 Task: Look for space in Kānke, India from 13th August, 2023 to 17th August, 2023 for 2 adults in price range Rs.10000 to Rs.16000. Place can be entire place with 2 bedrooms having 2 beds and 1 bathroom. Property type can be house, flat, guest house. Amenities needed are: wifi. Booking option can be shelf check-in. Required host language is English.
Action: Mouse moved to (534, 144)
Screenshot: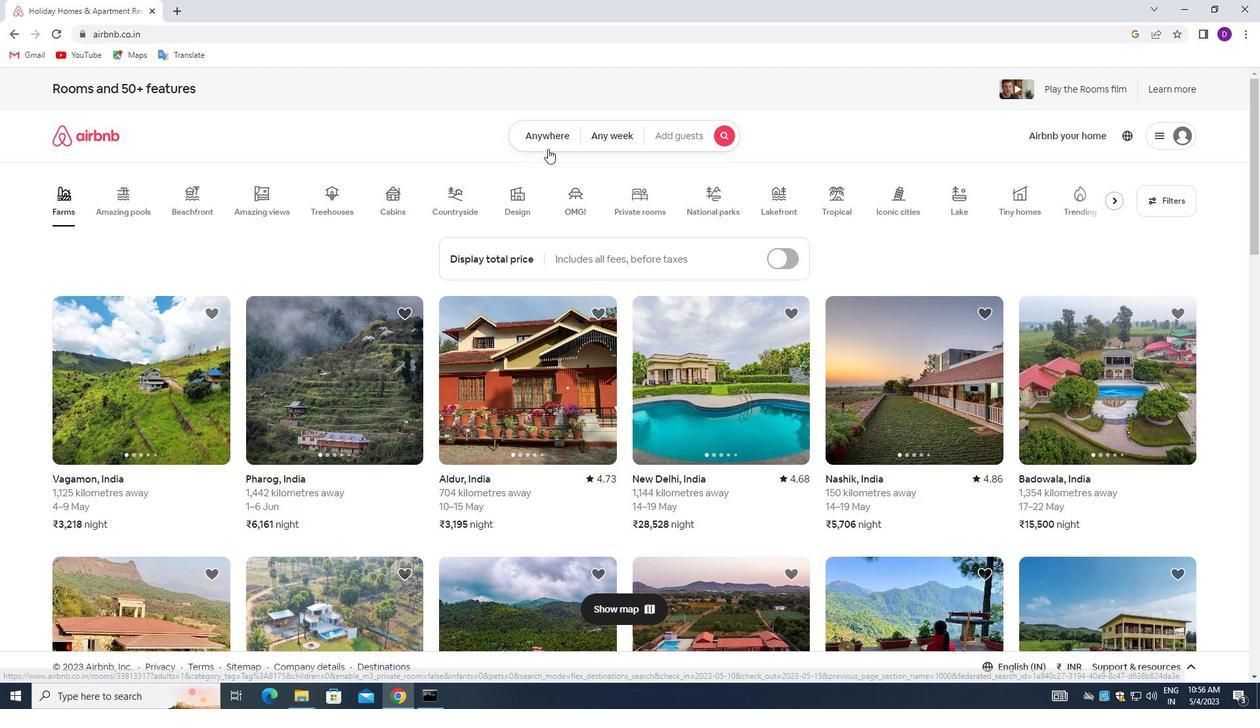 
Action: Mouse pressed left at (534, 144)
Screenshot: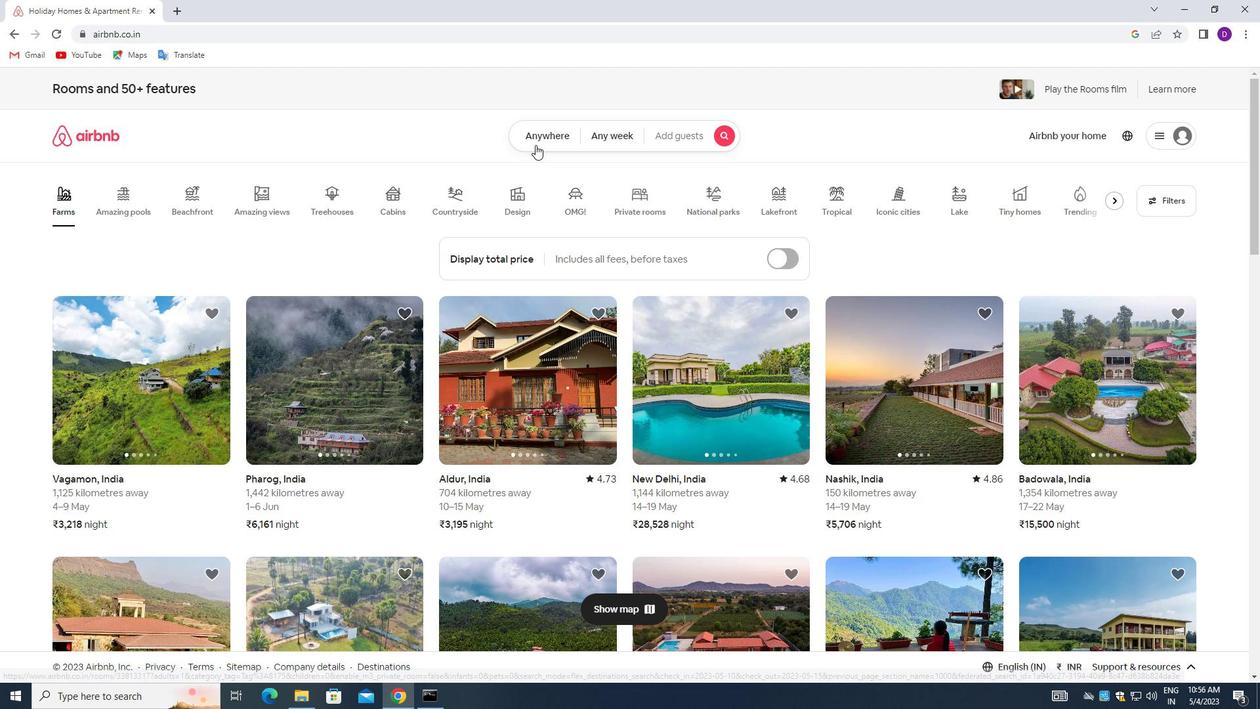 
Action: Mouse moved to (443, 185)
Screenshot: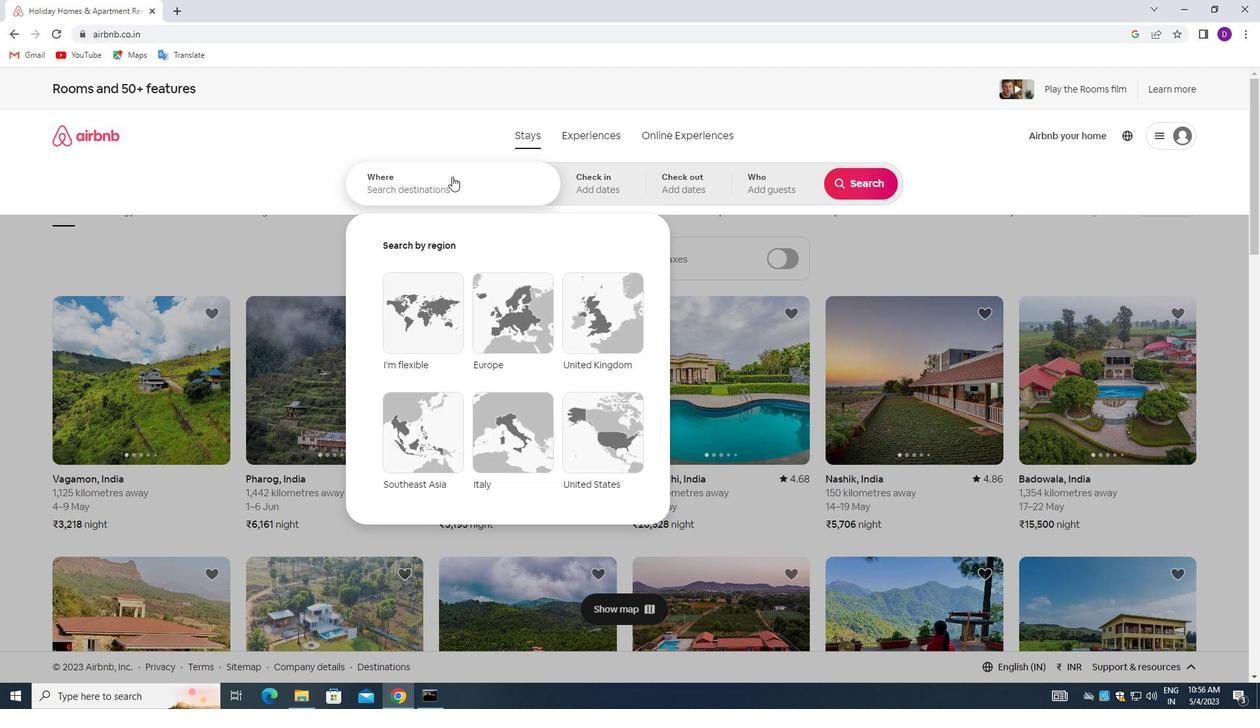
Action: Mouse pressed left at (443, 185)
Screenshot: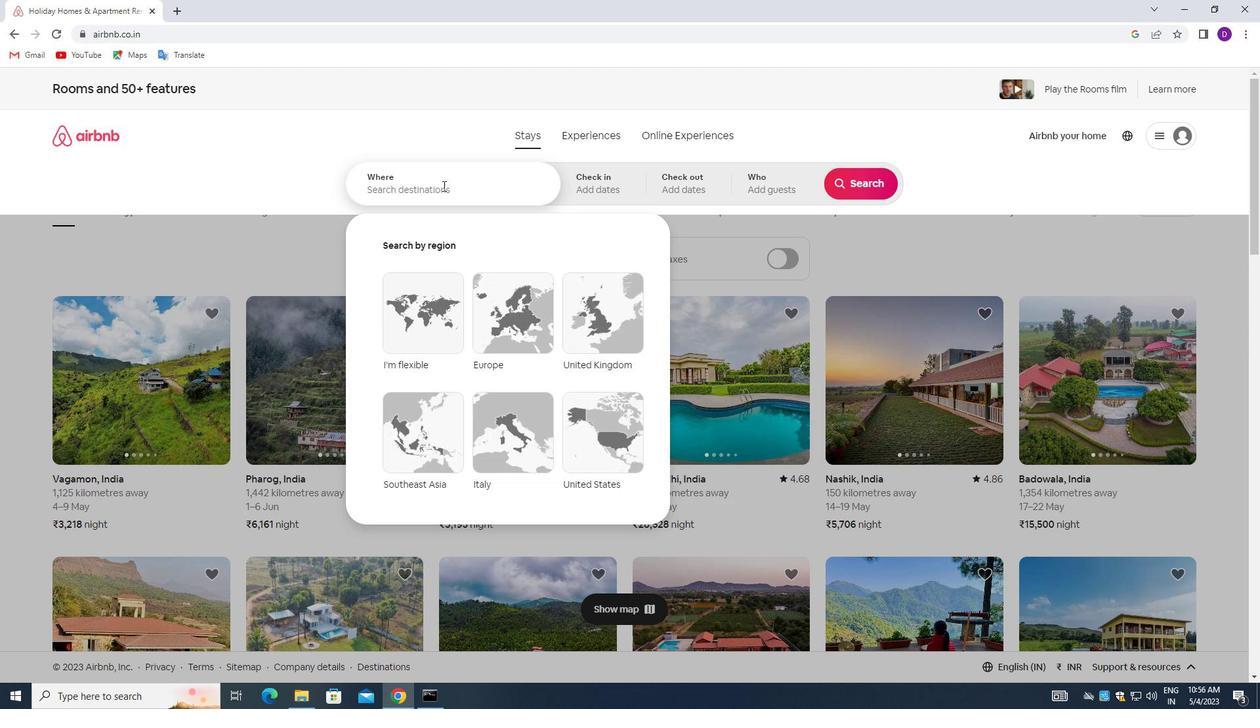 
Action: Mouse moved to (241, 150)
Screenshot: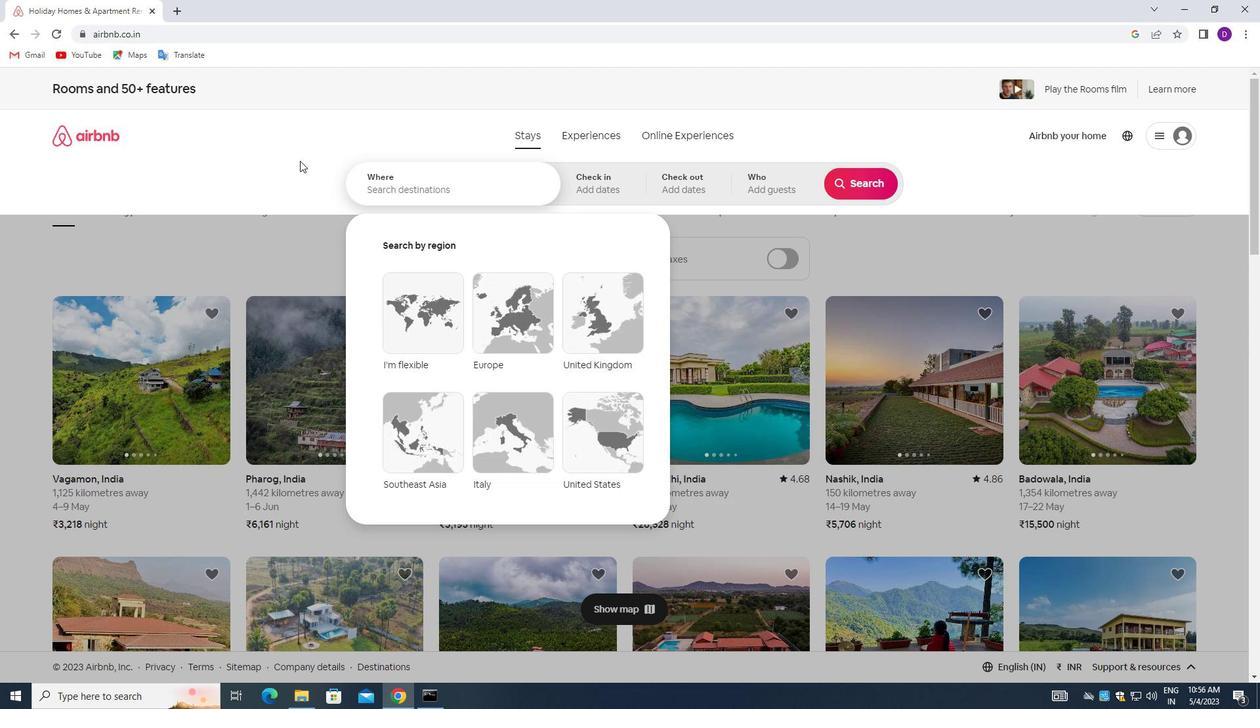 
Action: Key pressed <Key.shift>KANKE,<Key.space><Key.shift>INDIA<Key.enter>
Screenshot: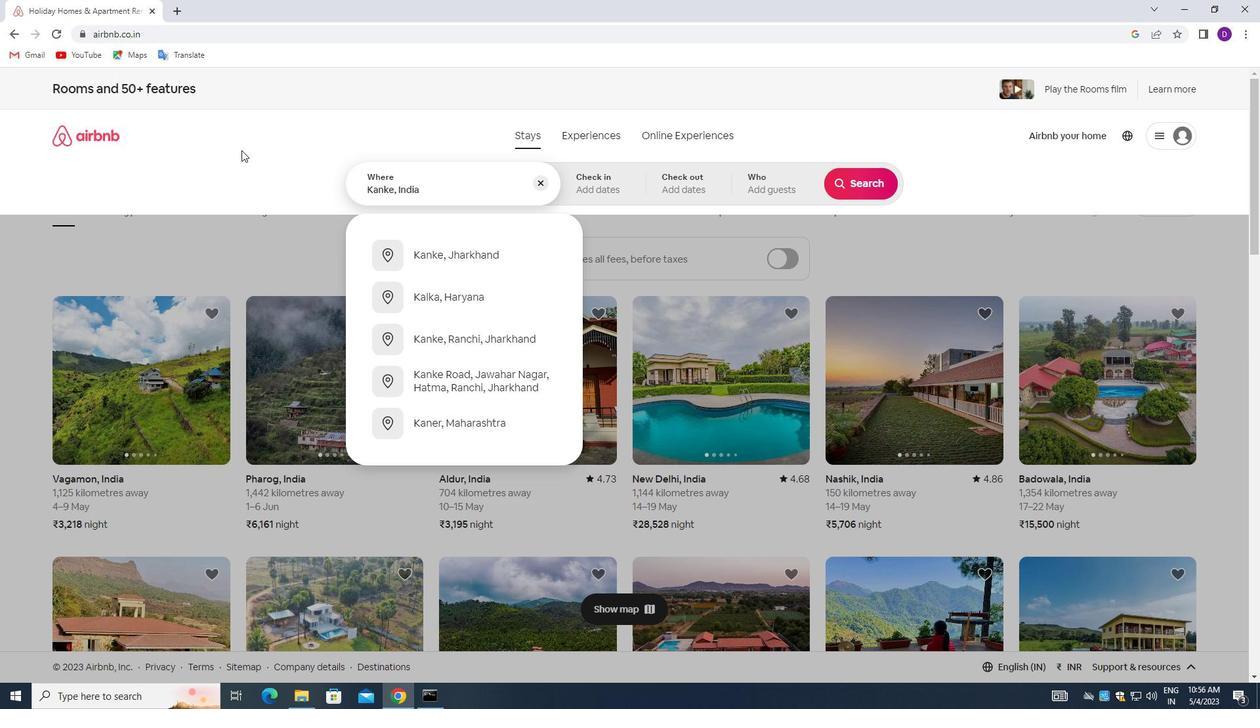 
Action: Mouse moved to (858, 292)
Screenshot: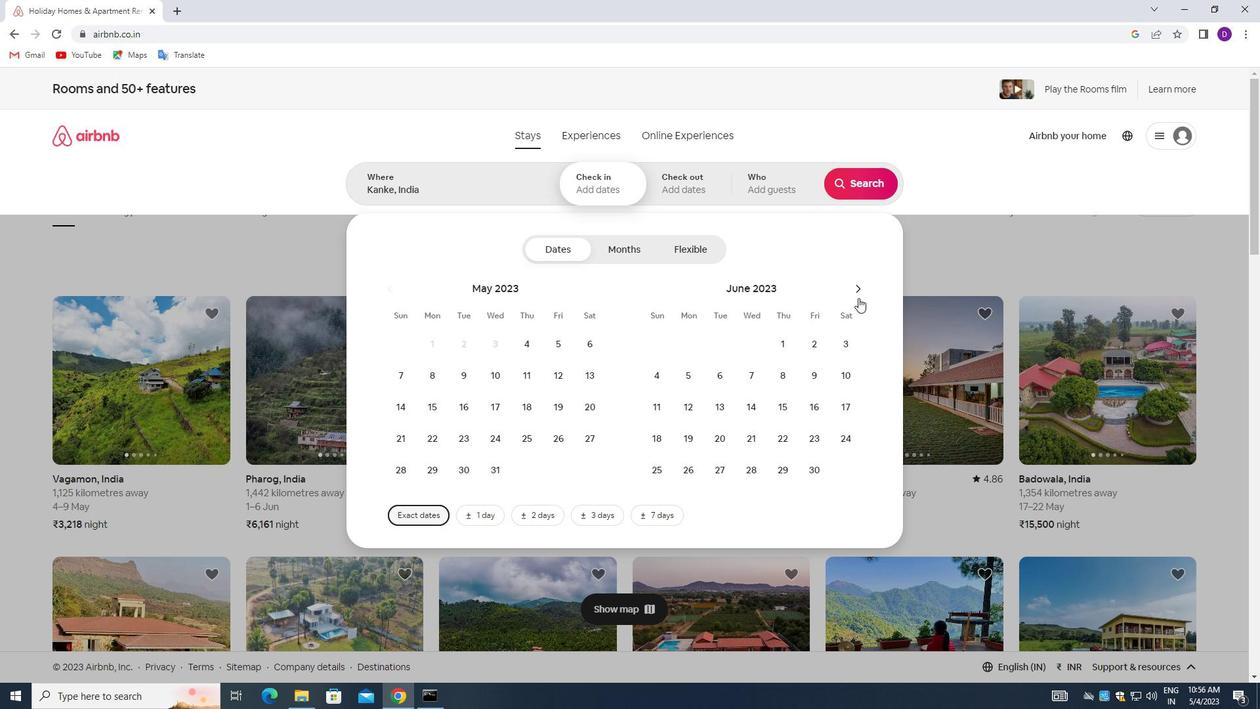 
Action: Mouse pressed left at (858, 292)
Screenshot: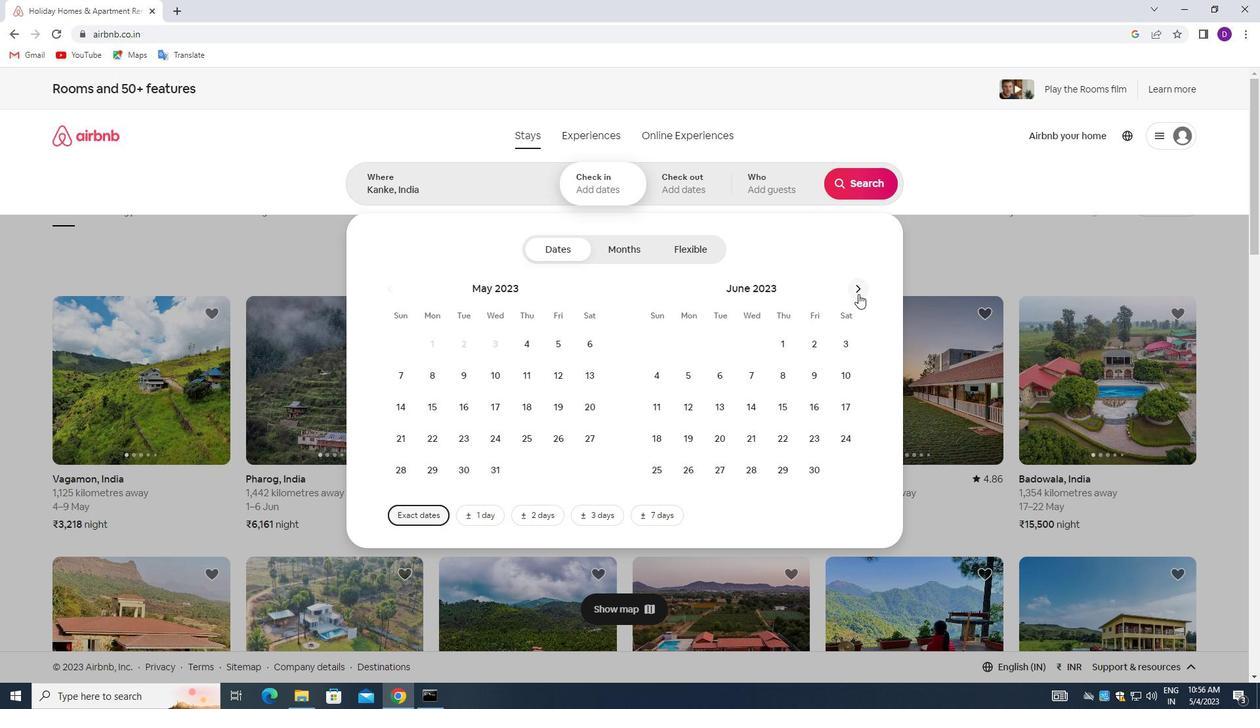 
Action: Mouse pressed left at (858, 292)
Screenshot: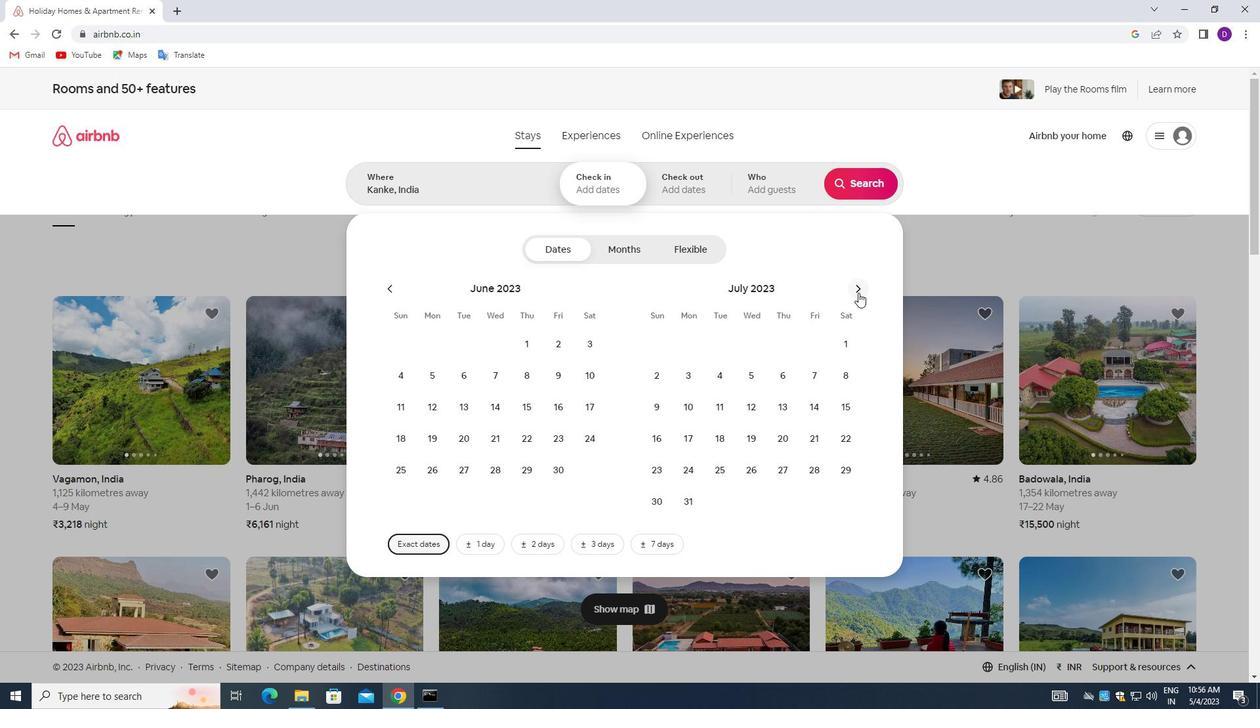 
Action: Mouse moved to (661, 411)
Screenshot: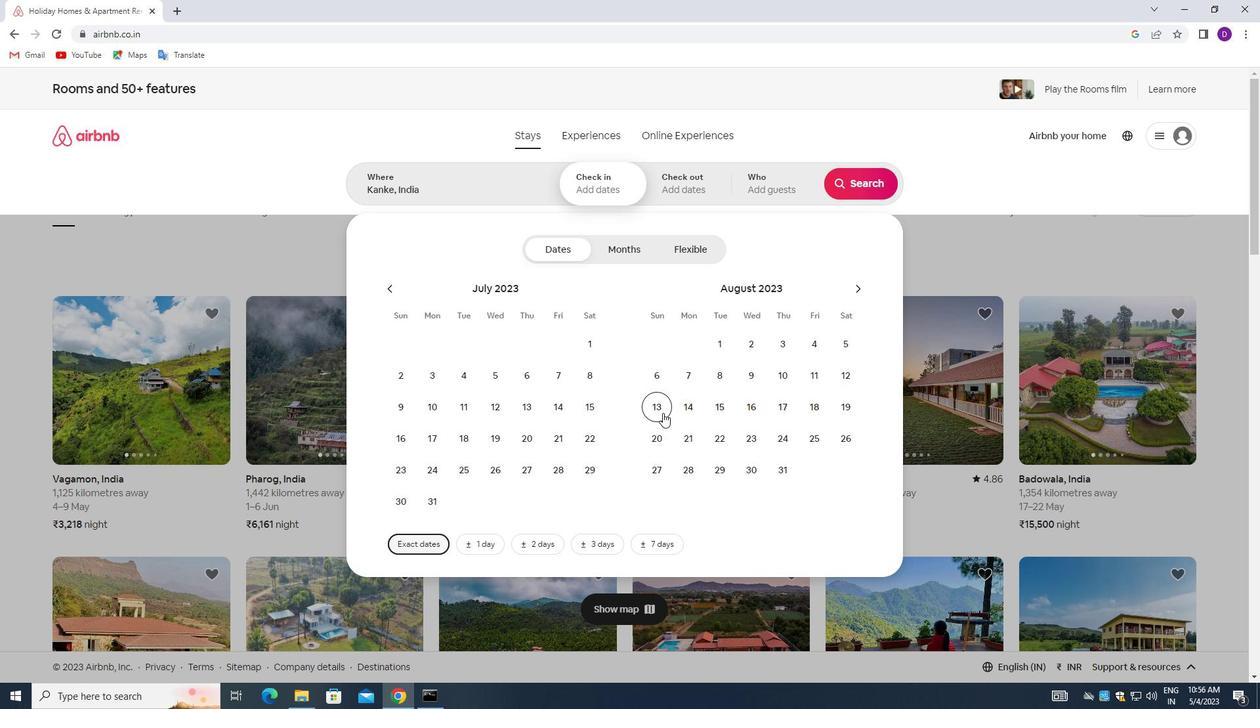 
Action: Mouse pressed left at (661, 411)
Screenshot: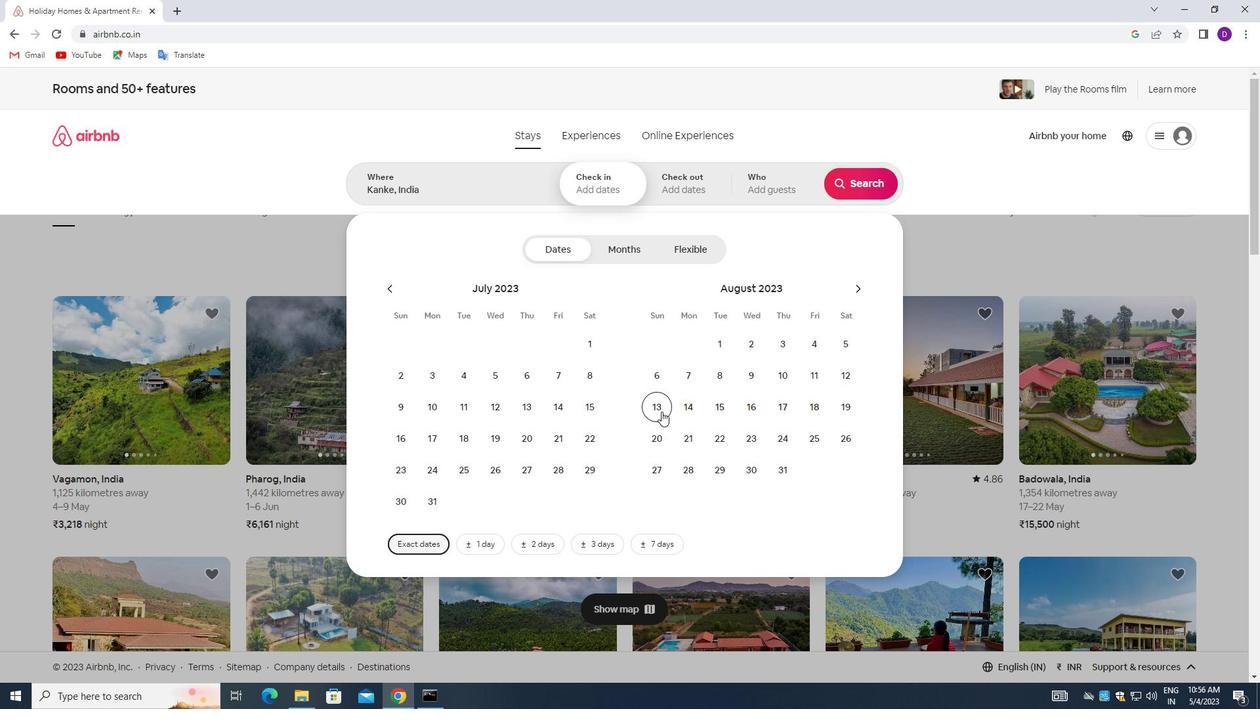 
Action: Mouse moved to (775, 403)
Screenshot: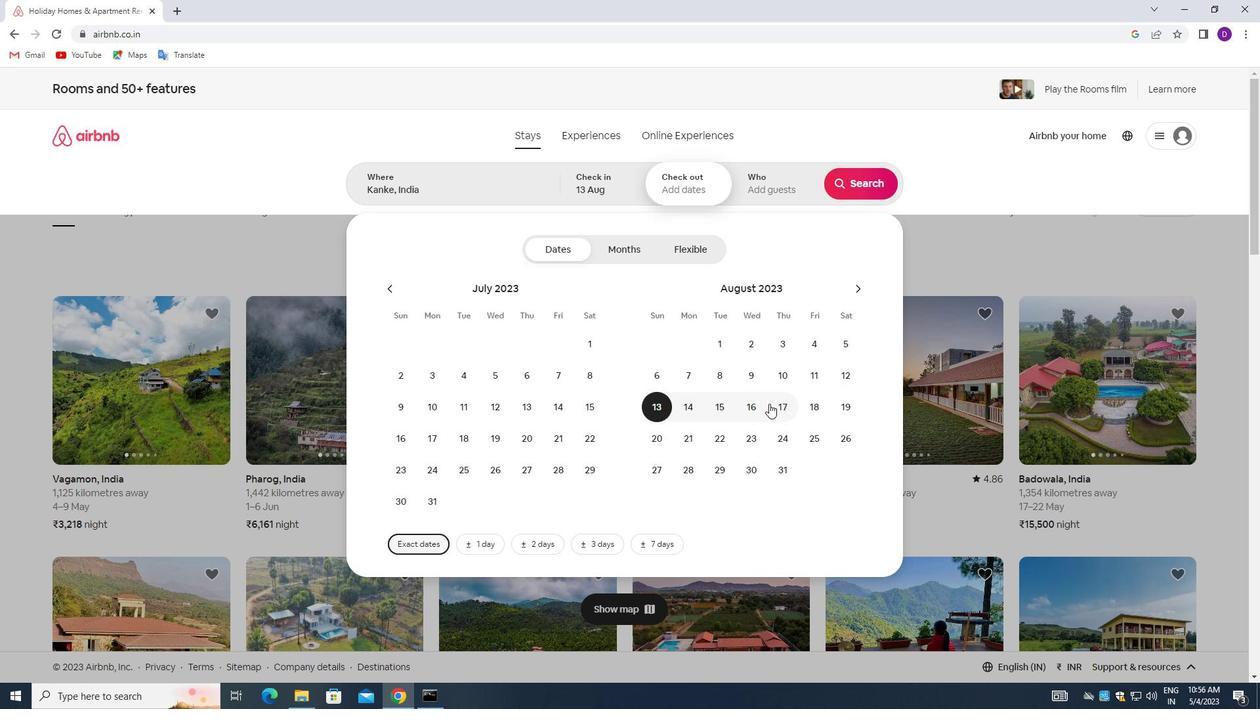 
Action: Mouse pressed left at (775, 403)
Screenshot: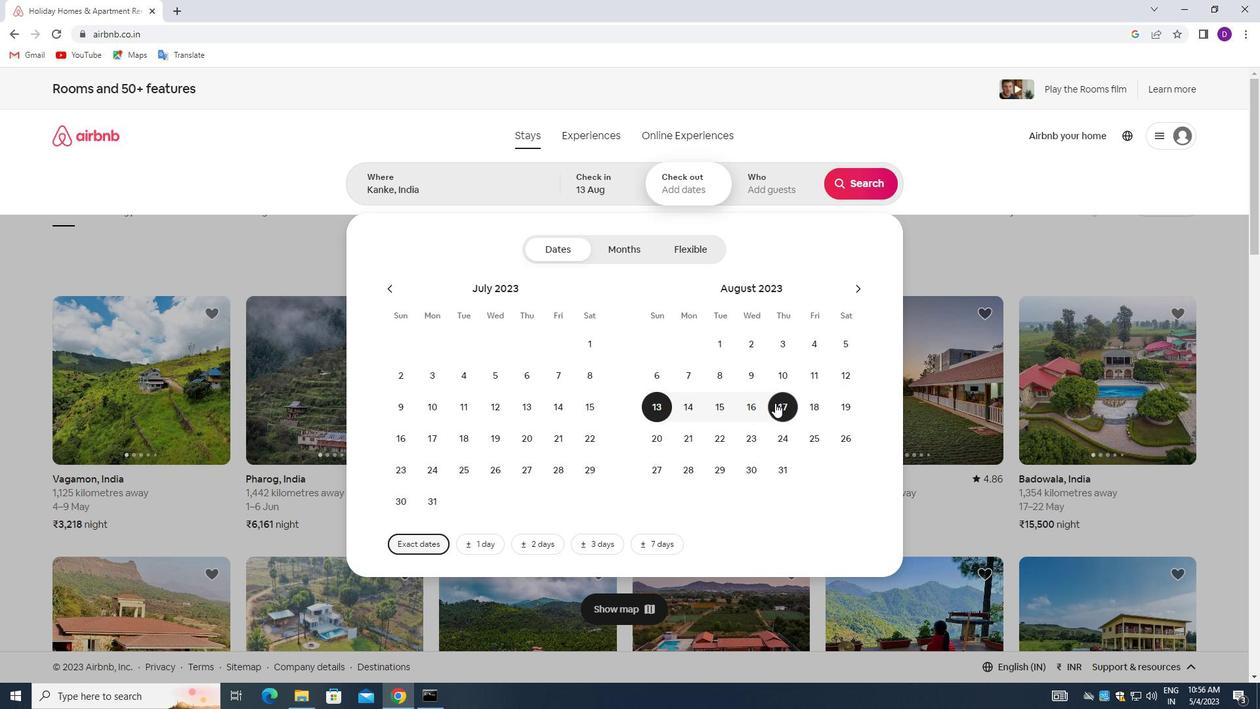 
Action: Mouse moved to (762, 182)
Screenshot: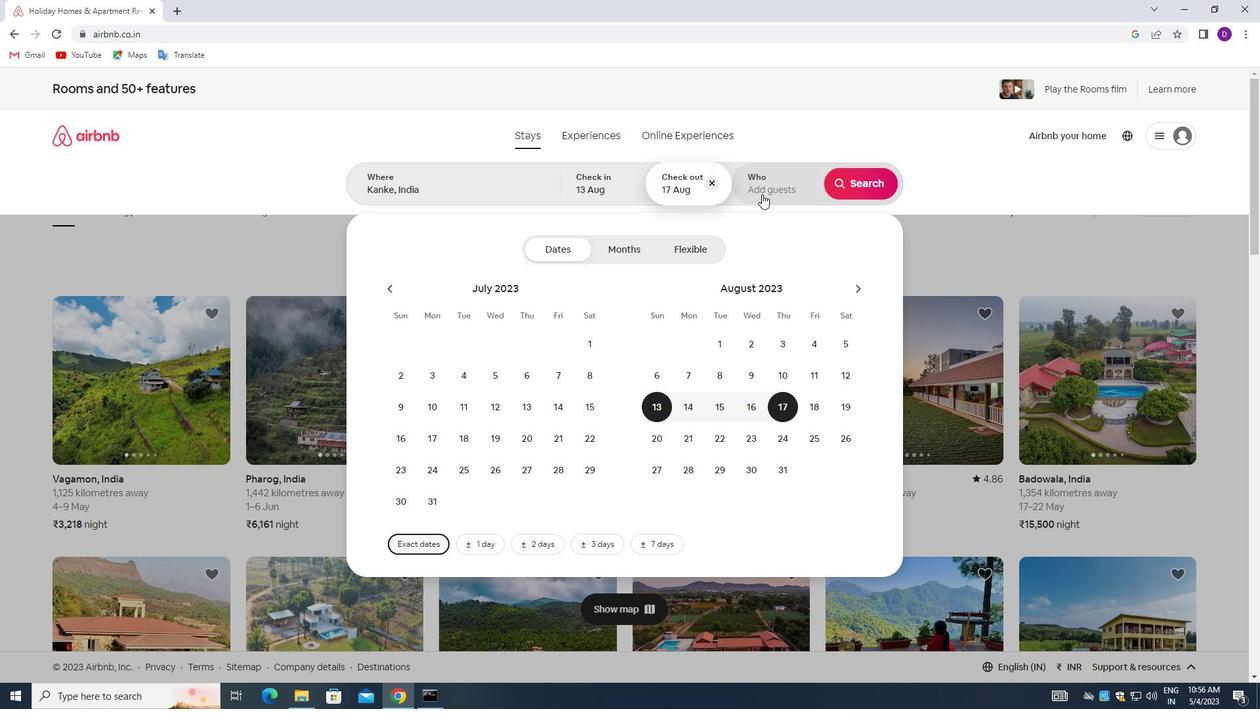 
Action: Mouse pressed left at (762, 182)
Screenshot: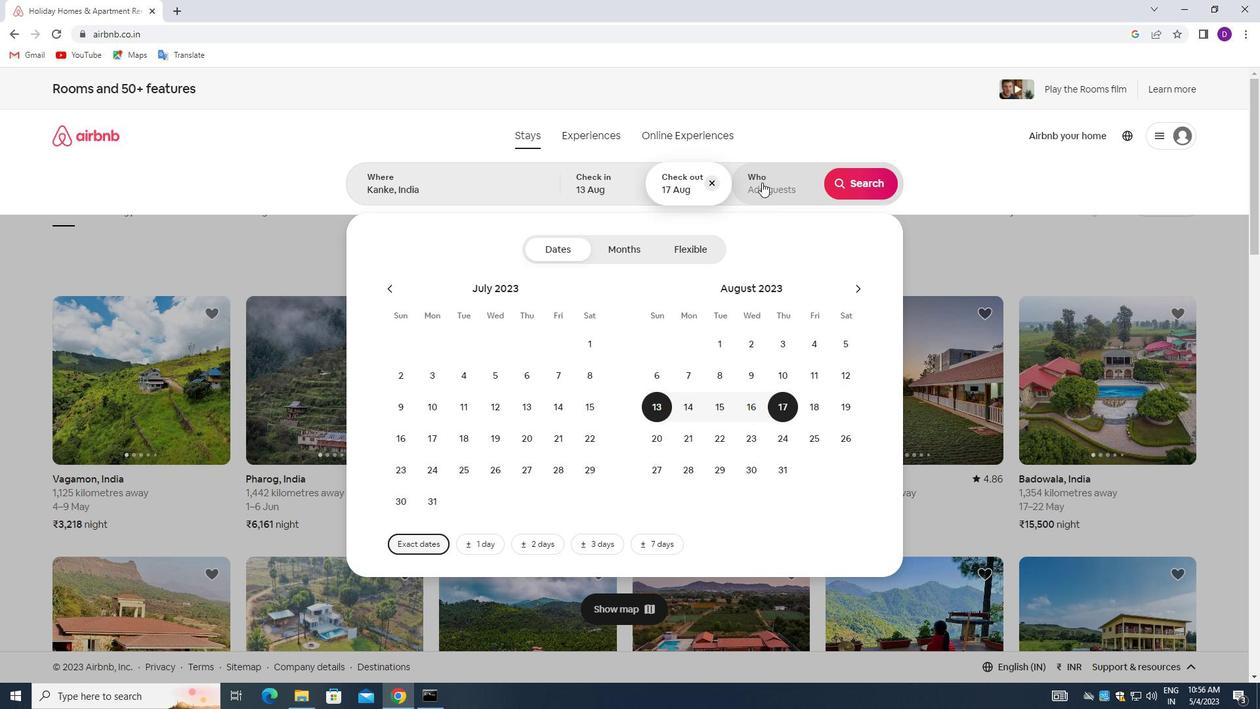 
Action: Mouse moved to (863, 254)
Screenshot: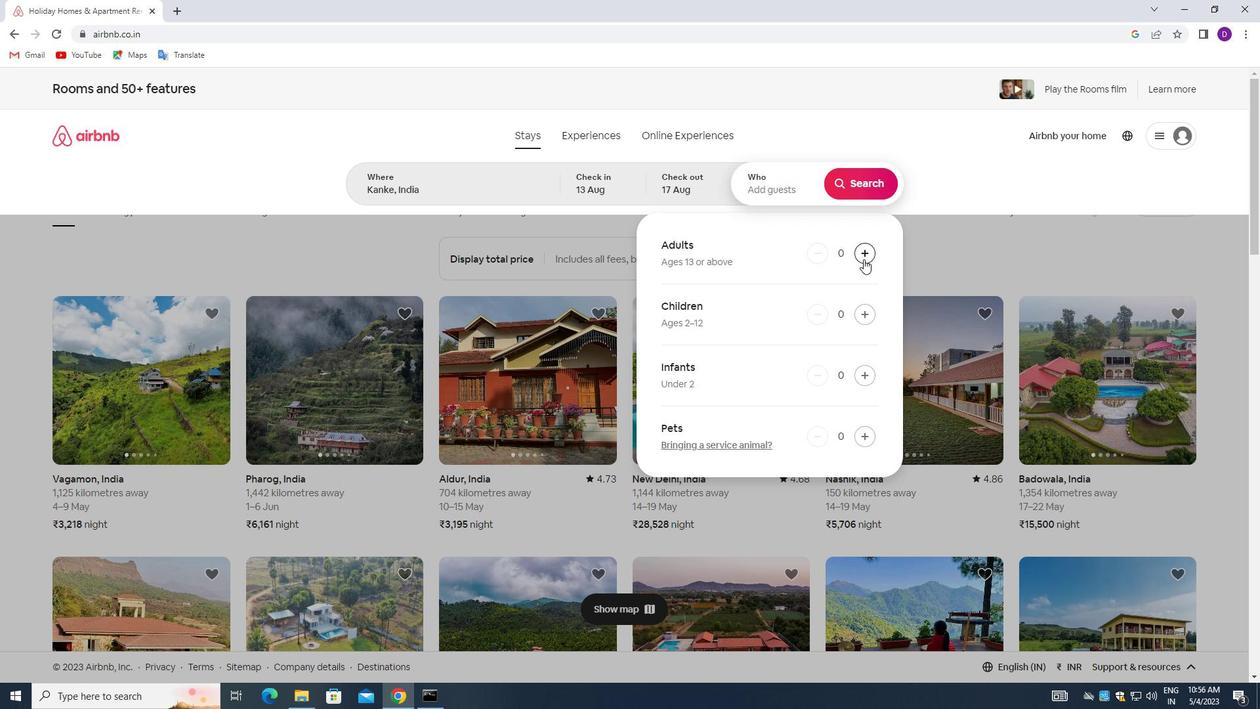 
Action: Mouse pressed left at (863, 254)
Screenshot: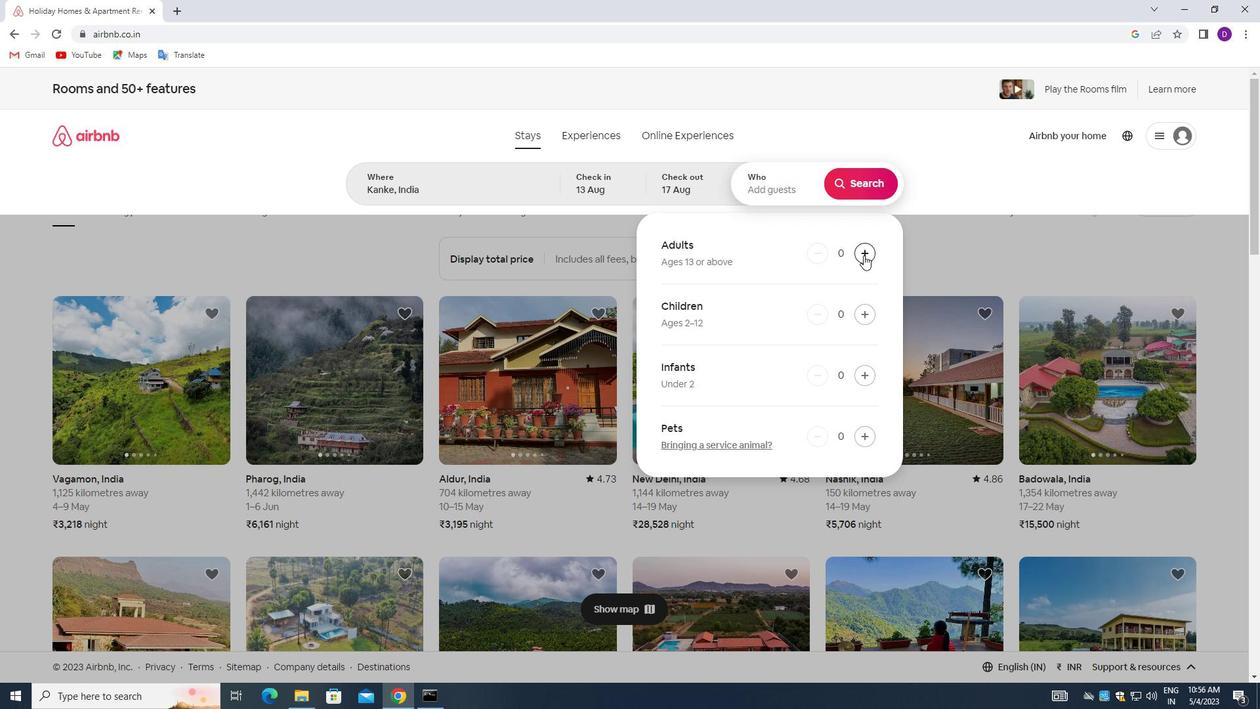 
Action: Mouse pressed left at (863, 254)
Screenshot: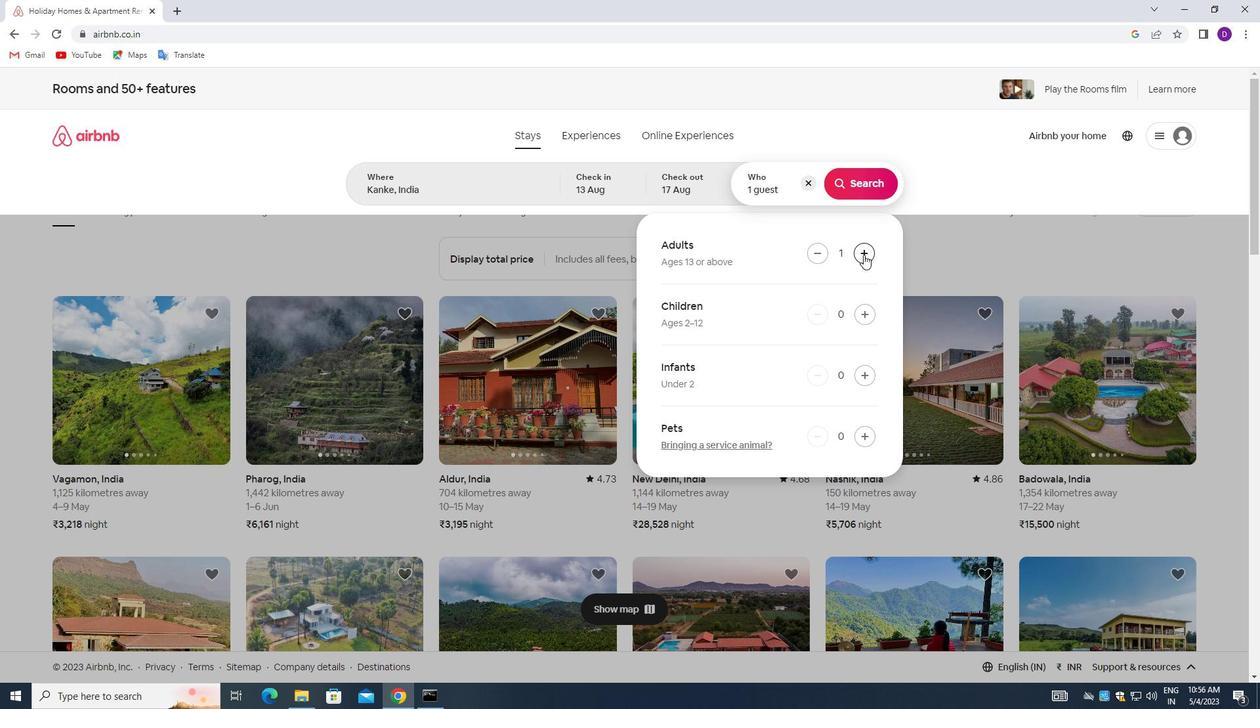 
Action: Mouse moved to (860, 181)
Screenshot: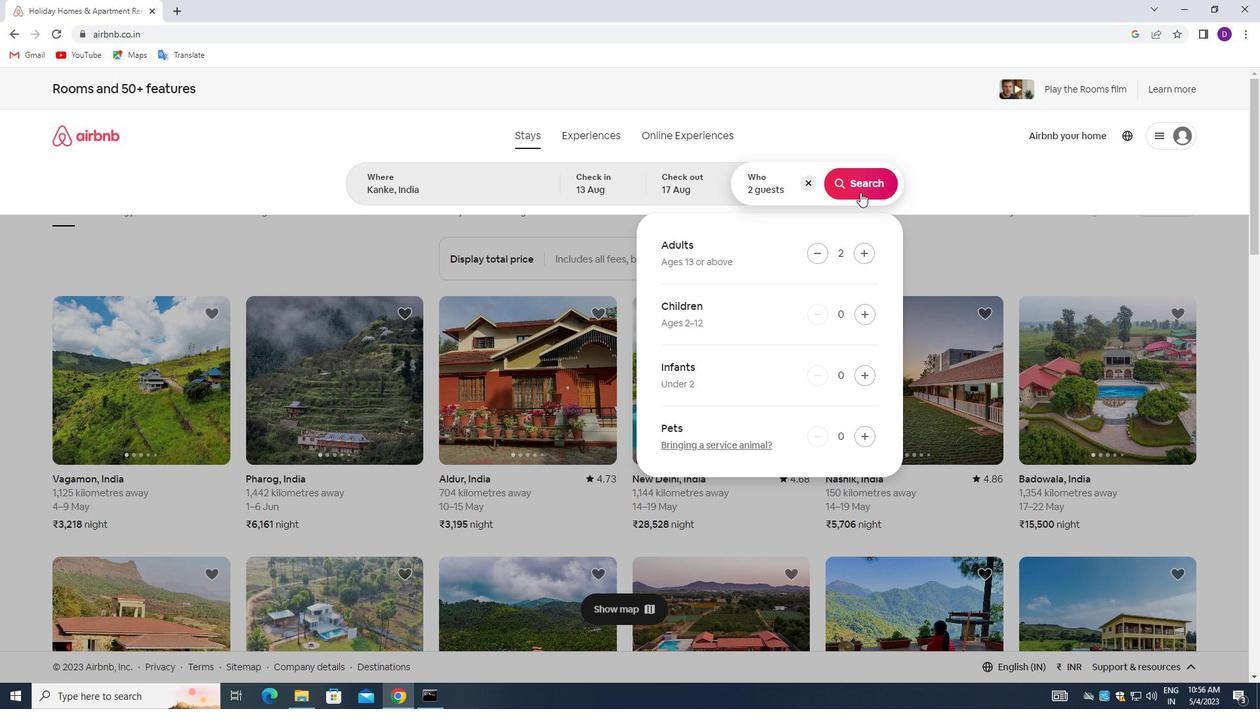 
Action: Mouse pressed left at (860, 181)
Screenshot: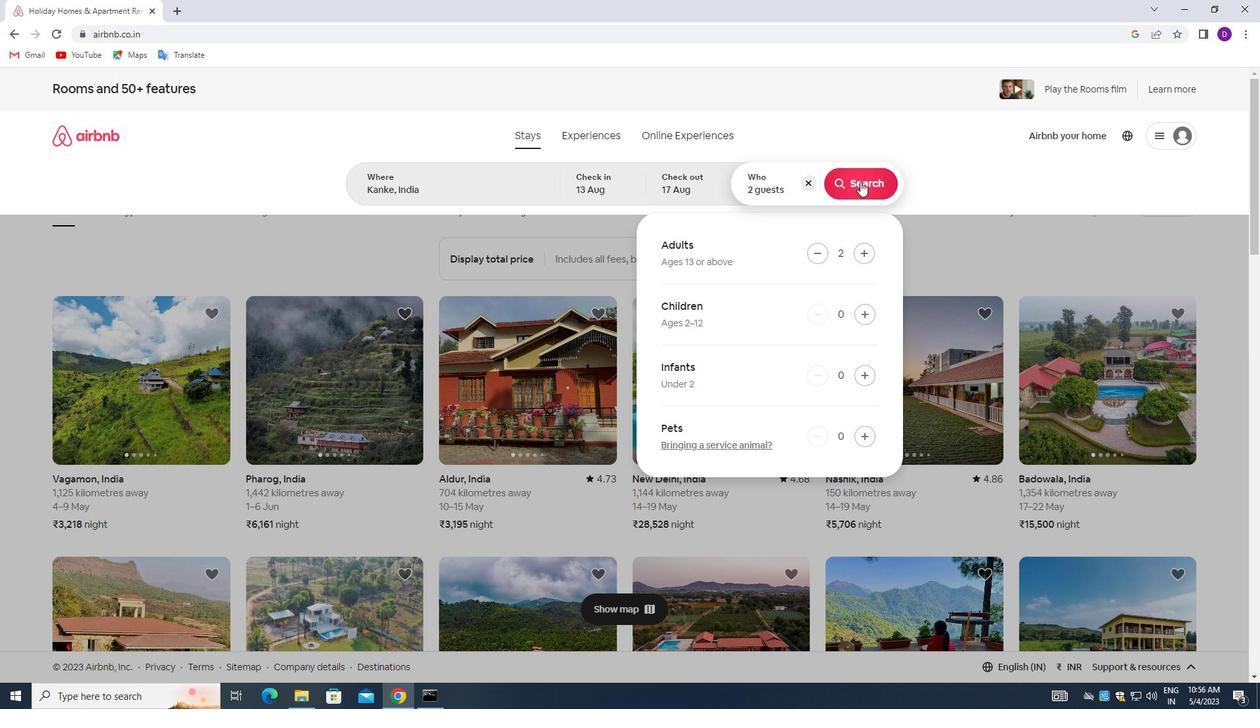 
Action: Mouse moved to (1194, 148)
Screenshot: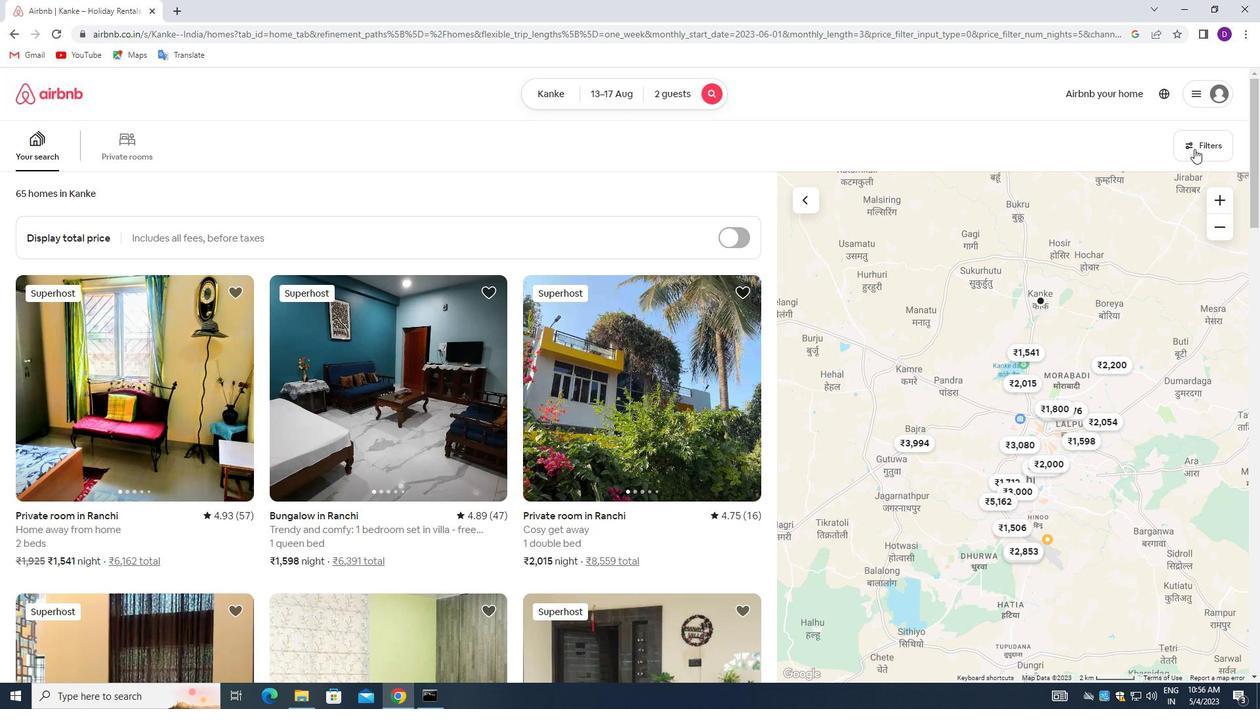 
Action: Mouse pressed left at (1194, 148)
Screenshot: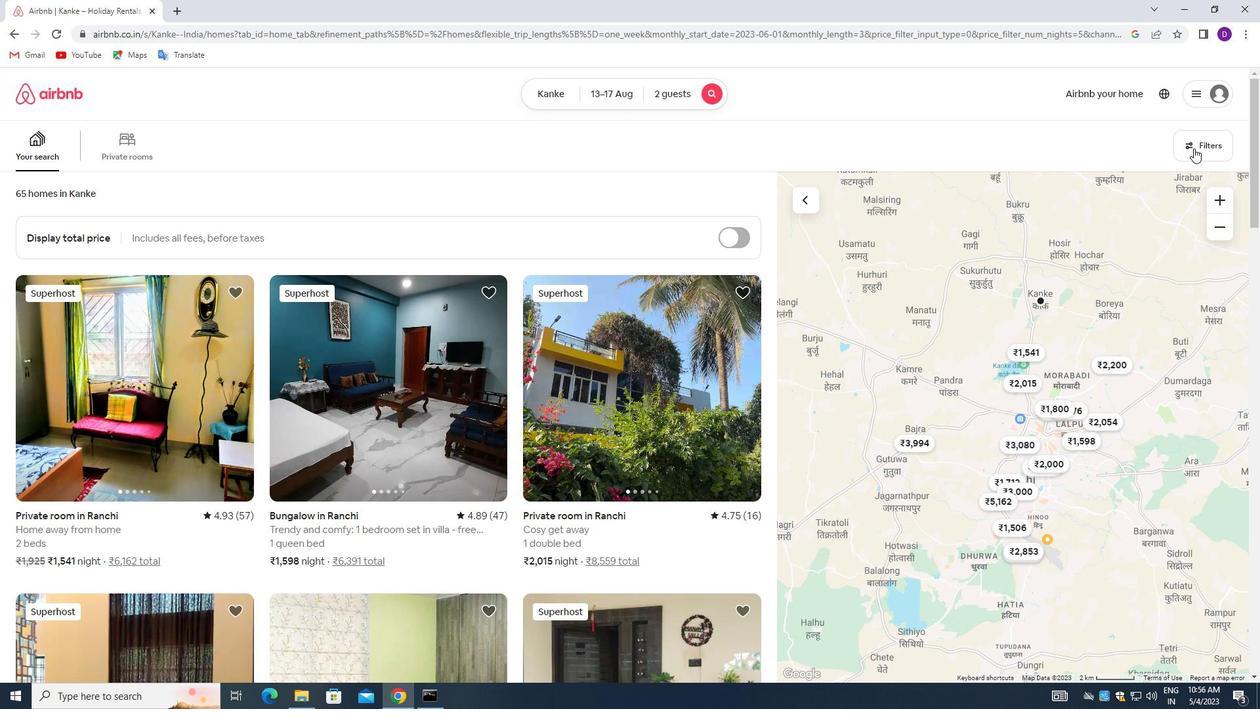 
Action: Mouse moved to (478, 313)
Screenshot: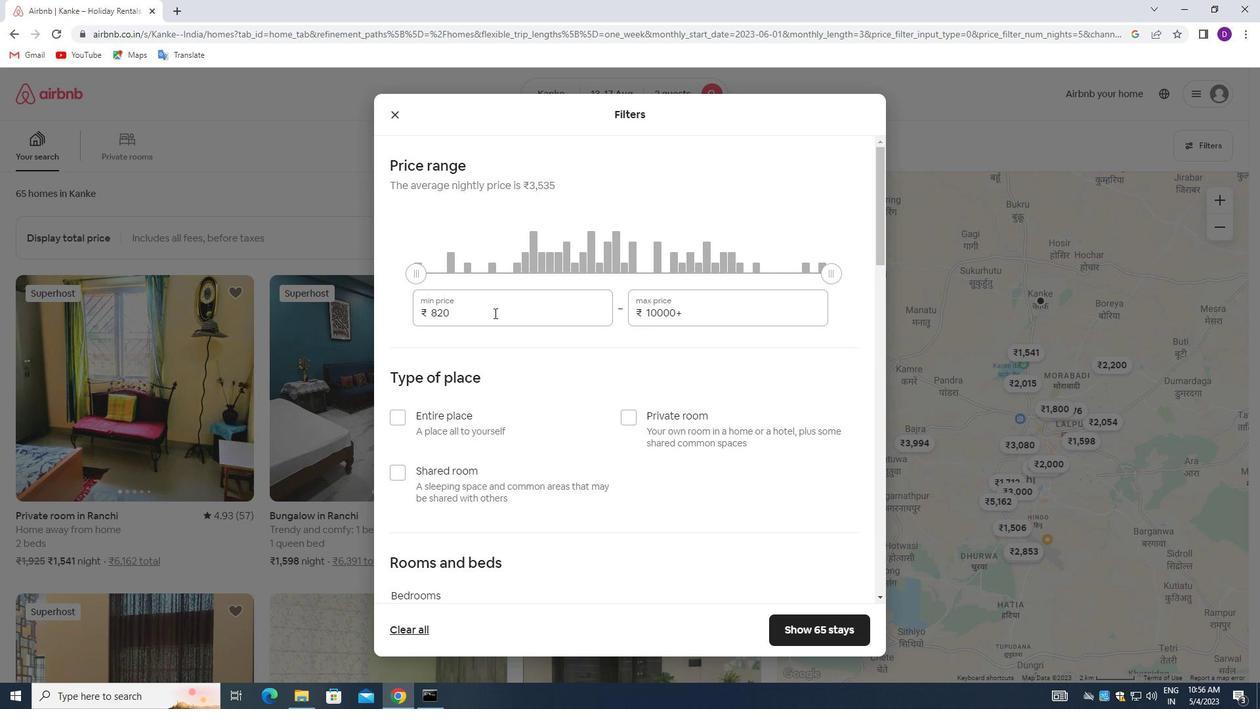 
Action: Mouse pressed left at (478, 313)
Screenshot: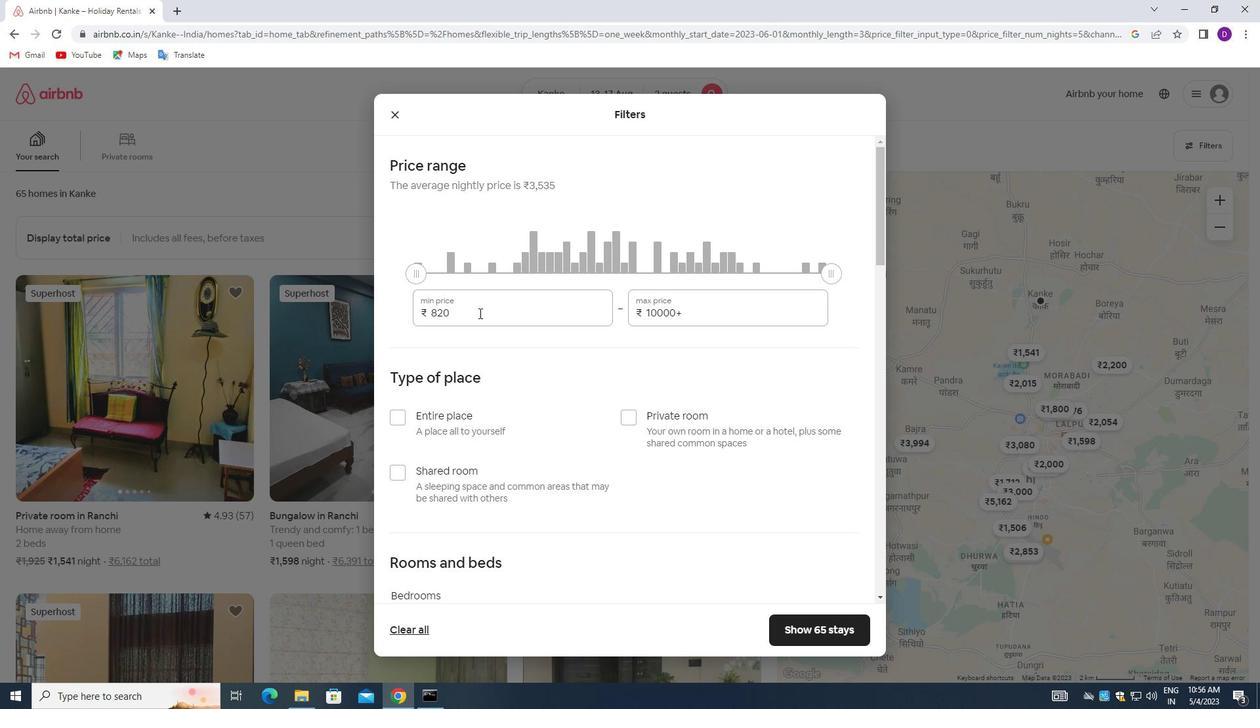 
Action: Mouse pressed left at (478, 313)
Screenshot: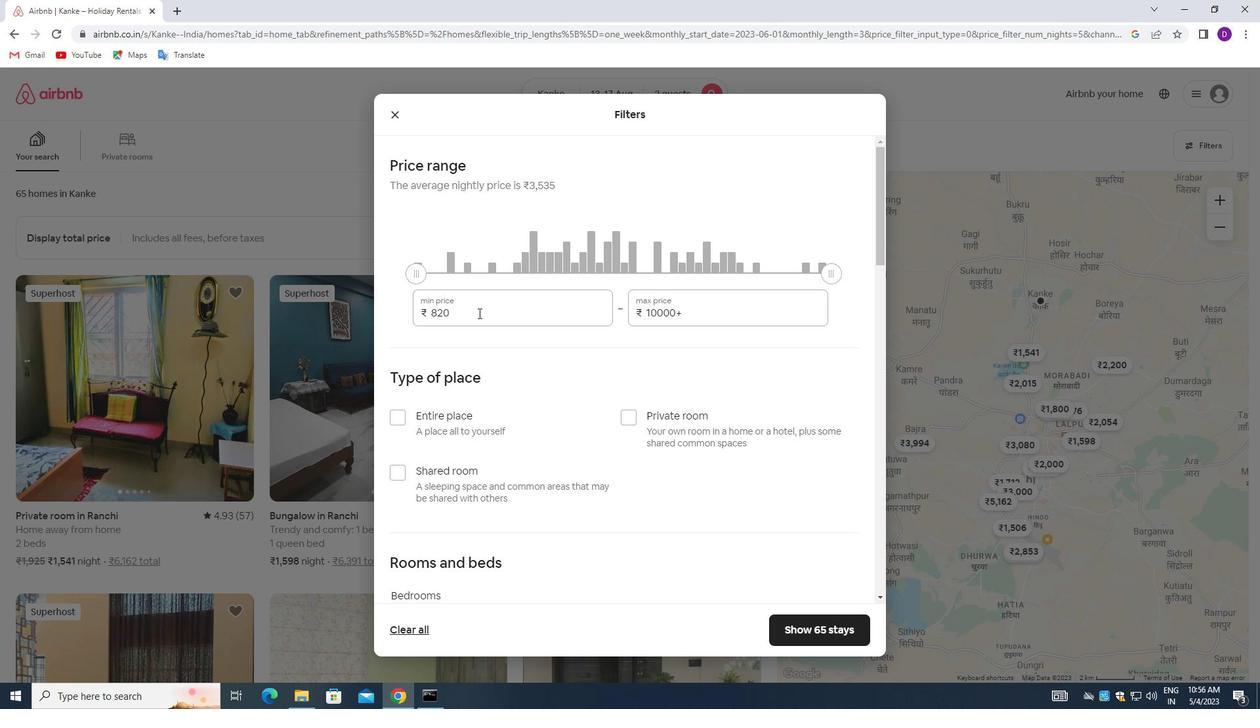 
Action: Key pressed 10000<Key.tab>16000
Screenshot: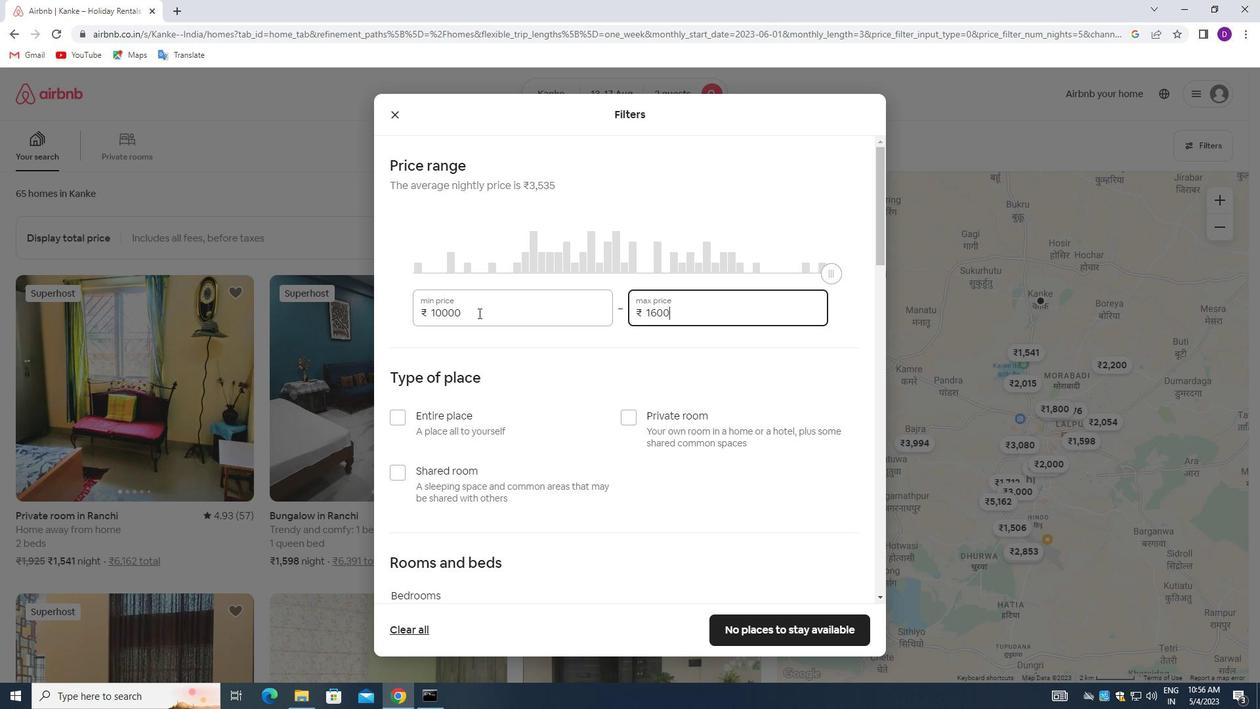 
Action: Mouse moved to (577, 332)
Screenshot: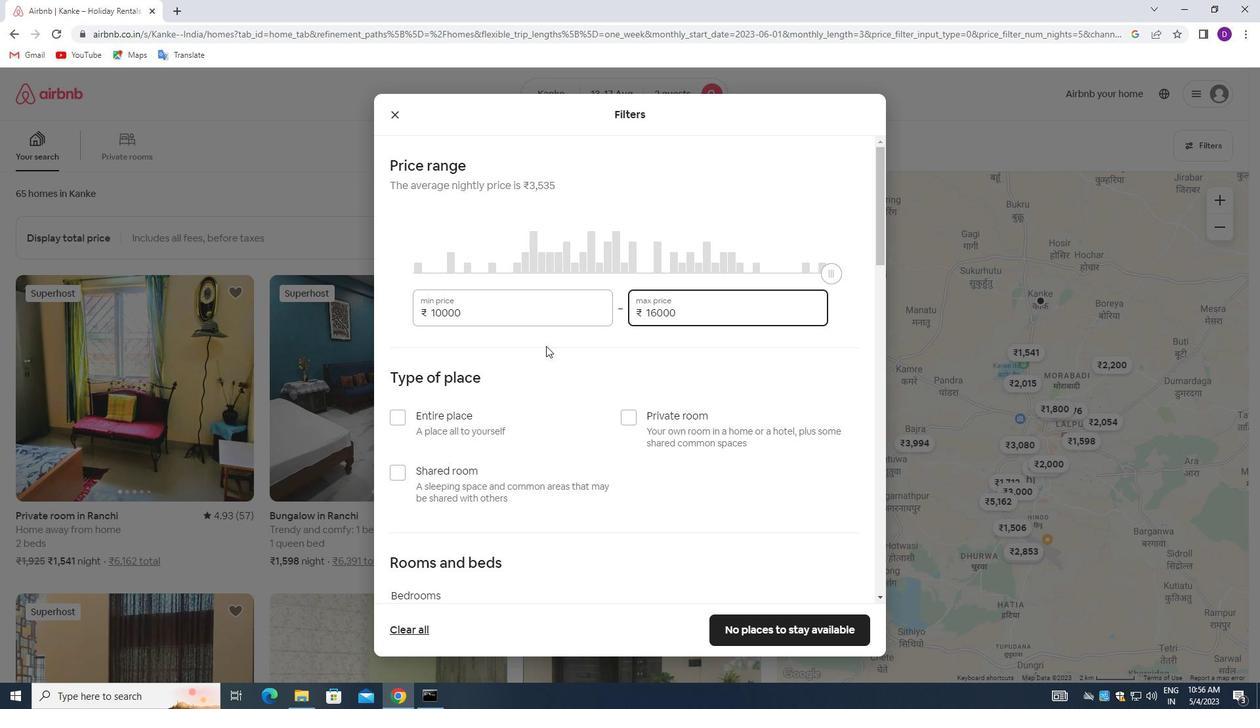 
Action: Mouse scrolled (577, 331) with delta (0, 0)
Screenshot: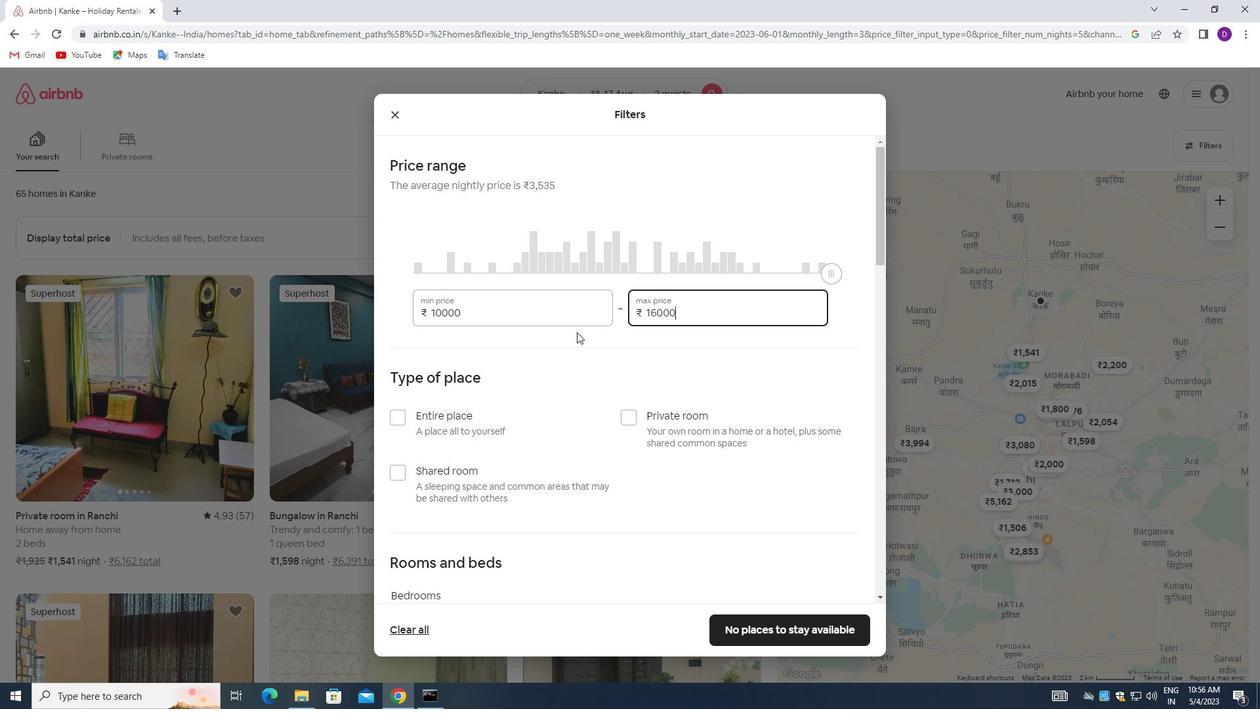 
Action: Mouse moved to (577, 332)
Screenshot: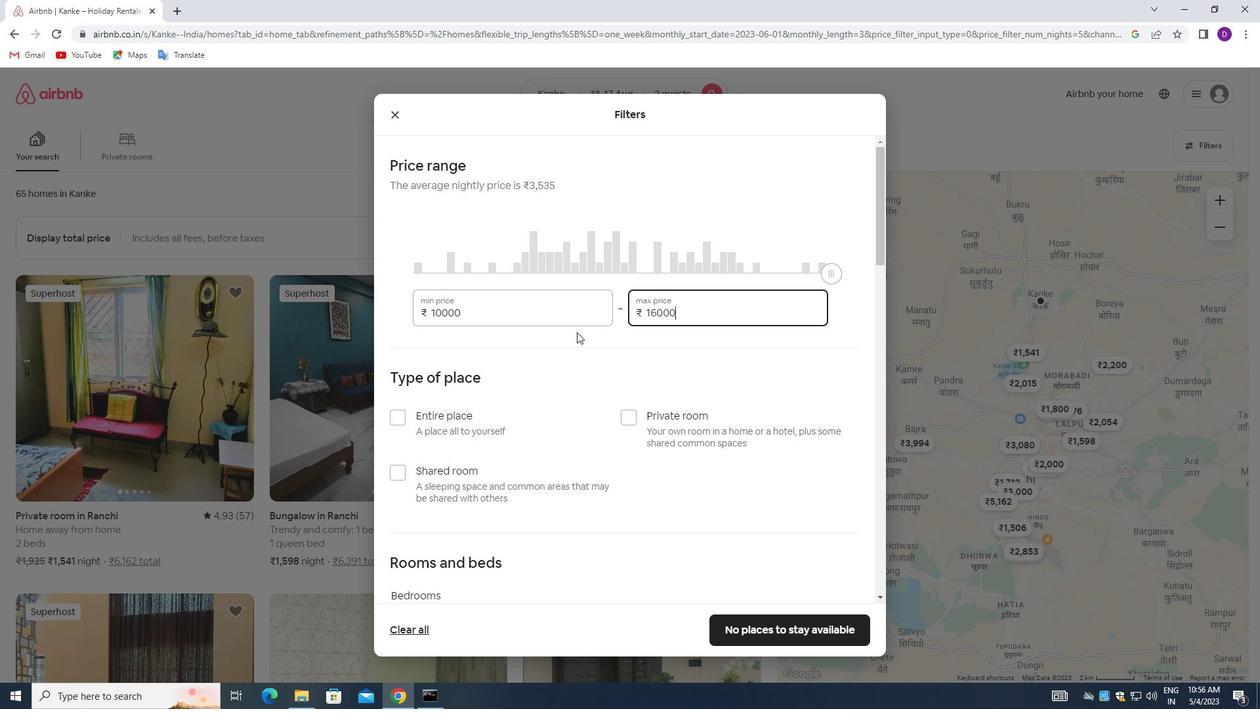
Action: Mouse scrolled (577, 331) with delta (0, 0)
Screenshot: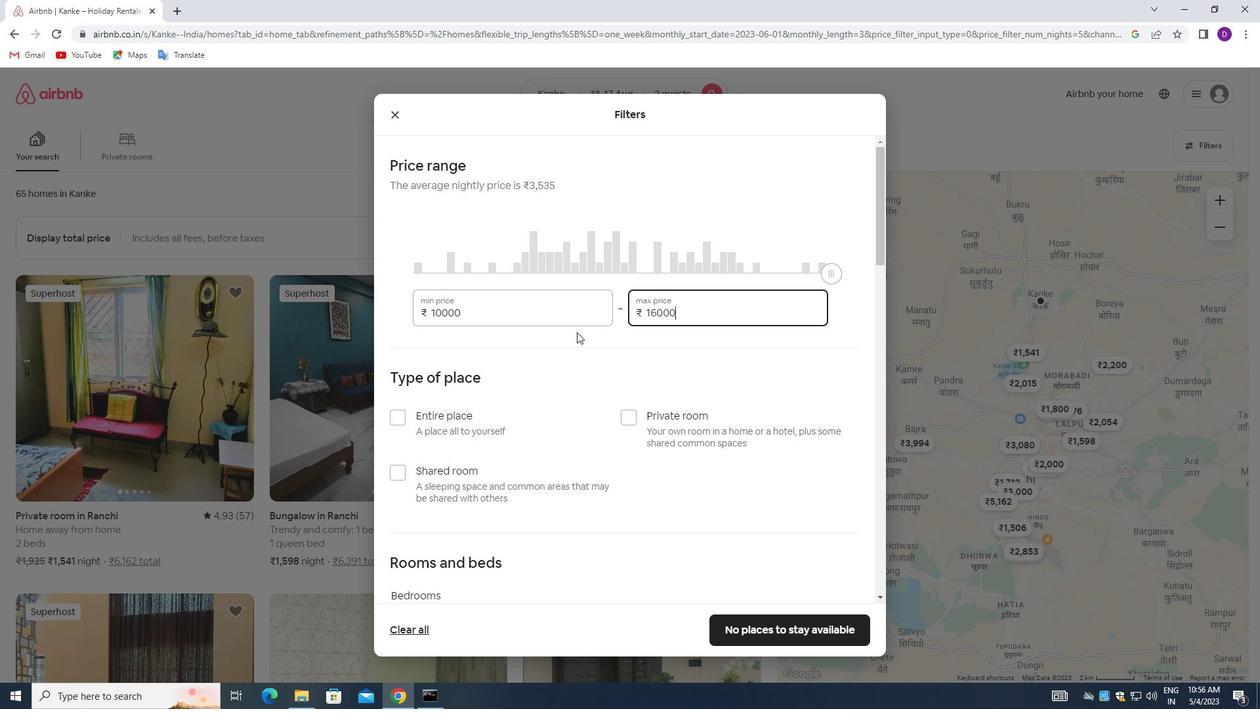 
Action: Mouse moved to (578, 332)
Screenshot: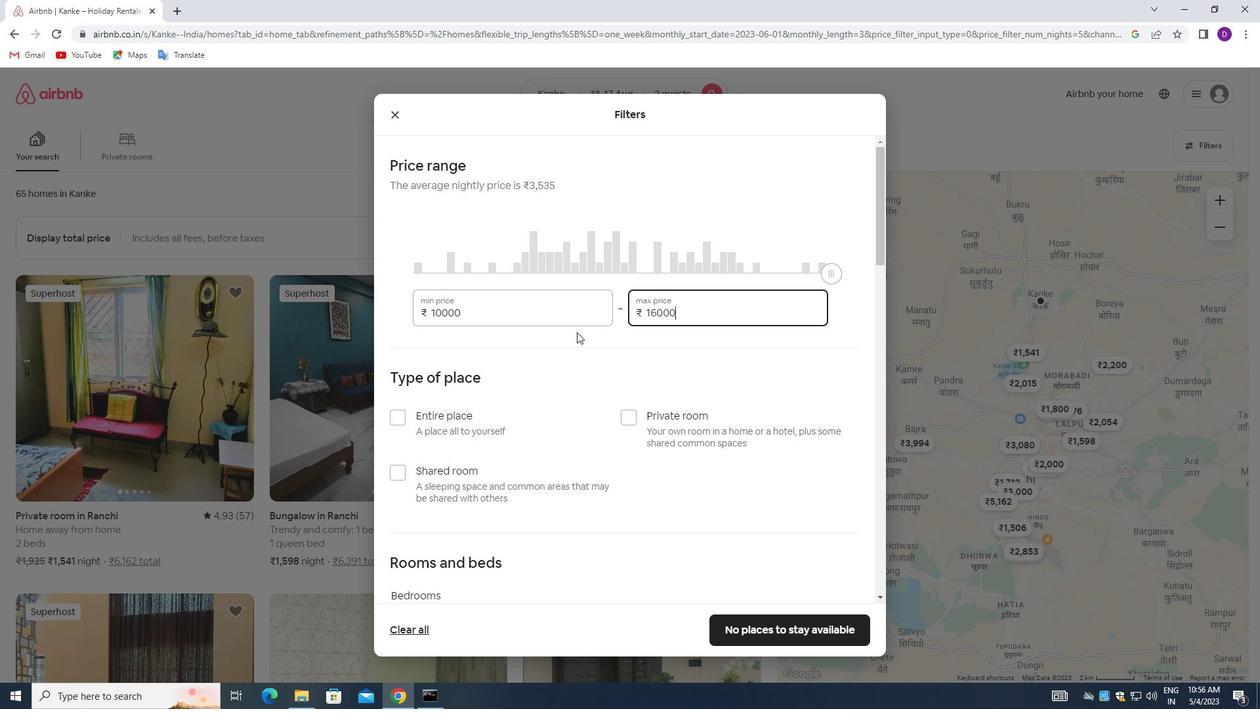 
Action: Mouse scrolled (578, 331) with delta (0, 0)
Screenshot: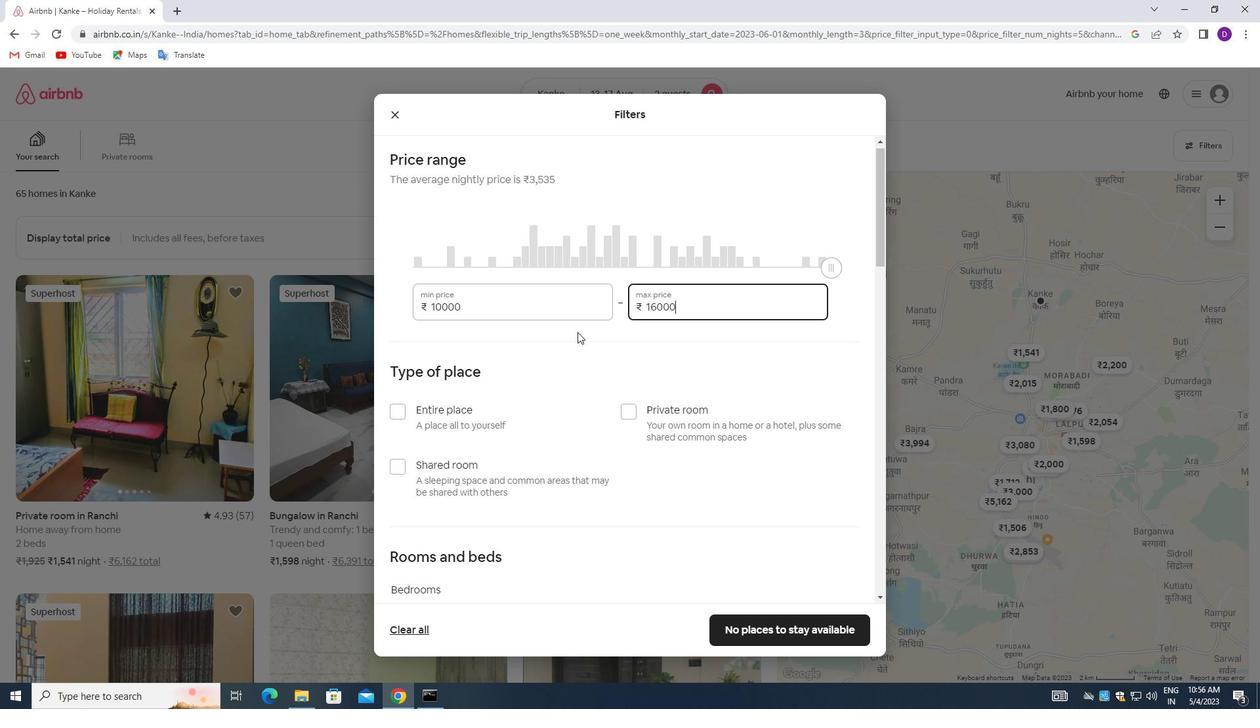 
Action: Mouse moved to (395, 219)
Screenshot: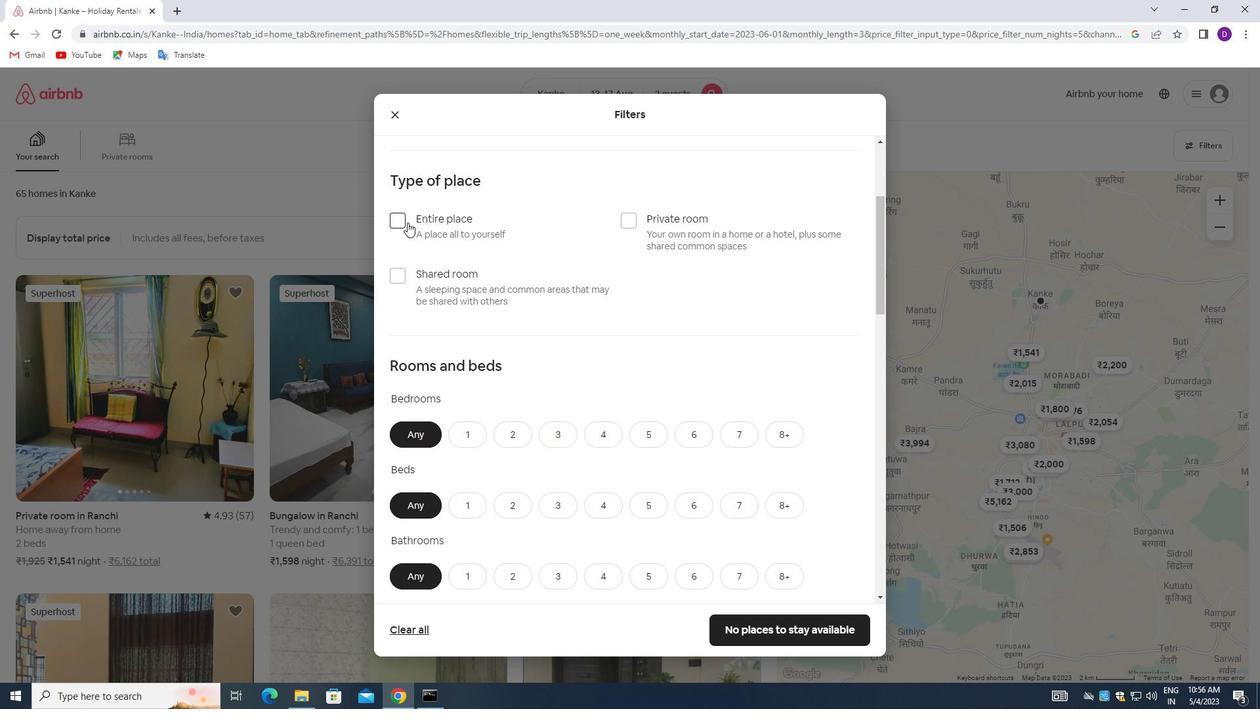 
Action: Mouse pressed left at (395, 219)
Screenshot: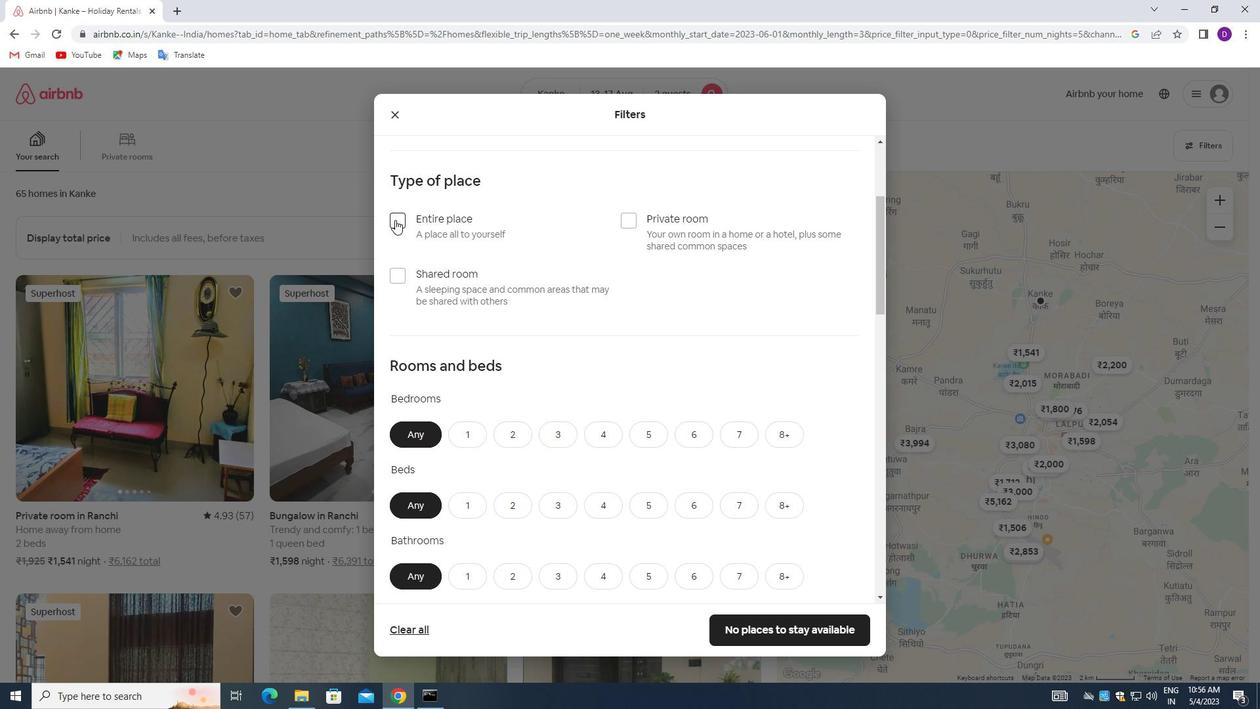 
Action: Mouse moved to (522, 306)
Screenshot: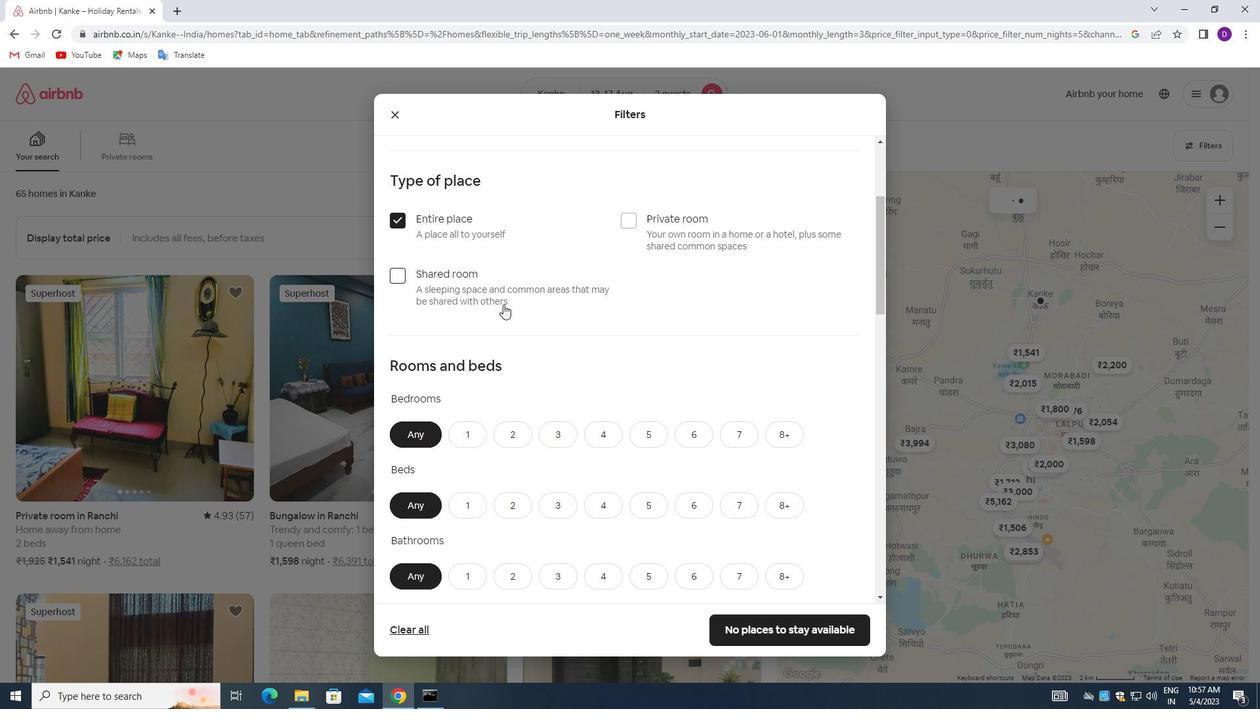 
Action: Mouse scrolled (522, 305) with delta (0, 0)
Screenshot: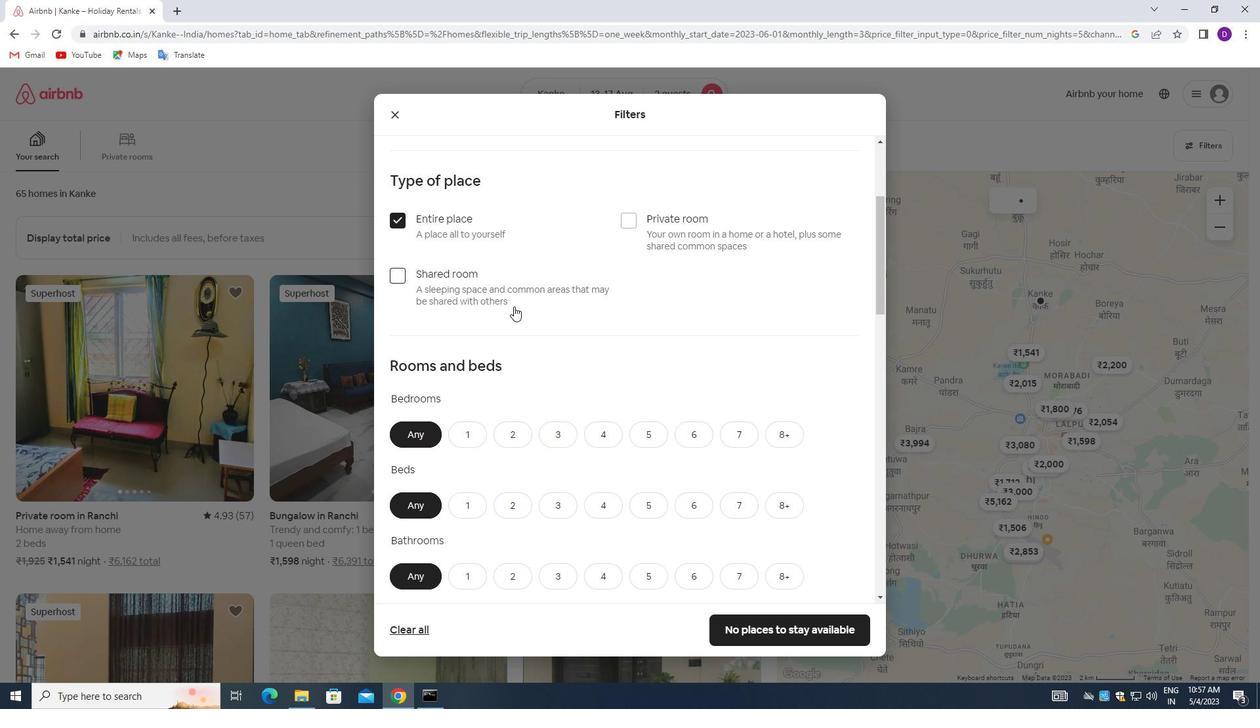 
Action: Mouse moved to (525, 309)
Screenshot: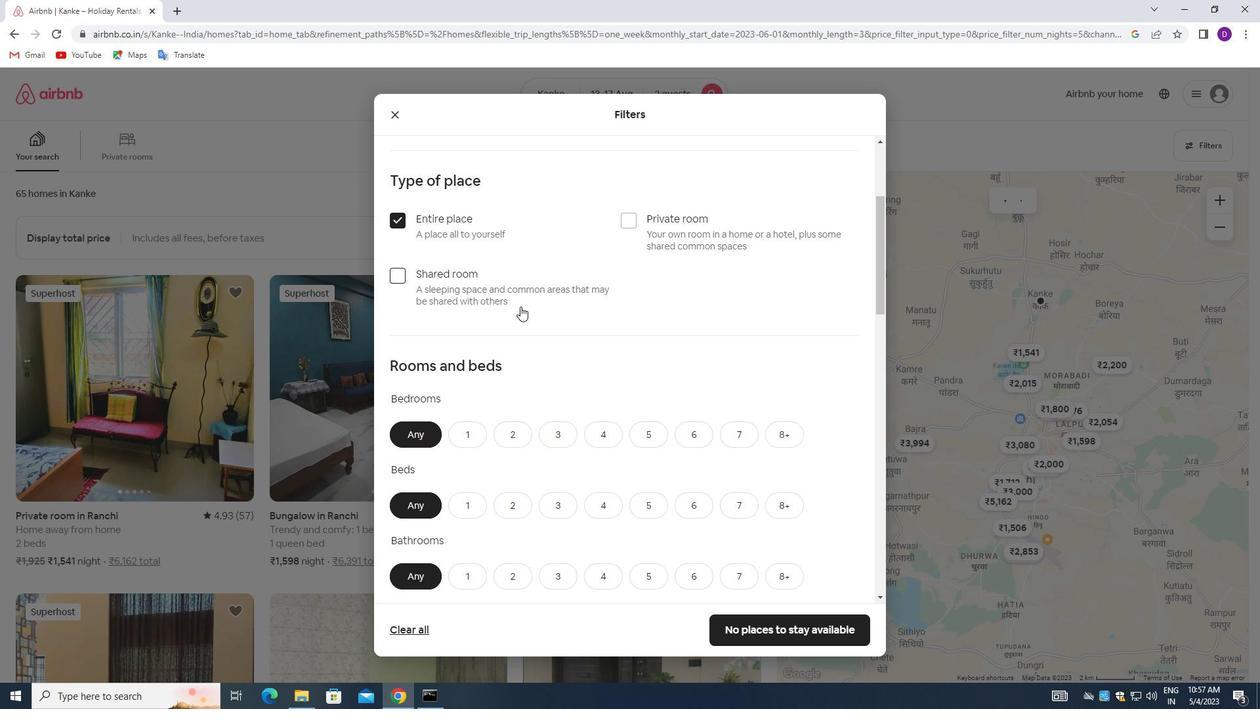 
Action: Mouse scrolled (525, 308) with delta (0, 0)
Screenshot: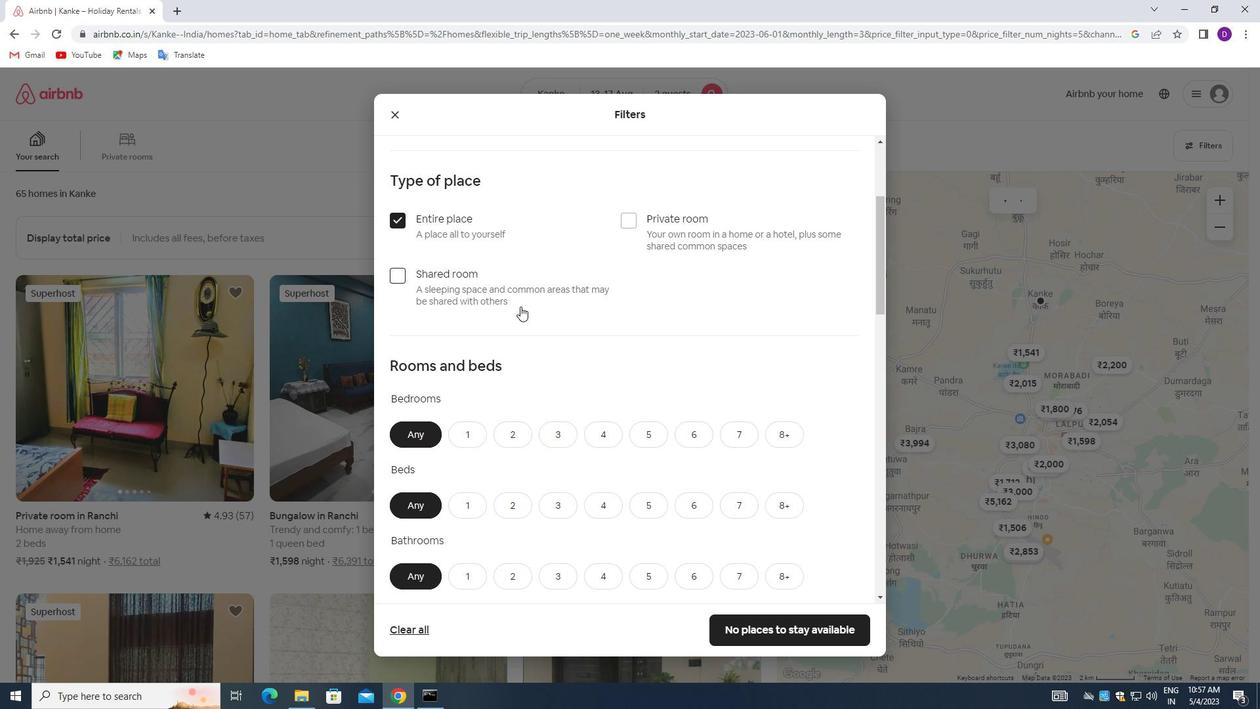 
Action: Mouse scrolled (525, 308) with delta (0, 0)
Screenshot: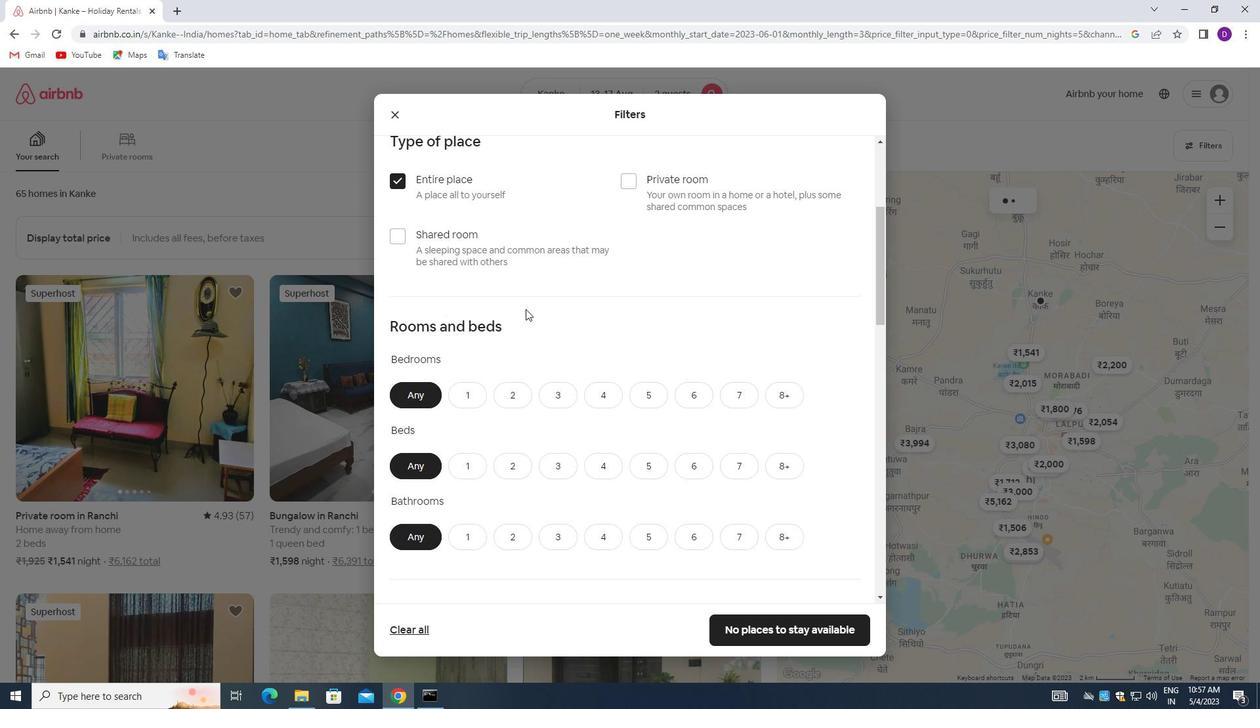 
Action: Mouse moved to (516, 238)
Screenshot: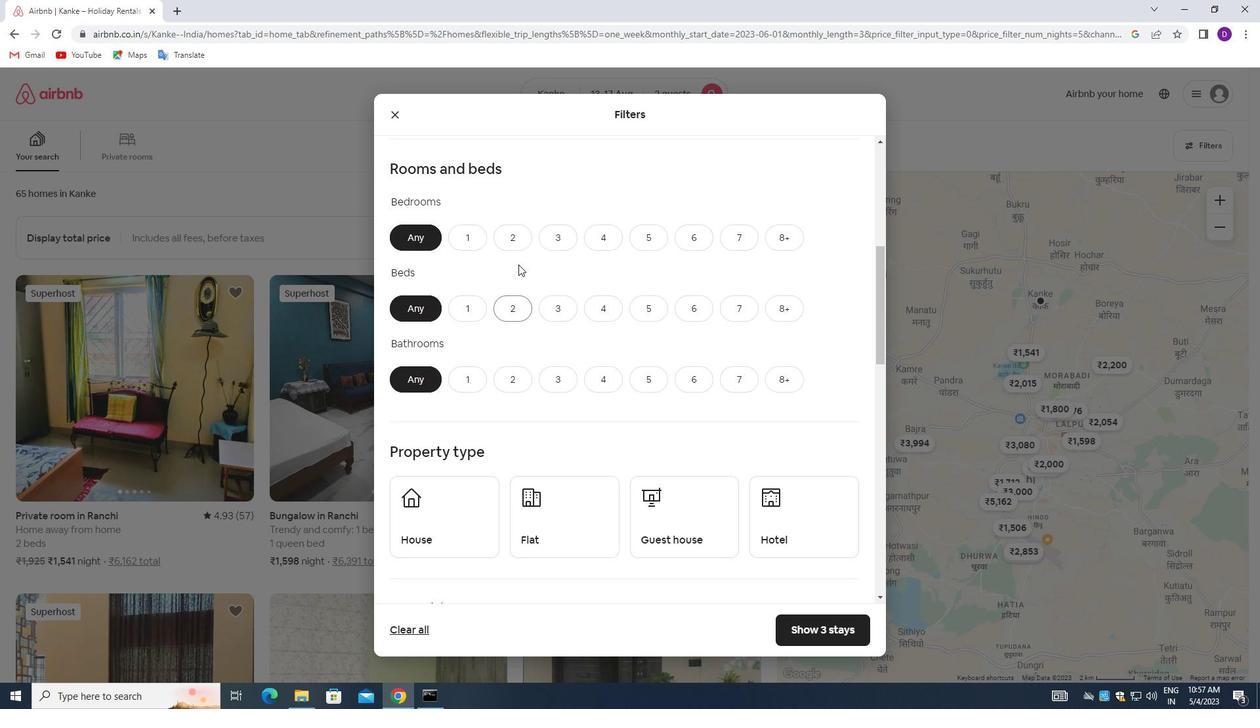 
Action: Mouse pressed left at (516, 238)
Screenshot: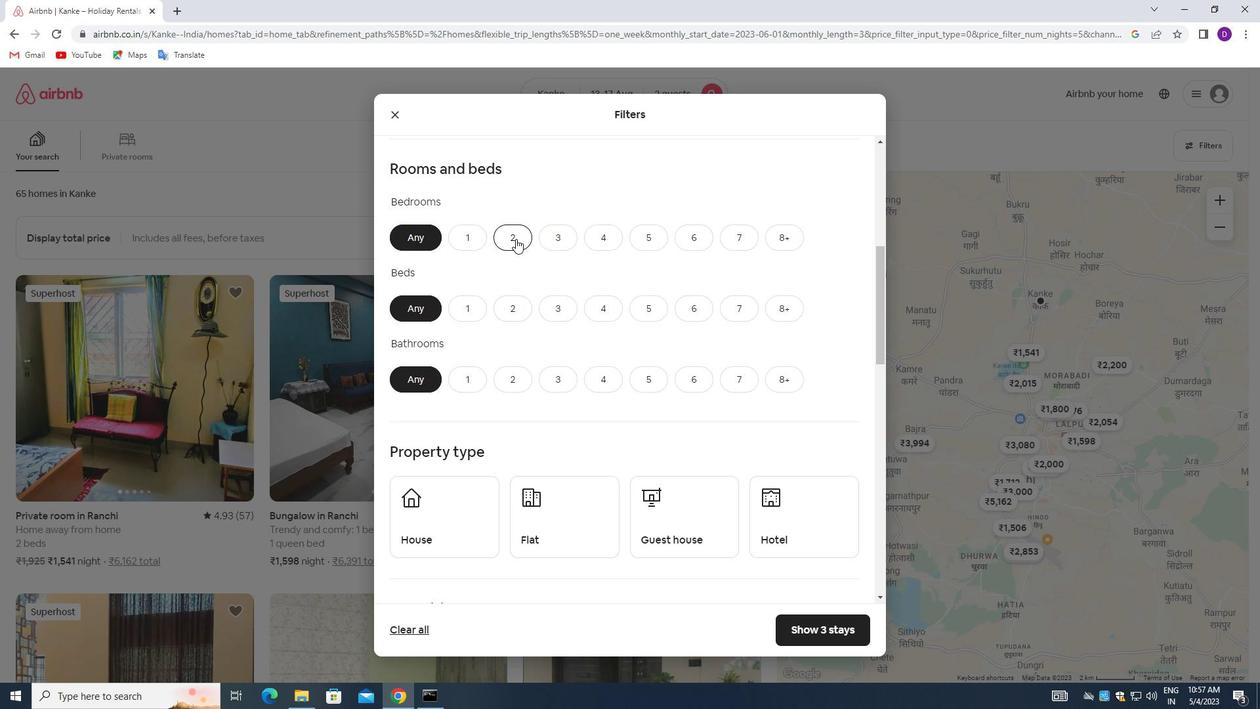 
Action: Mouse moved to (517, 303)
Screenshot: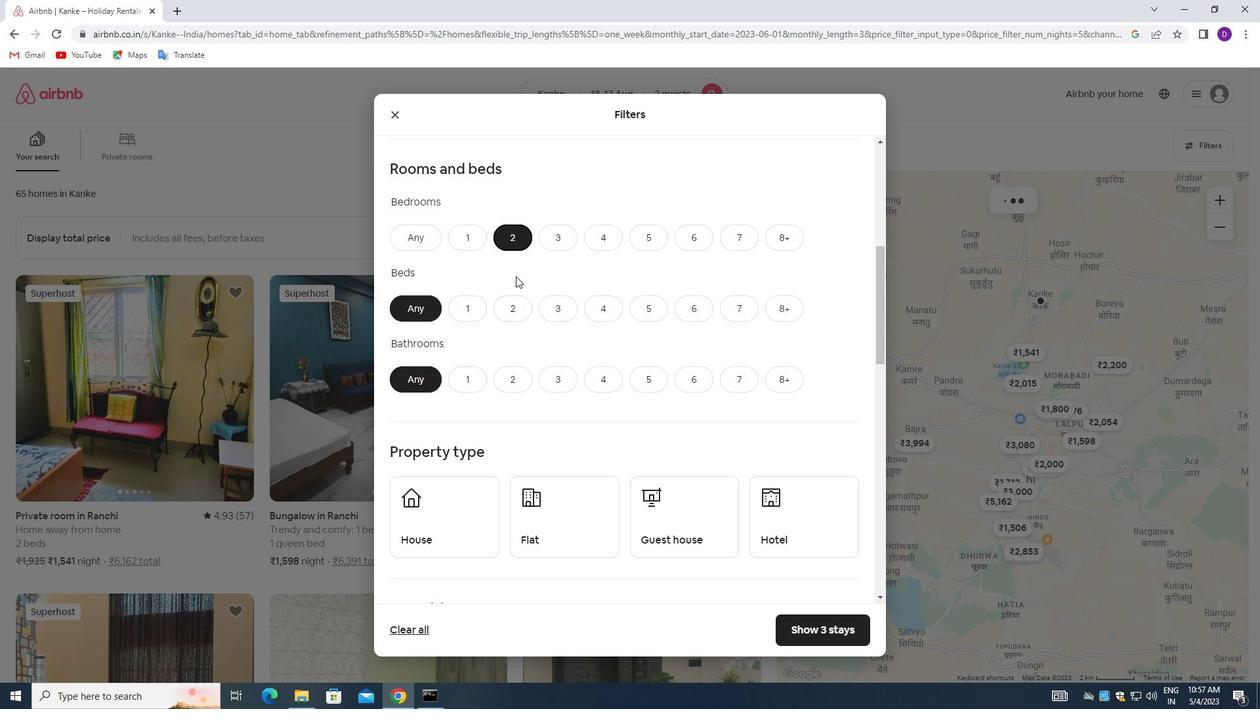 
Action: Mouse pressed left at (517, 303)
Screenshot: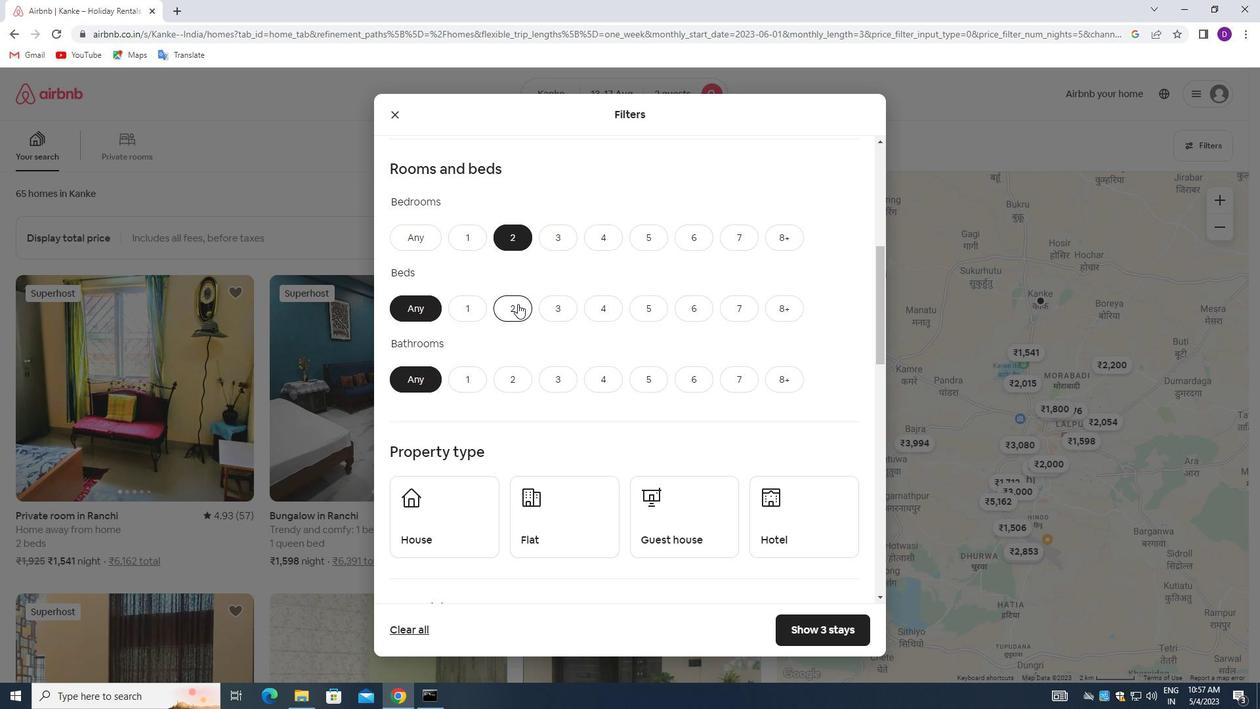 
Action: Mouse moved to (468, 381)
Screenshot: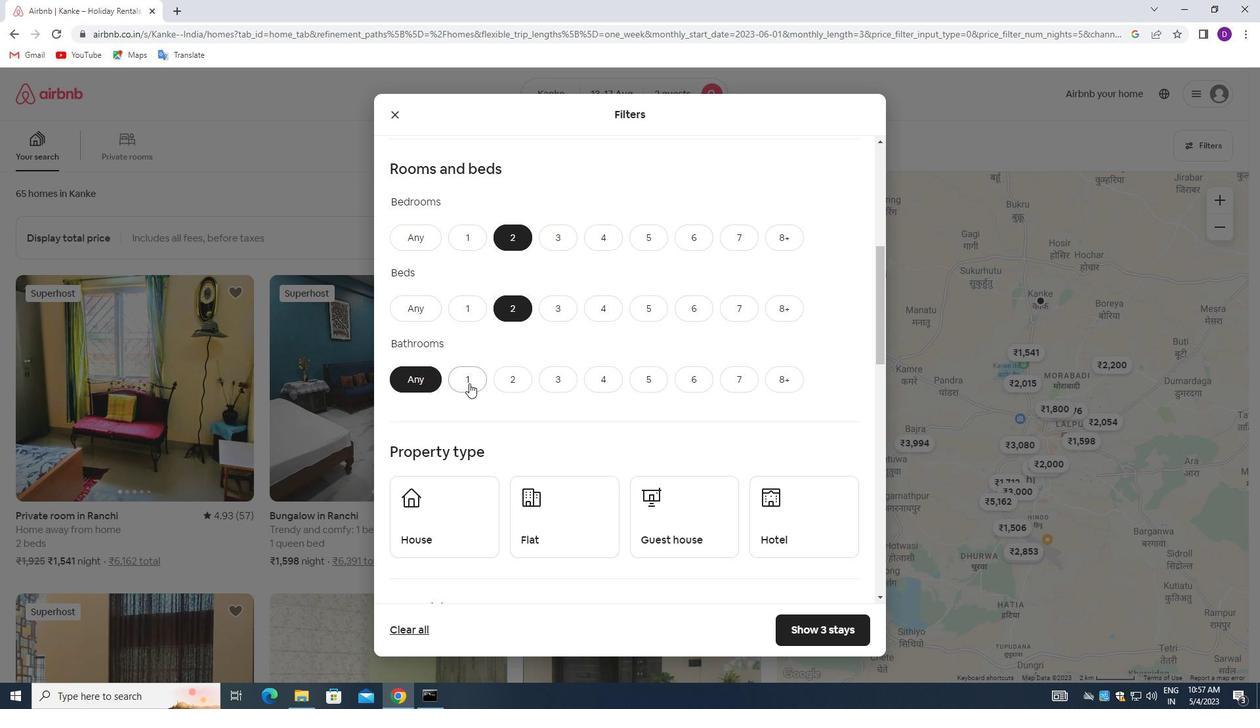 
Action: Mouse pressed left at (468, 381)
Screenshot: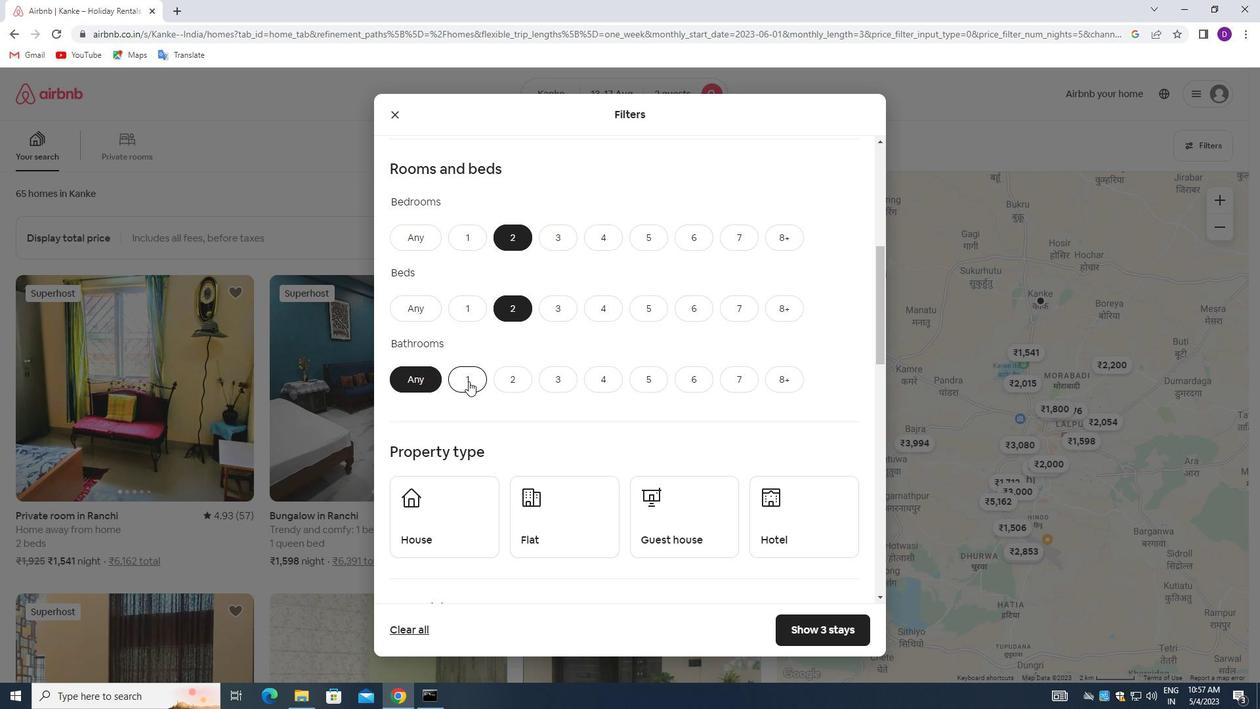 
Action: Mouse moved to (573, 318)
Screenshot: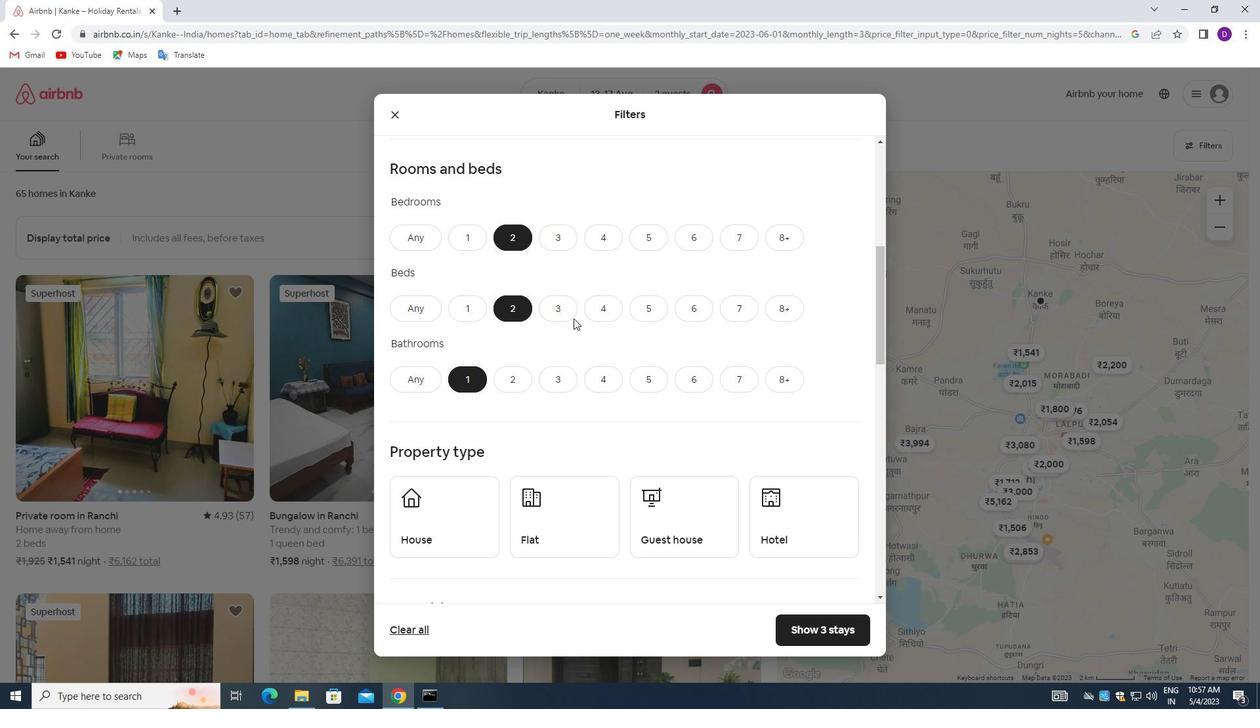 
Action: Mouse scrolled (573, 317) with delta (0, 0)
Screenshot: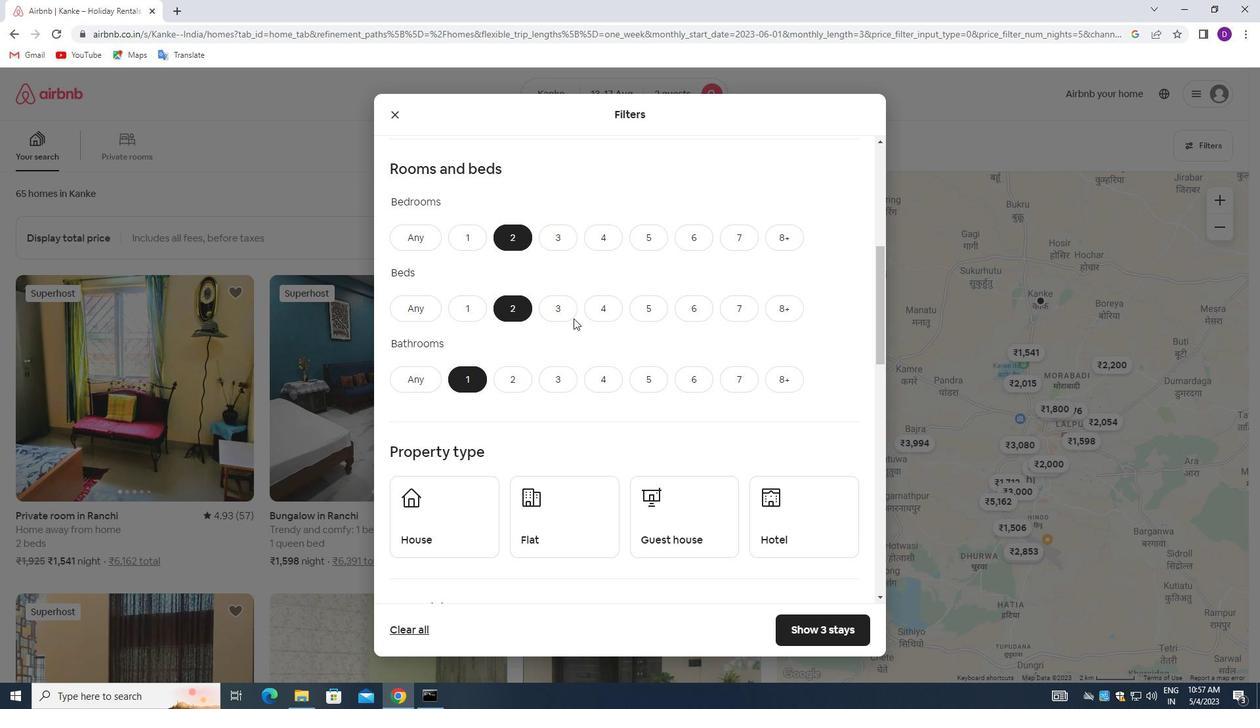 
Action: Mouse scrolled (573, 317) with delta (0, 0)
Screenshot: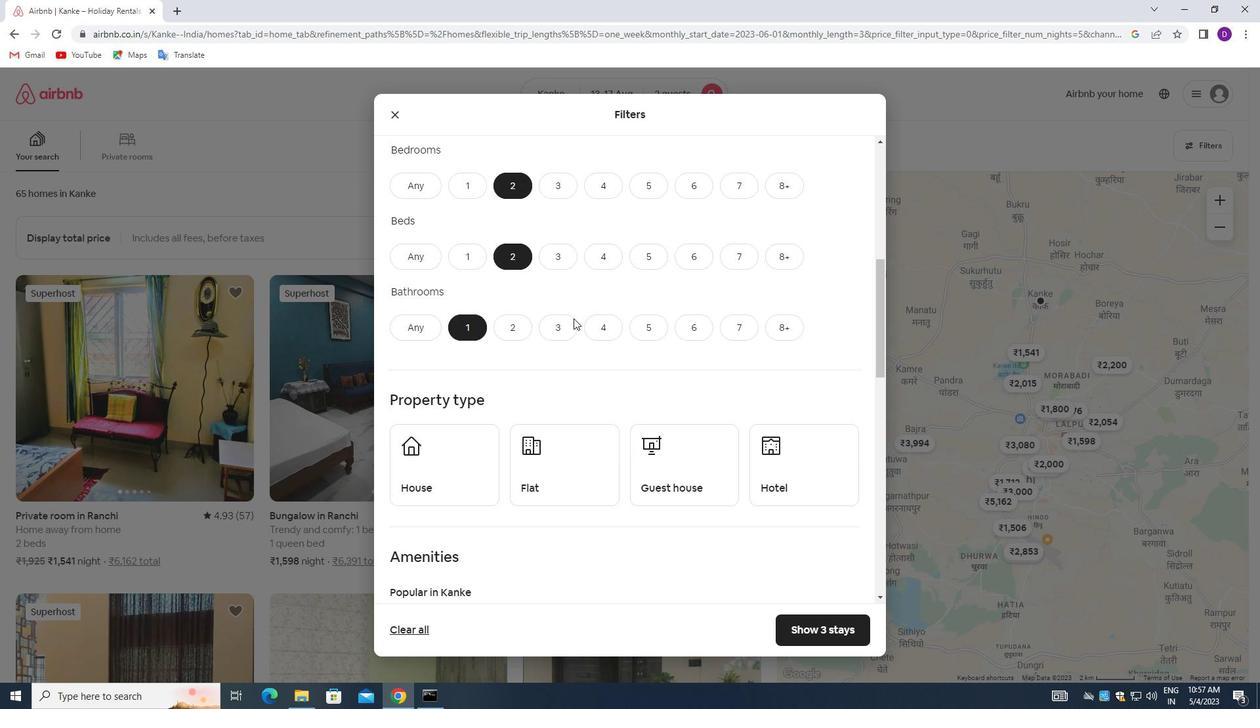 
Action: Mouse scrolled (573, 317) with delta (0, 0)
Screenshot: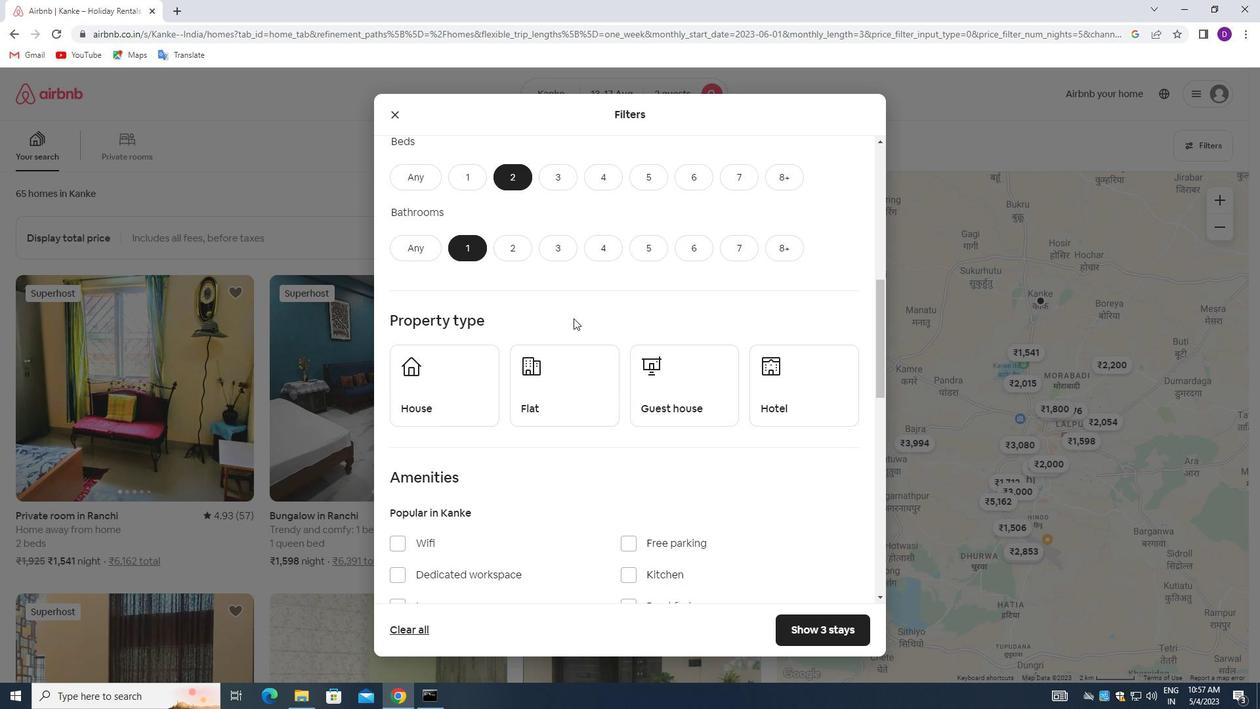 
Action: Mouse moved to (470, 322)
Screenshot: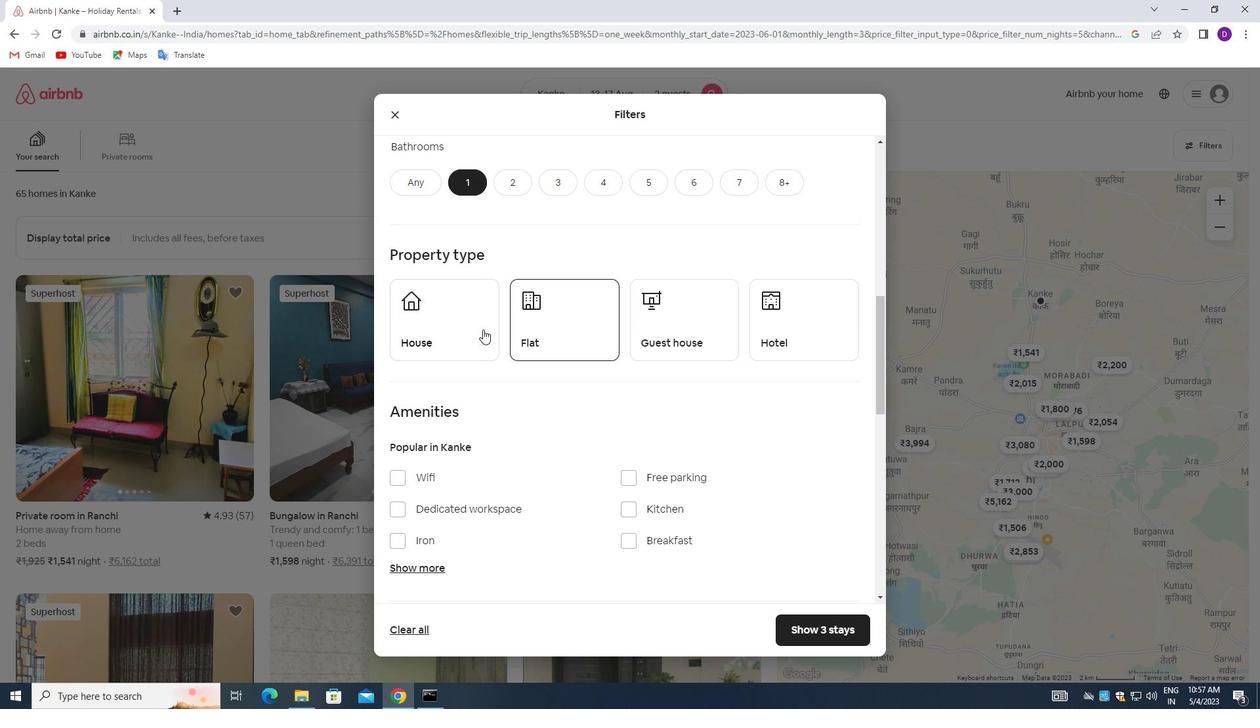 
Action: Mouse pressed left at (470, 322)
Screenshot: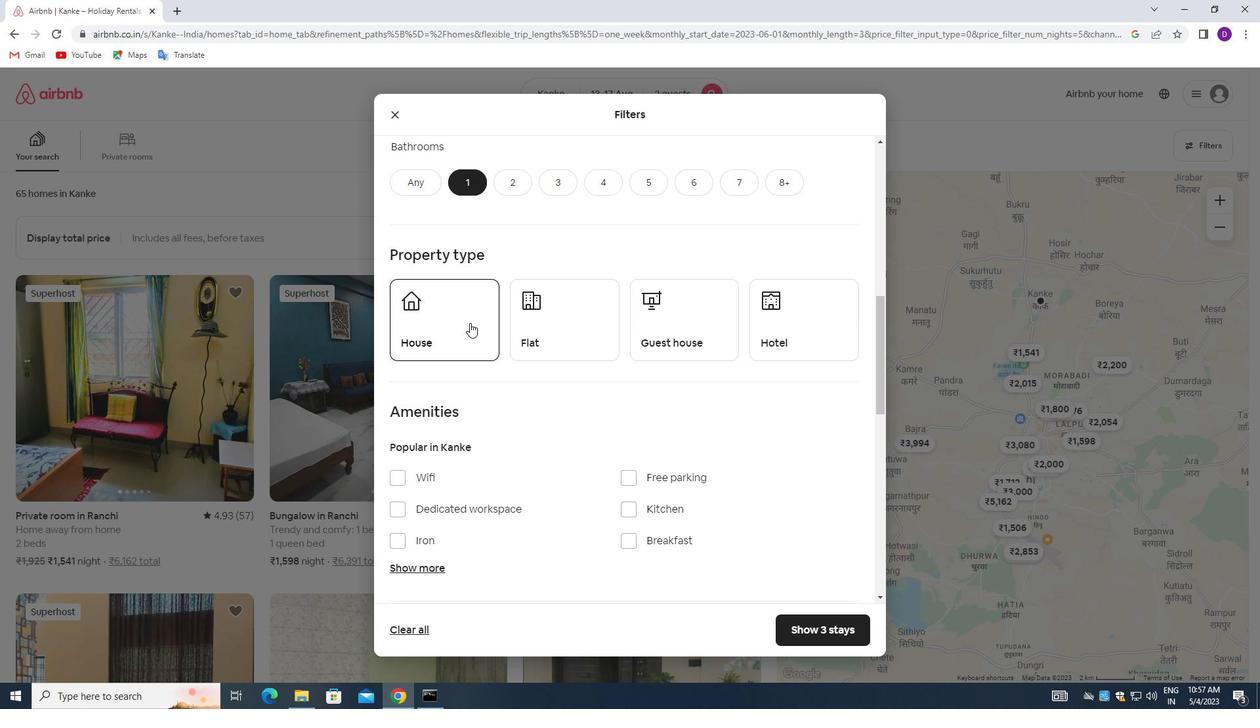 
Action: Mouse moved to (579, 326)
Screenshot: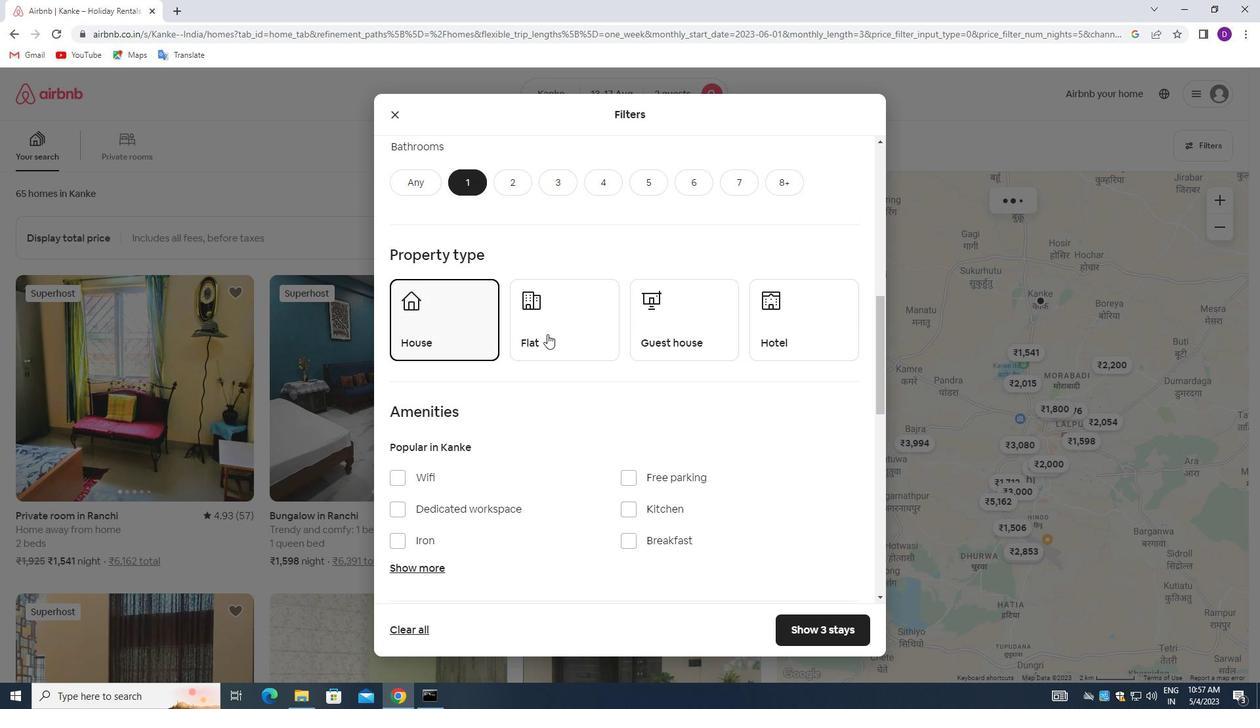 
Action: Mouse pressed left at (579, 326)
Screenshot: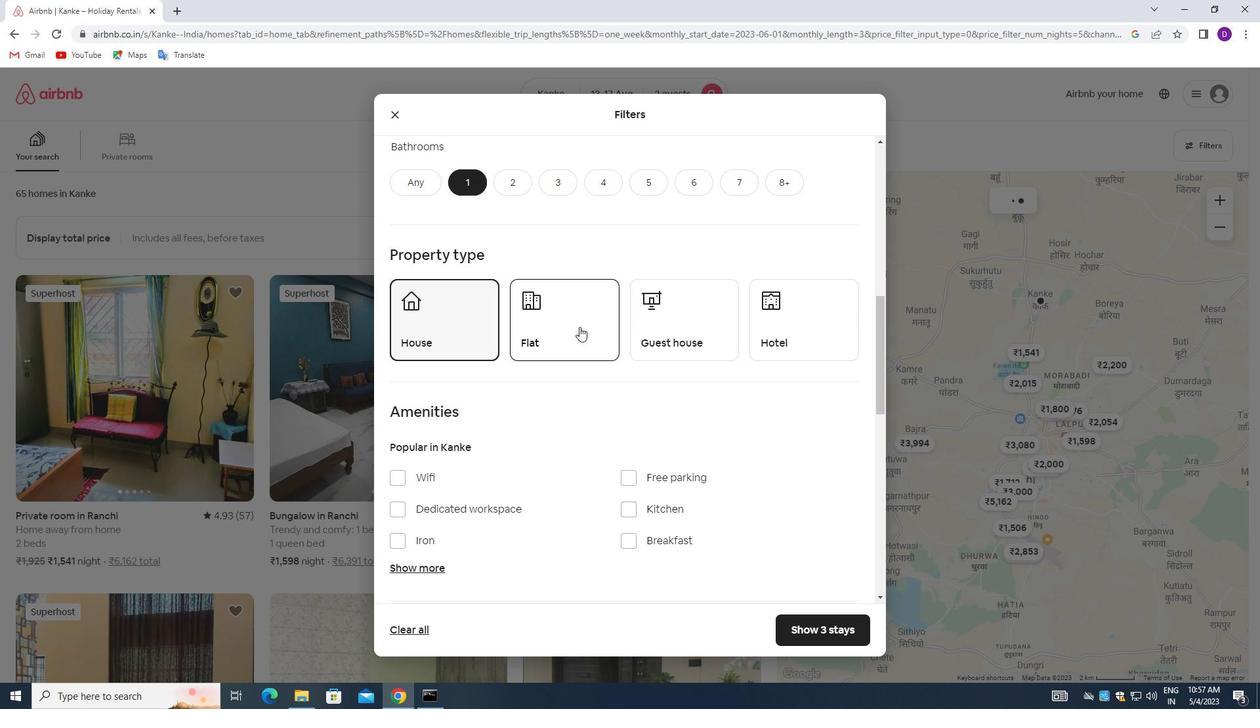 
Action: Mouse moved to (659, 323)
Screenshot: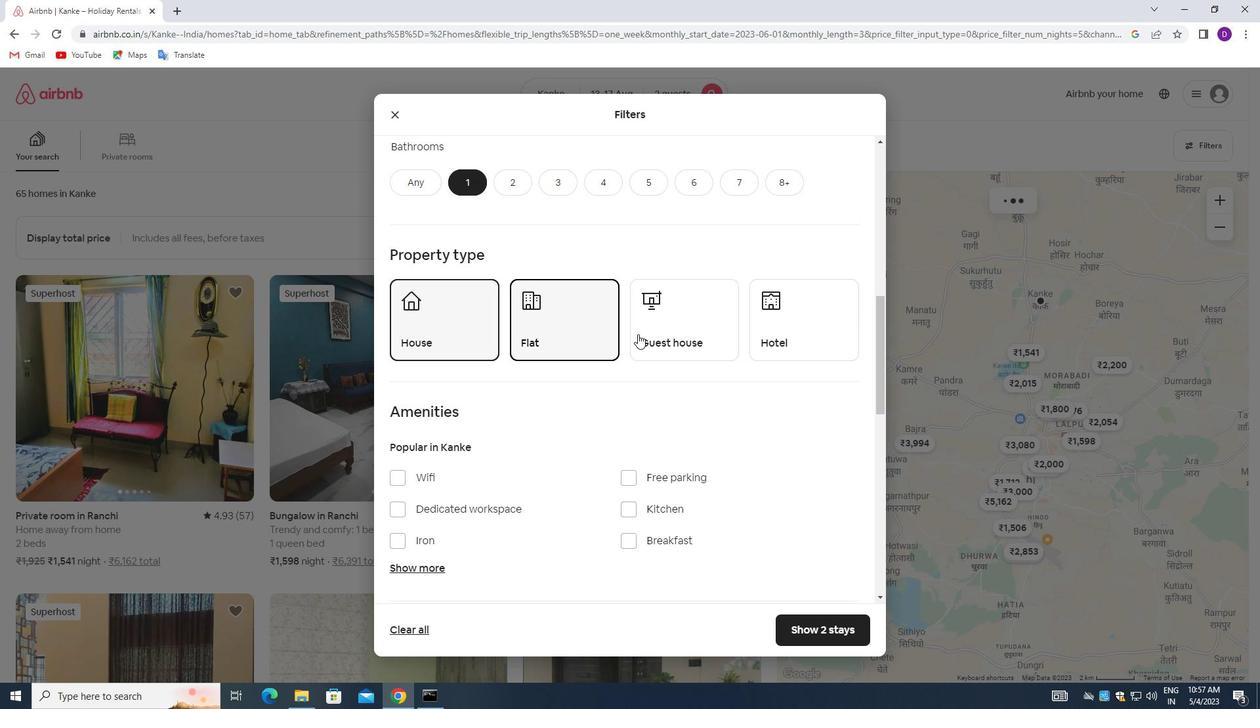 
Action: Mouse pressed left at (659, 323)
Screenshot: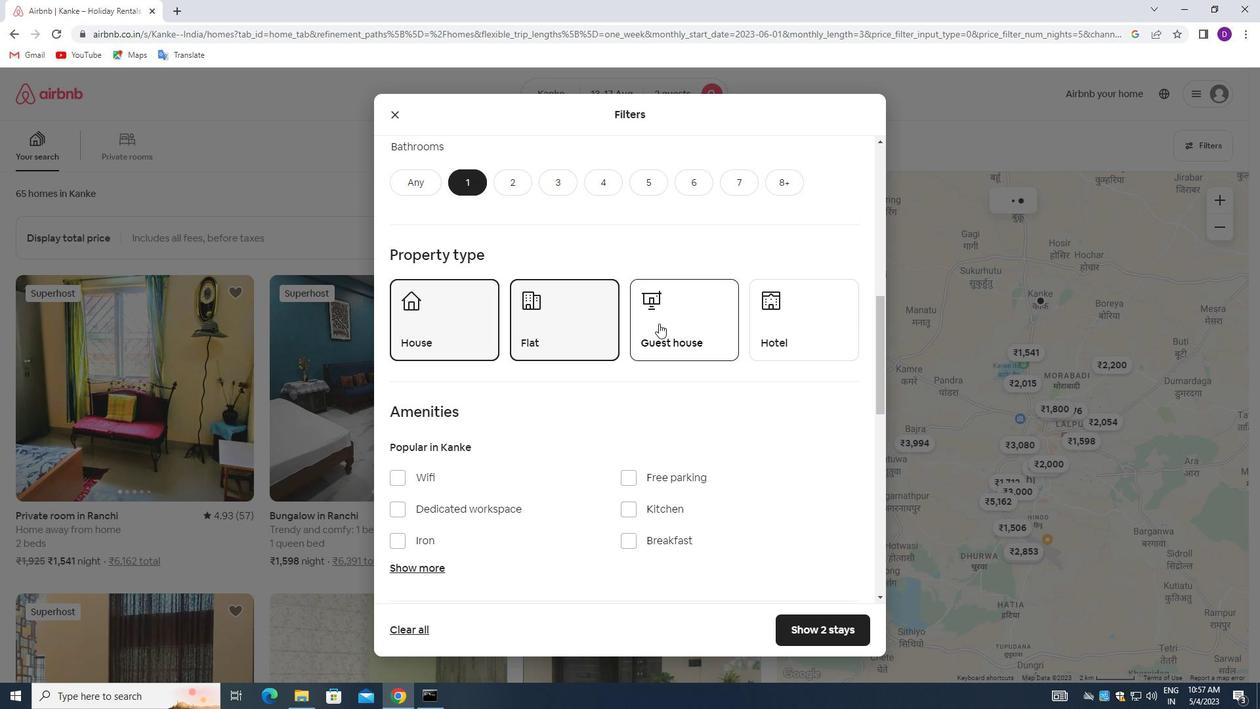 
Action: Mouse moved to (544, 354)
Screenshot: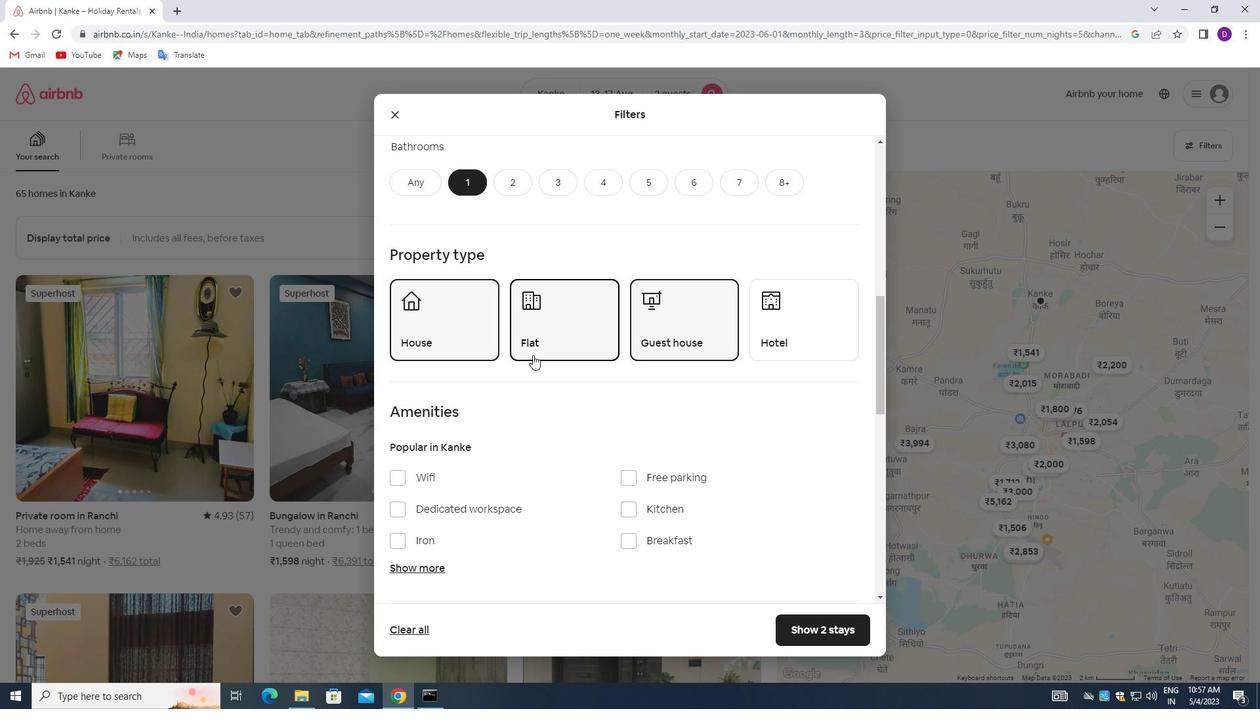 
Action: Mouse scrolled (544, 353) with delta (0, 0)
Screenshot: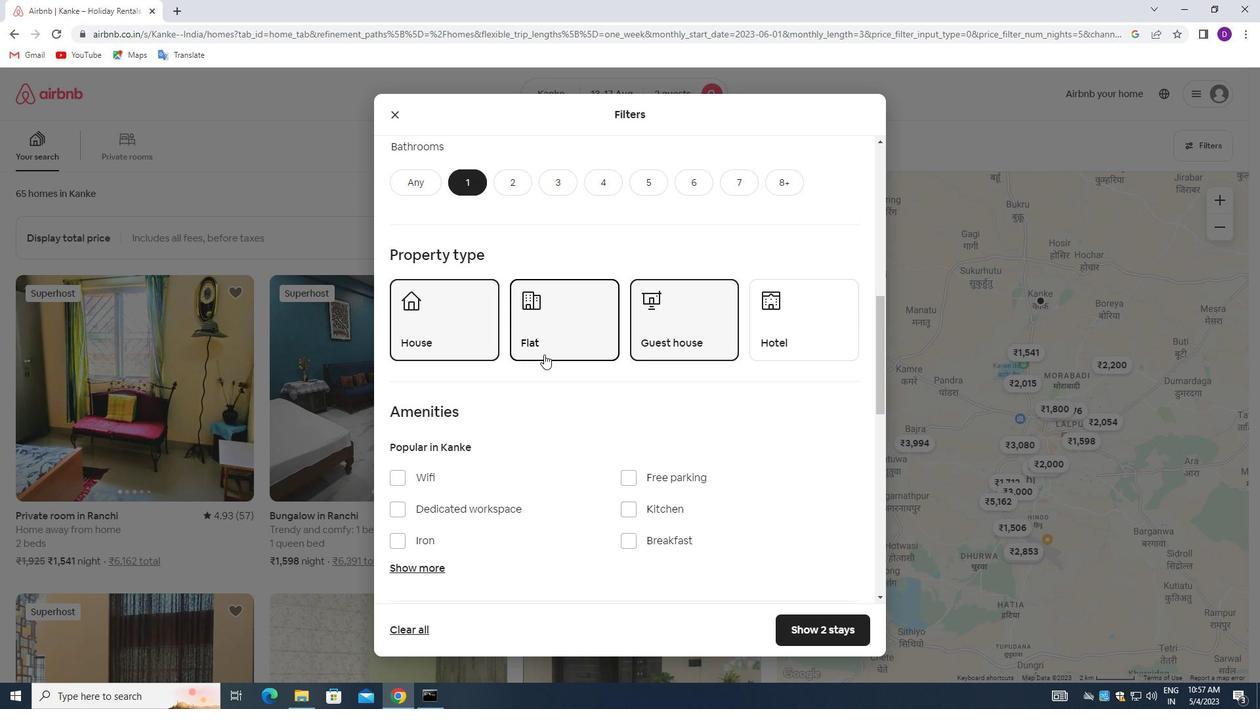 
Action: Mouse scrolled (544, 353) with delta (0, 0)
Screenshot: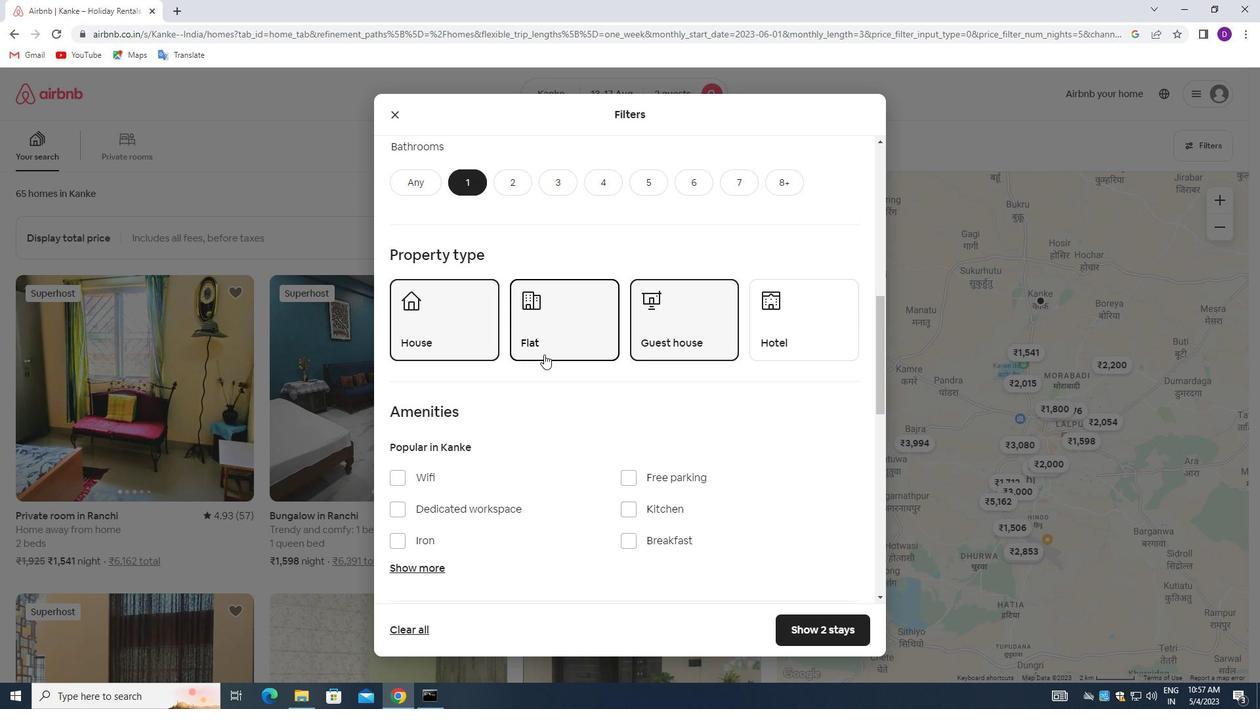 
Action: Mouse moved to (400, 349)
Screenshot: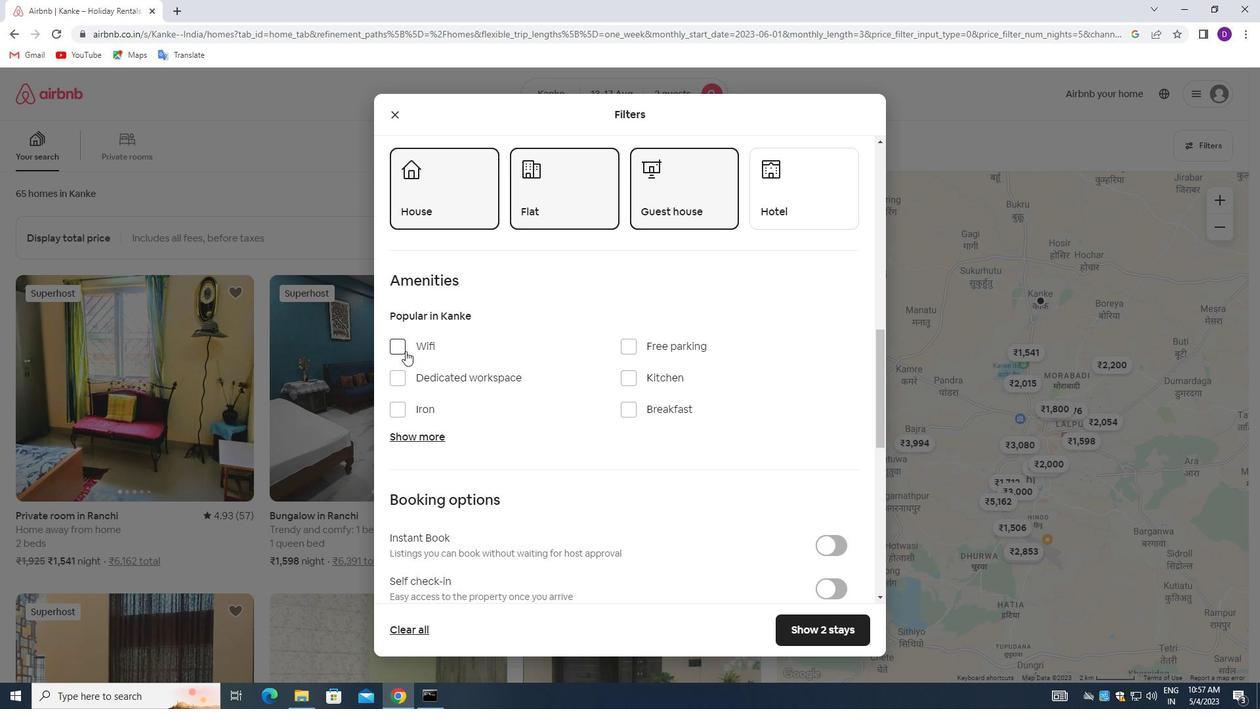 
Action: Mouse pressed left at (400, 349)
Screenshot: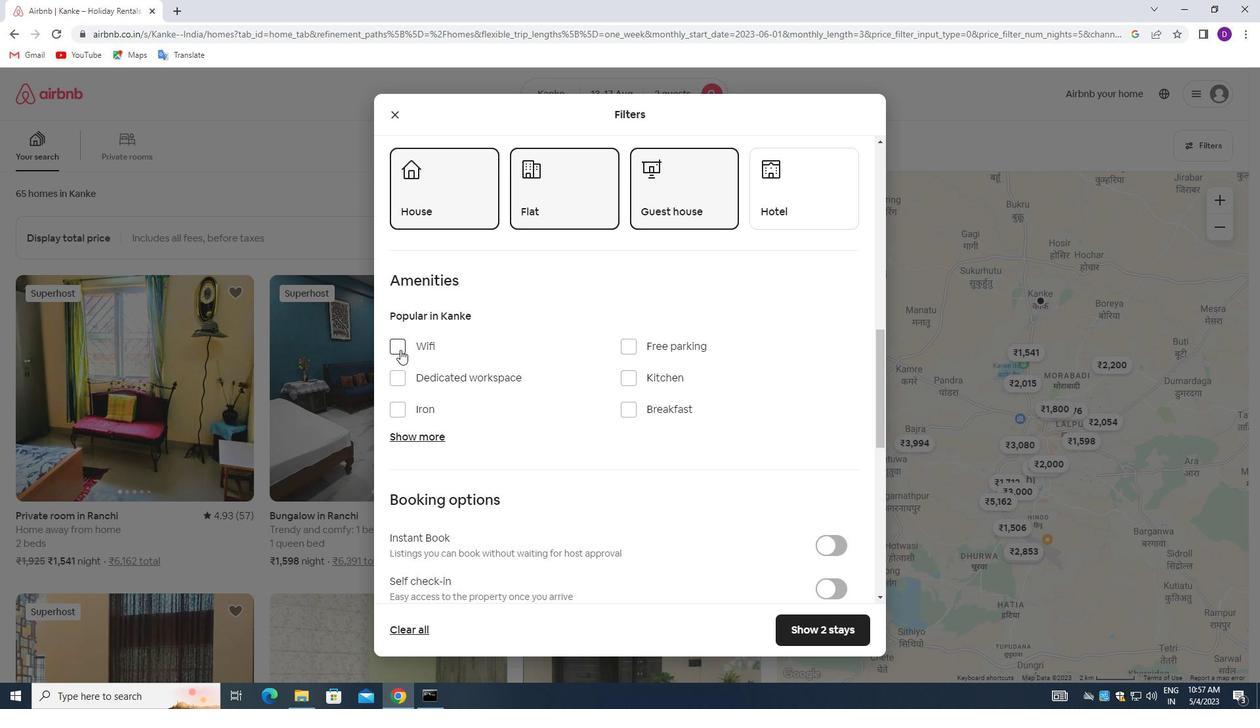 
Action: Mouse moved to (561, 351)
Screenshot: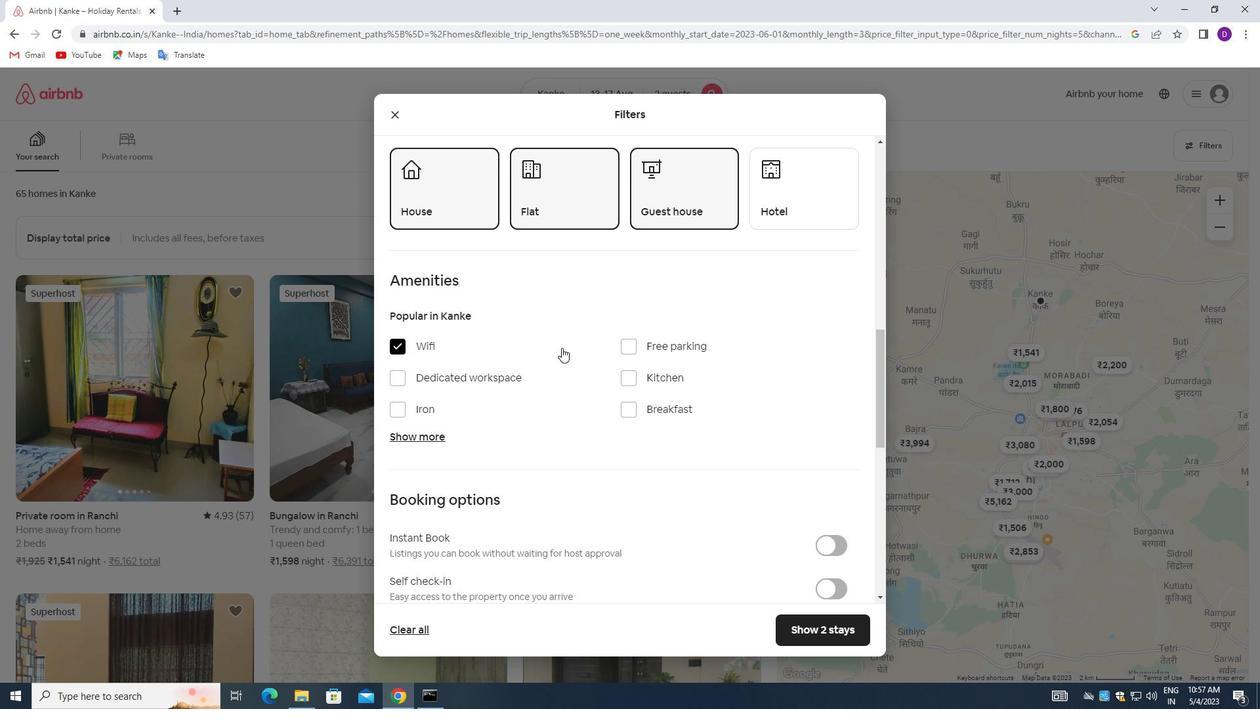 
Action: Mouse scrolled (561, 350) with delta (0, 0)
Screenshot: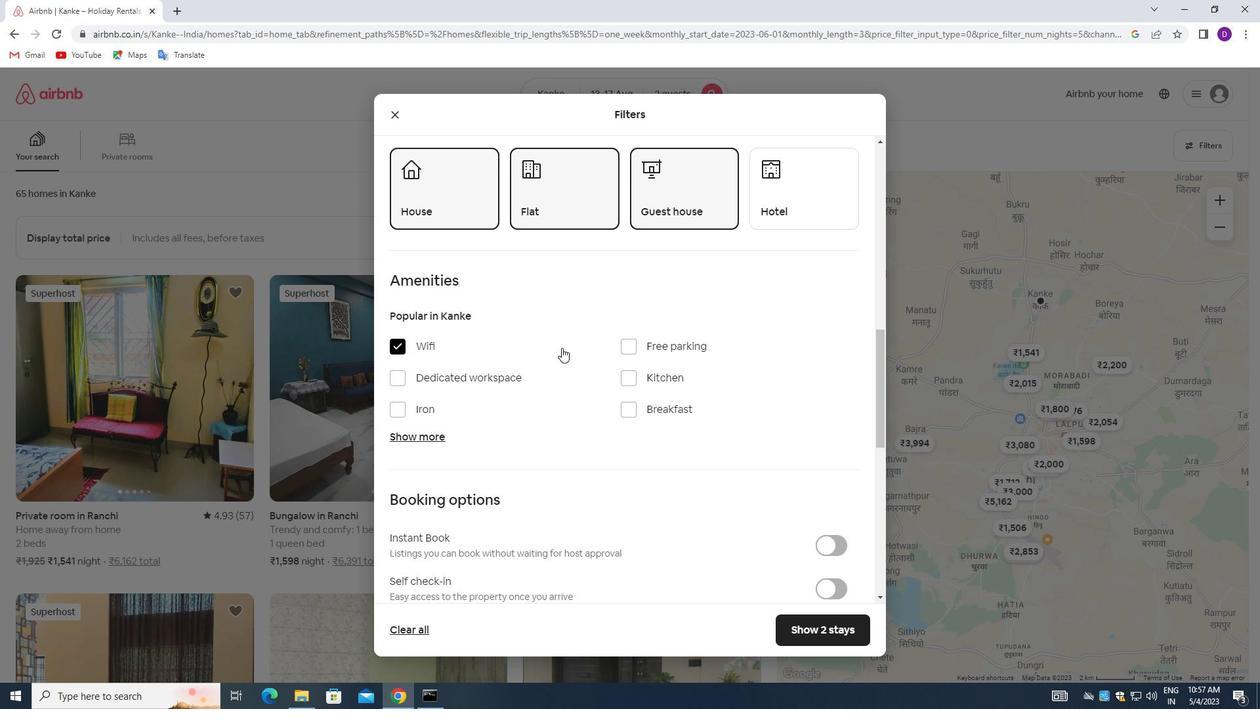 
Action: Mouse moved to (561, 353)
Screenshot: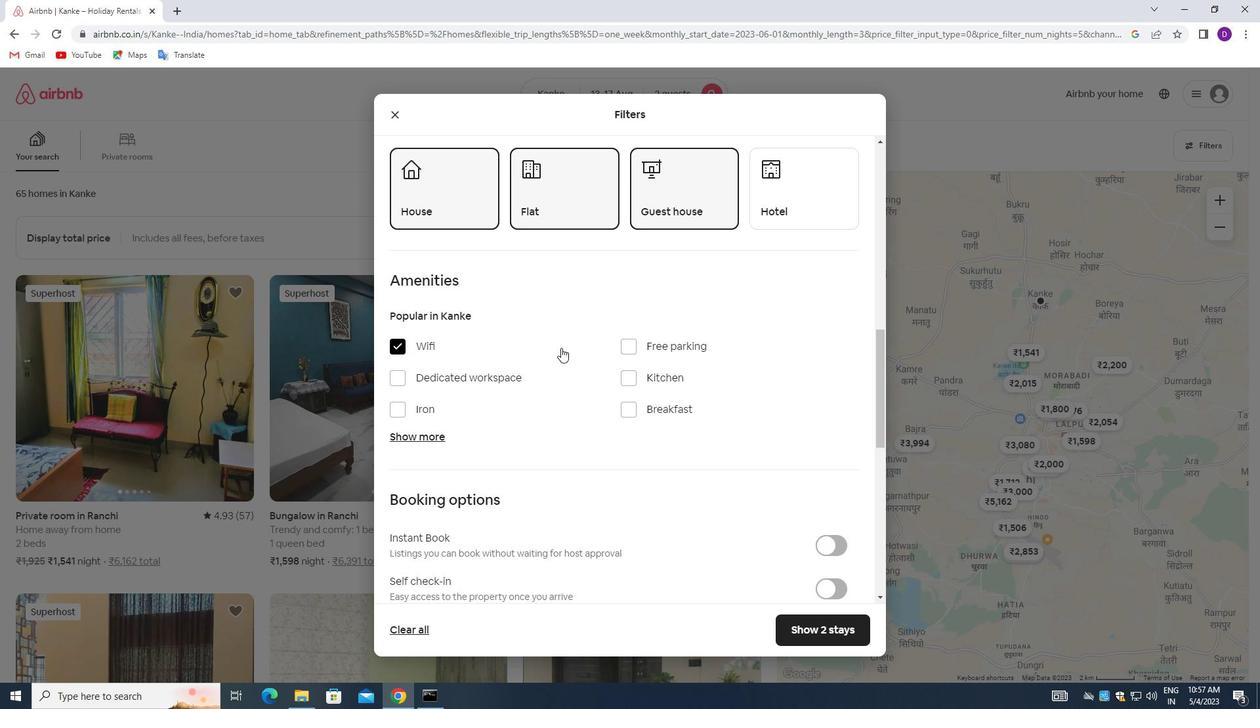 
Action: Mouse scrolled (561, 353) with delta (0, 0)
Screenshot: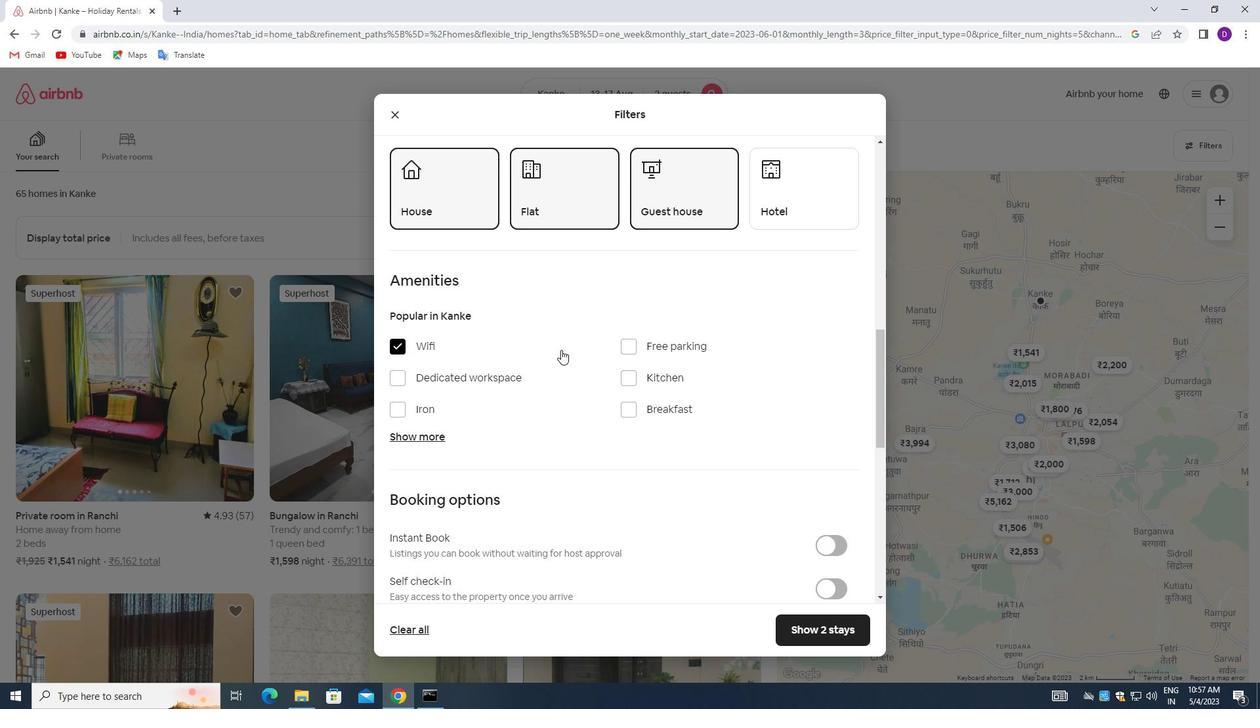 
Action: Mouse scrolled (561, 353) with delta (0, 0)
Screenshot: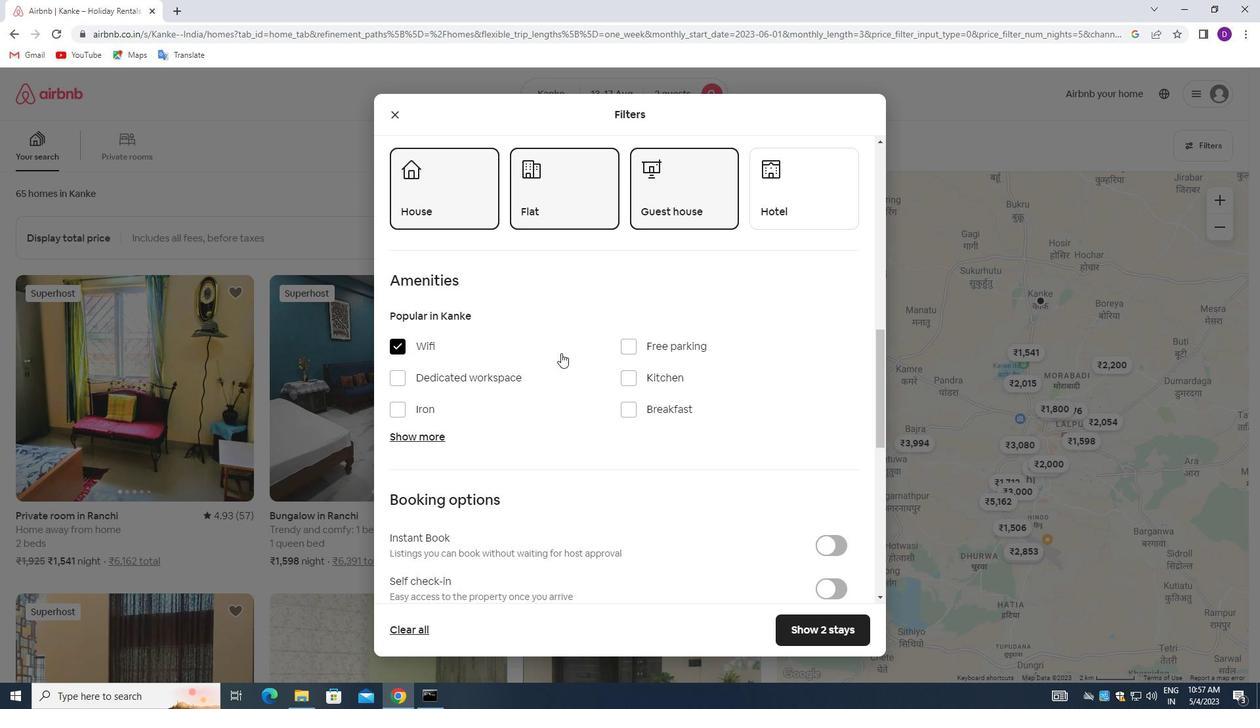 
Action: Mouse moved to (832, 388)
Screenshot: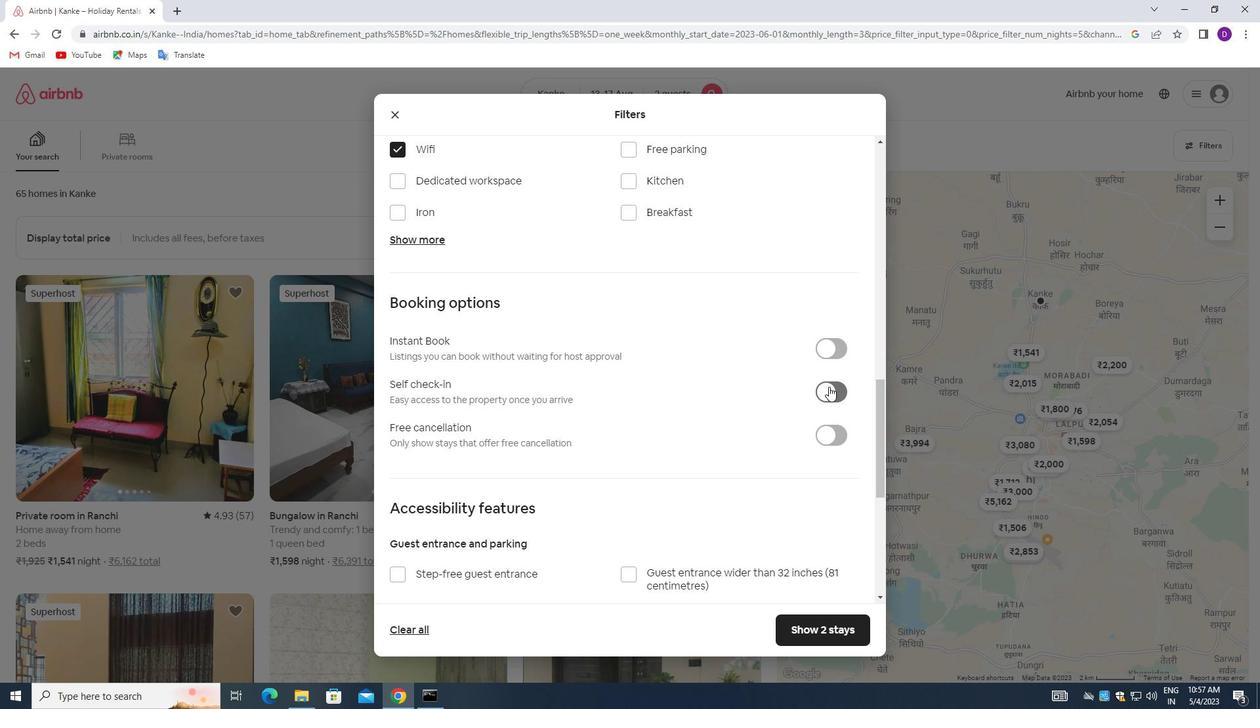 
Action: Mouse pressed left at (832, 388)
Screenshot: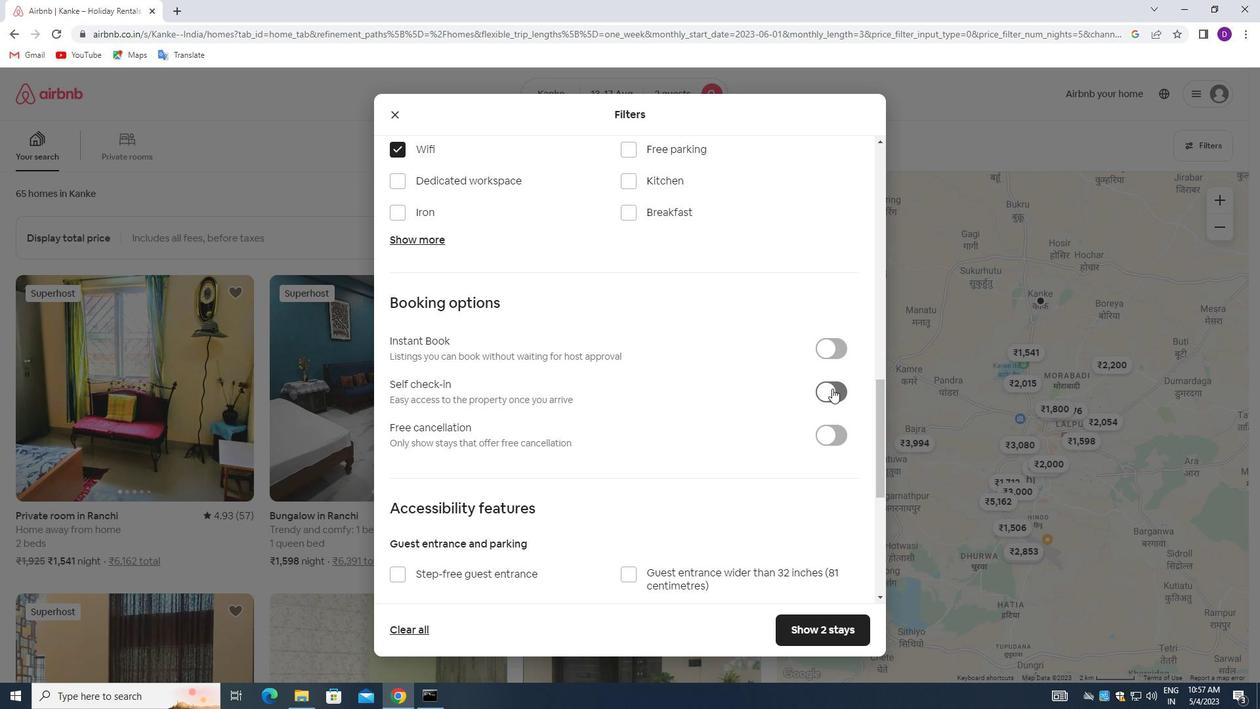 
Action: Mouse moved to (542, 430)
Screenshot: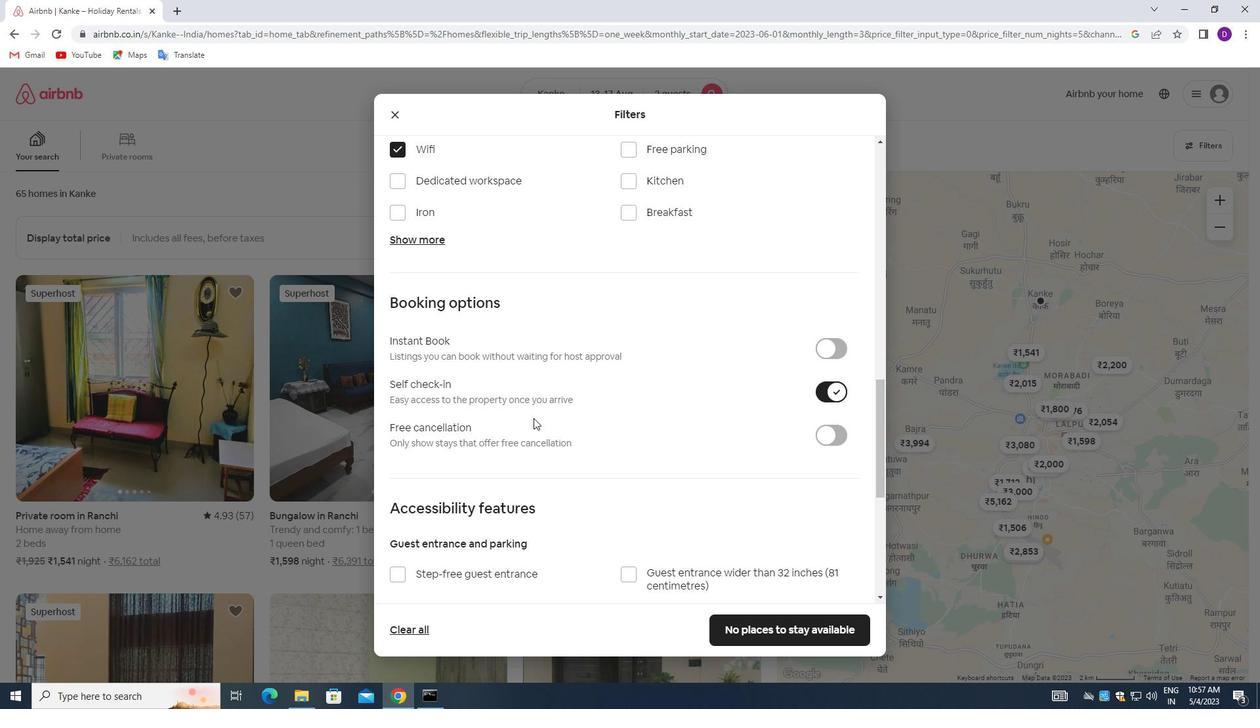 
Action: Mouse scrolled (542, 430) with delta (0, 0)
Screenshot: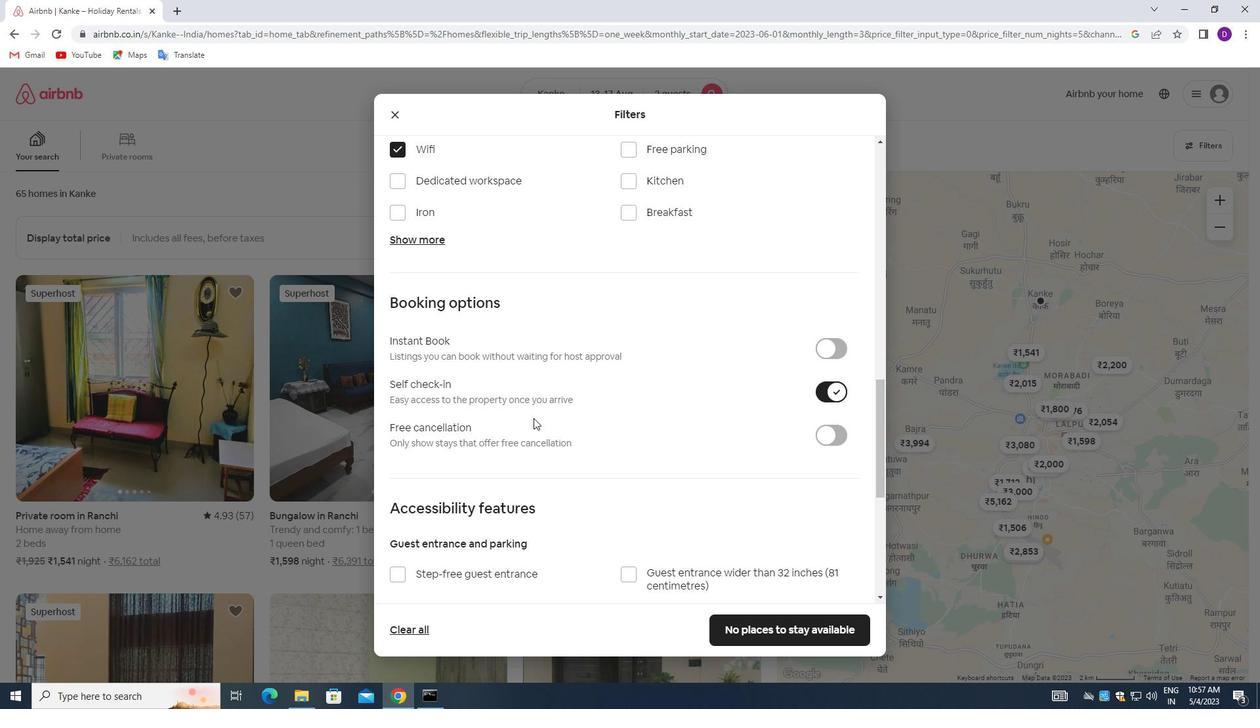 
Action: Mouse moved to (548, 433)
Screenshot: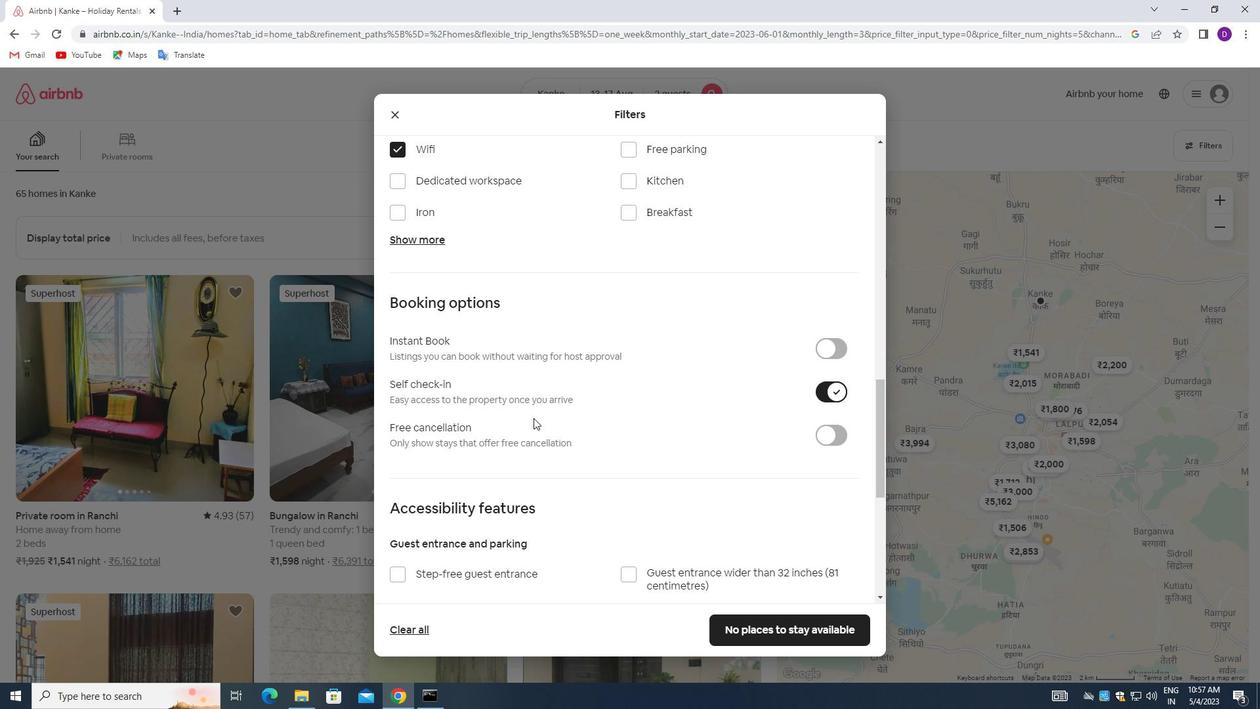 
Action: Mouse scrolled (548, 433) with delta (0, 0)
Screenshot: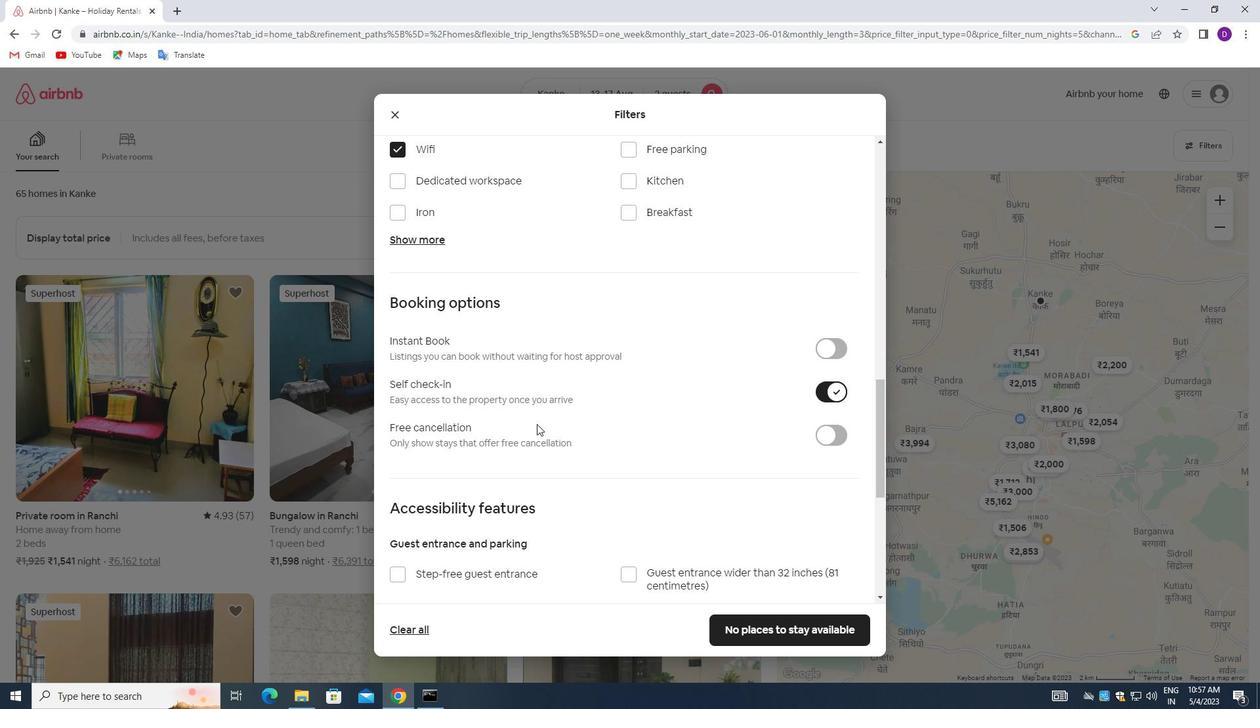 
Action: Mouse scrolled (548, 433) with delta (0, 0)
Screenshot: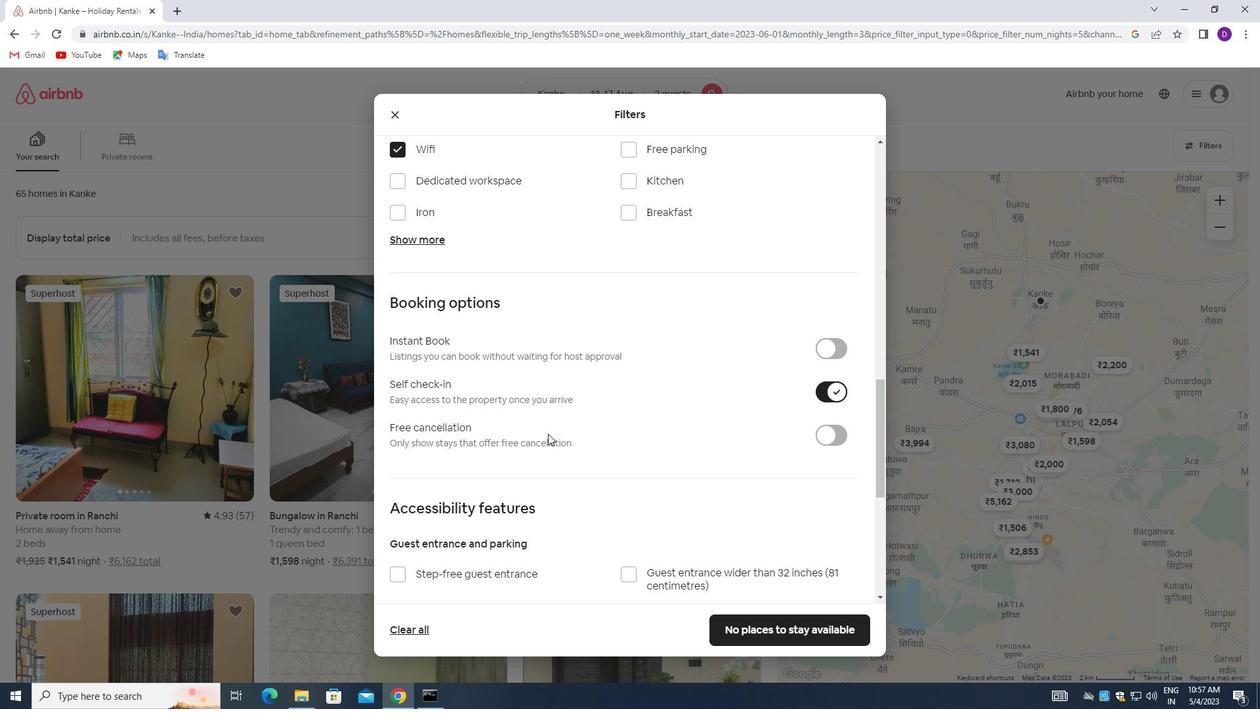 
Action: Mouse scrolled (548, 433) with delta (0, 0)
Screenshot: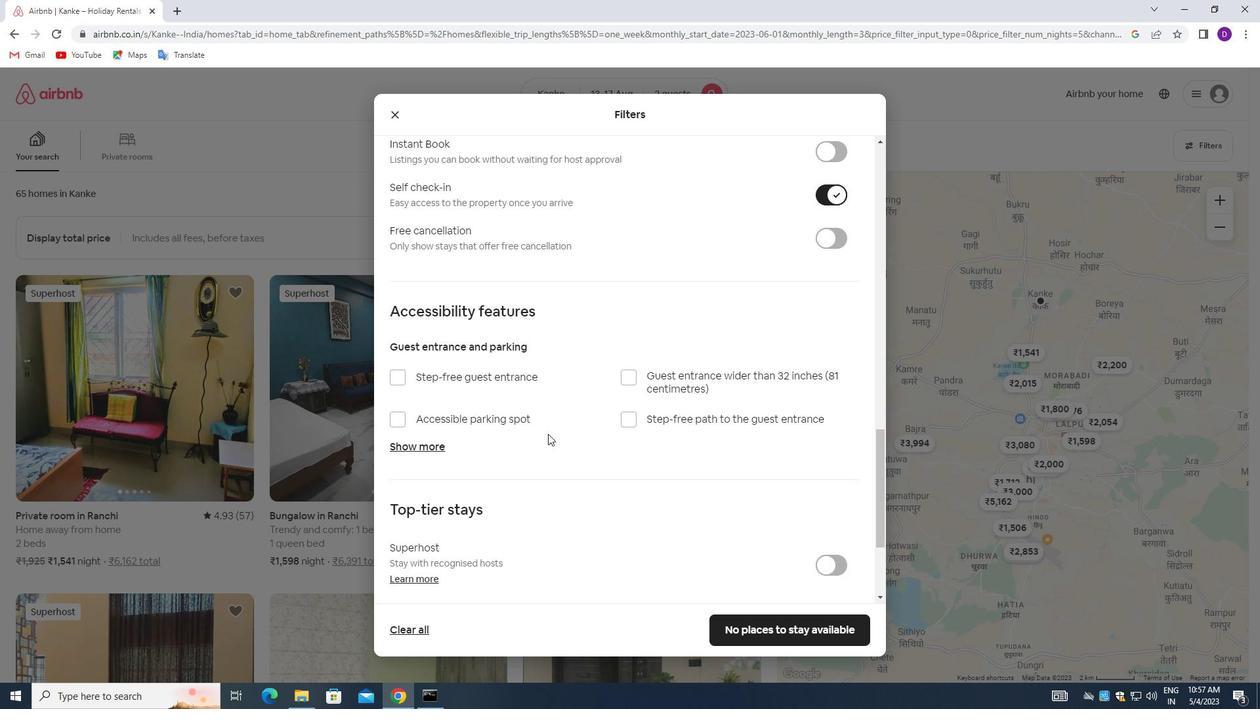 
Action: Mouse scrolled (548, 433) with delta (0, 0)
Screenshot: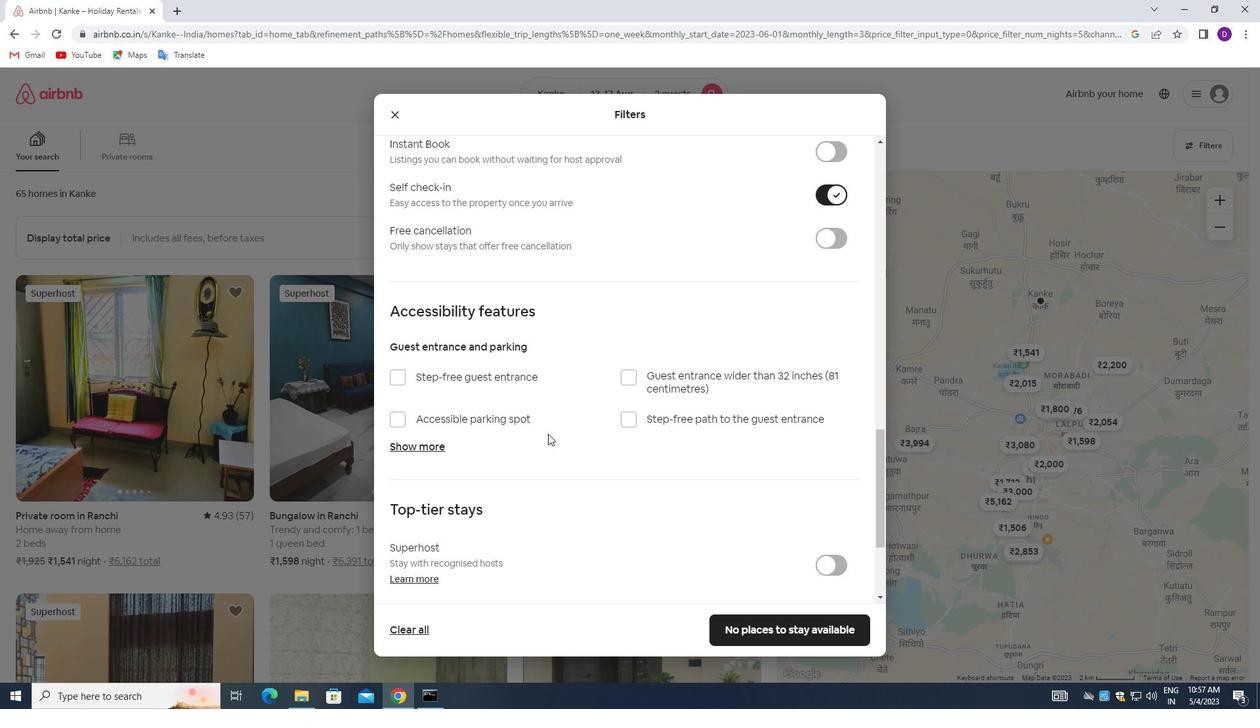 
Action: Mouse moved to (548, 434)
Screenshot: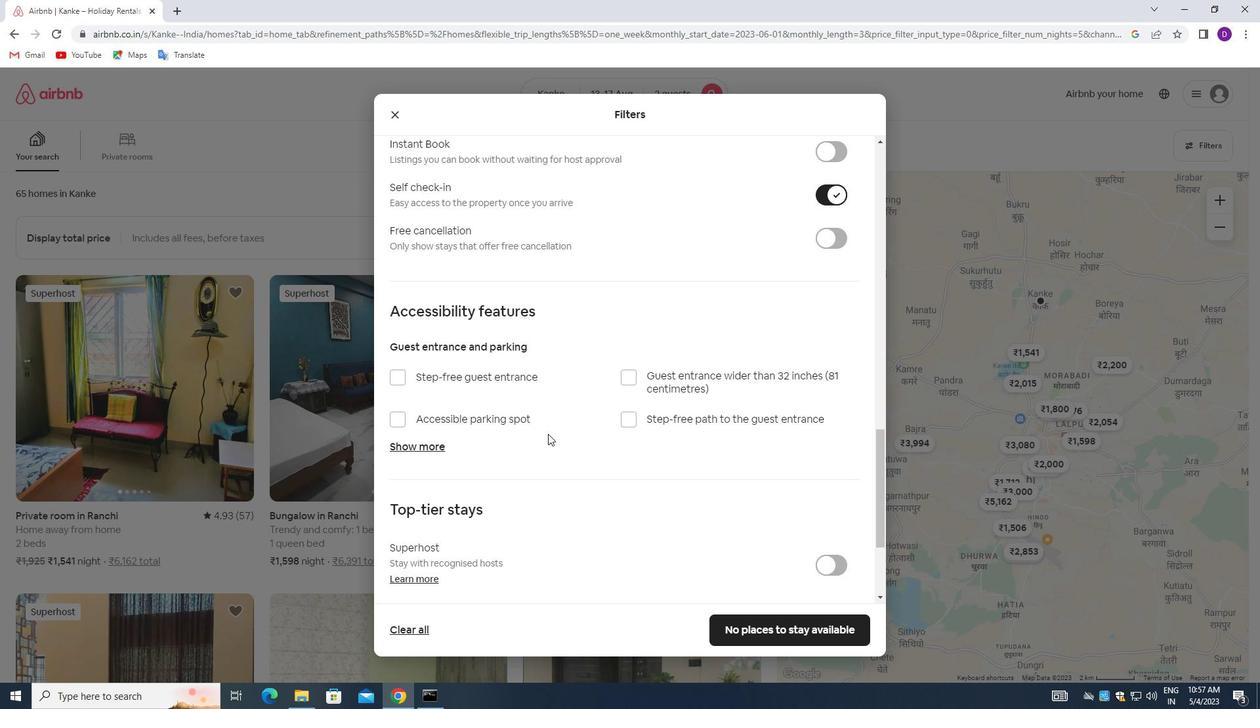 
Action: Mouse scrolled (548, 433) with delta (0, 0)
Screenshot: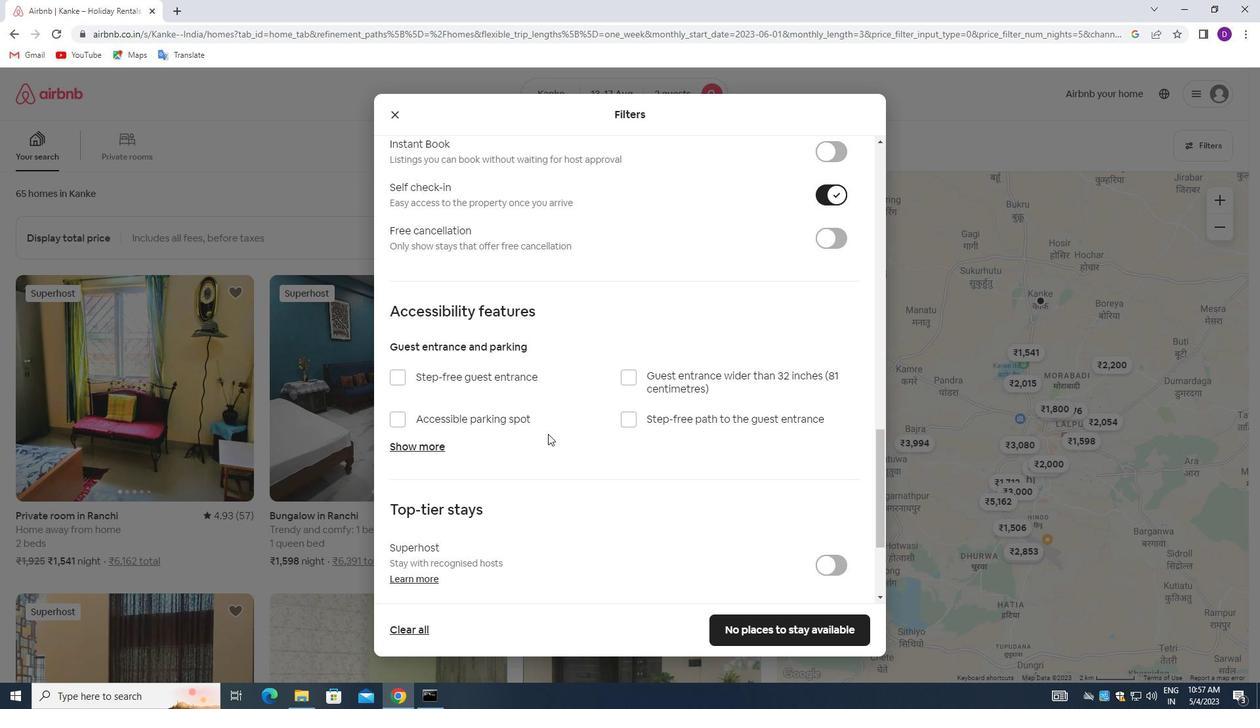 
Action: Mouse moved to (547, 443)
Screenshot: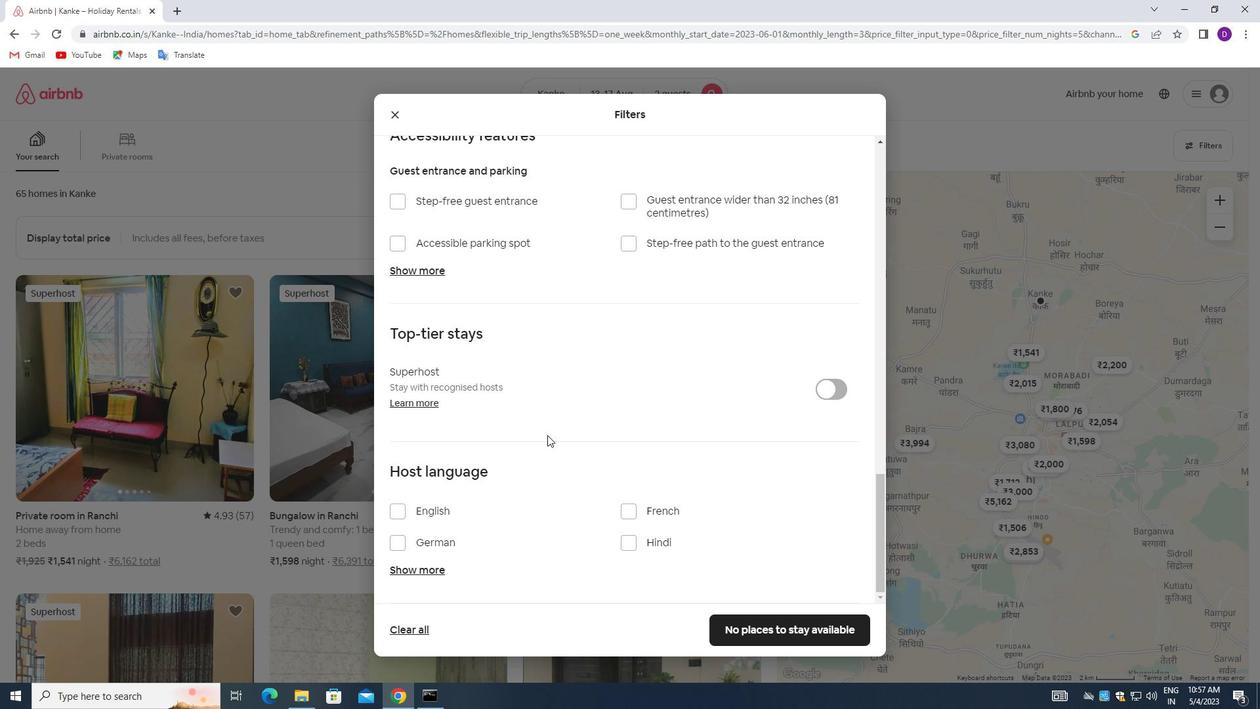
Action: Mouse scrolled (547, 443) with delta (0, 0)
Screenshot: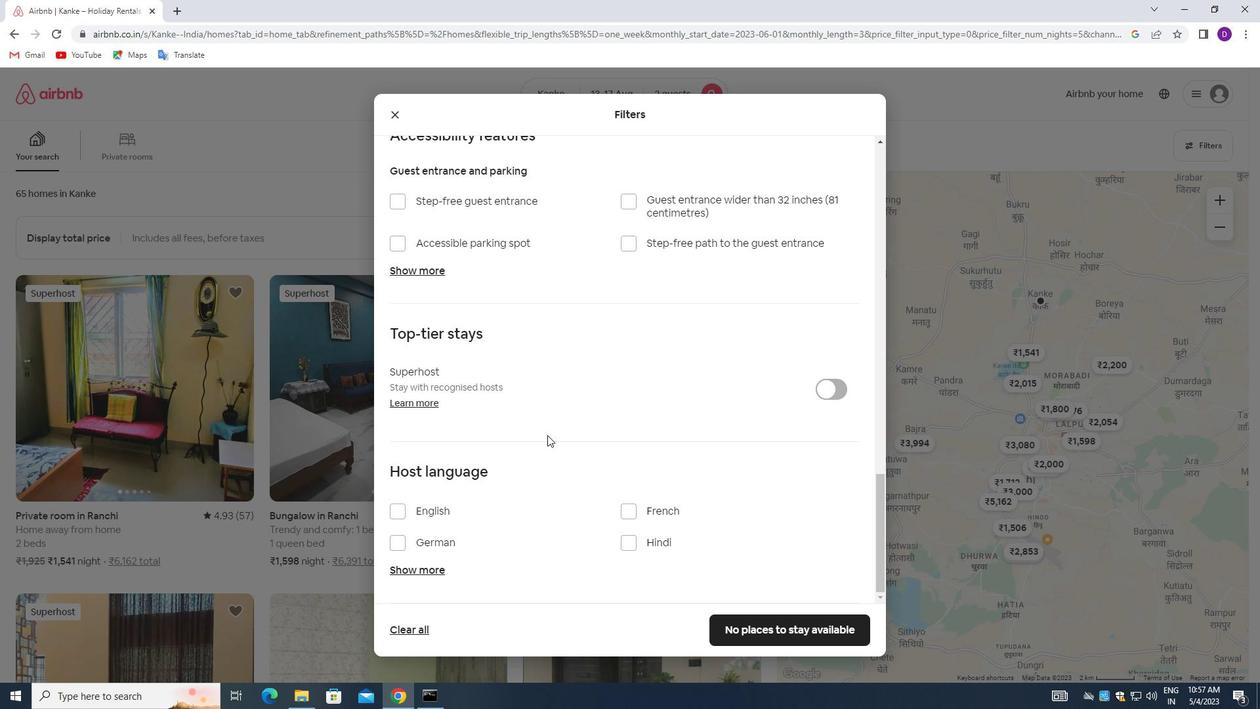 
Action: Mouse moved to (546, 450)
Screenshot: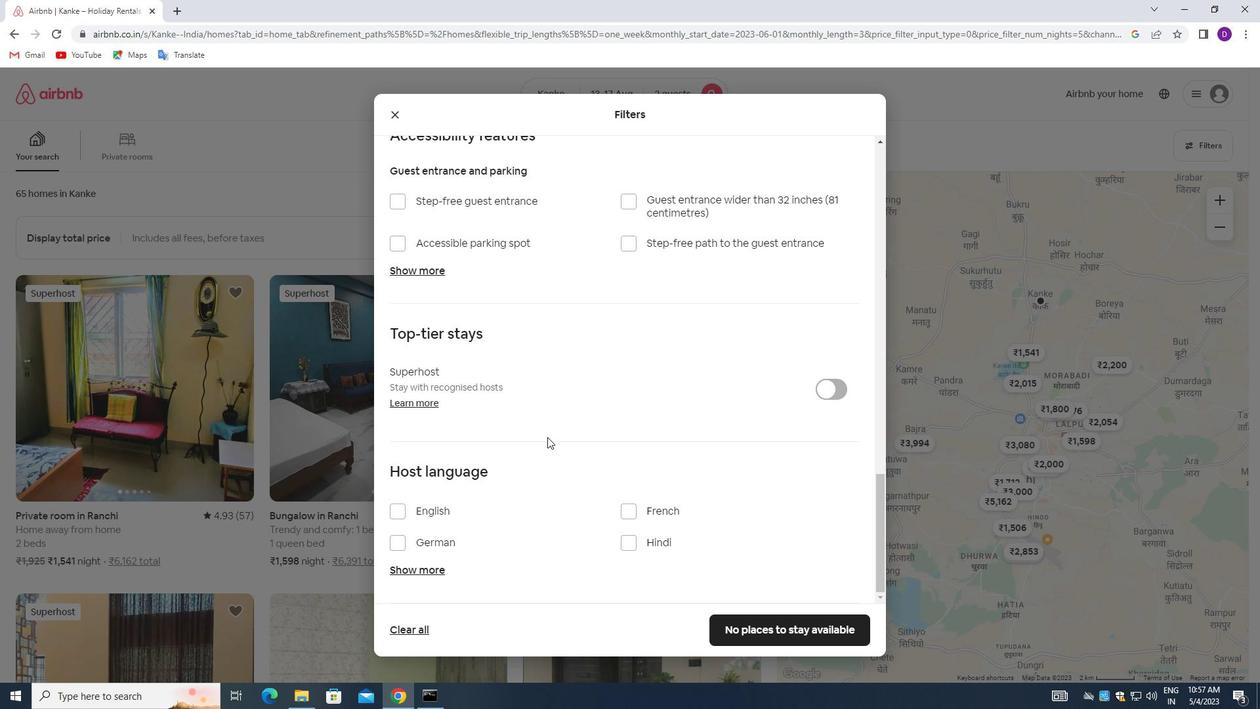 
Action: Mouse scrolled (546, 449) with delta (0, 0)
Screenshot: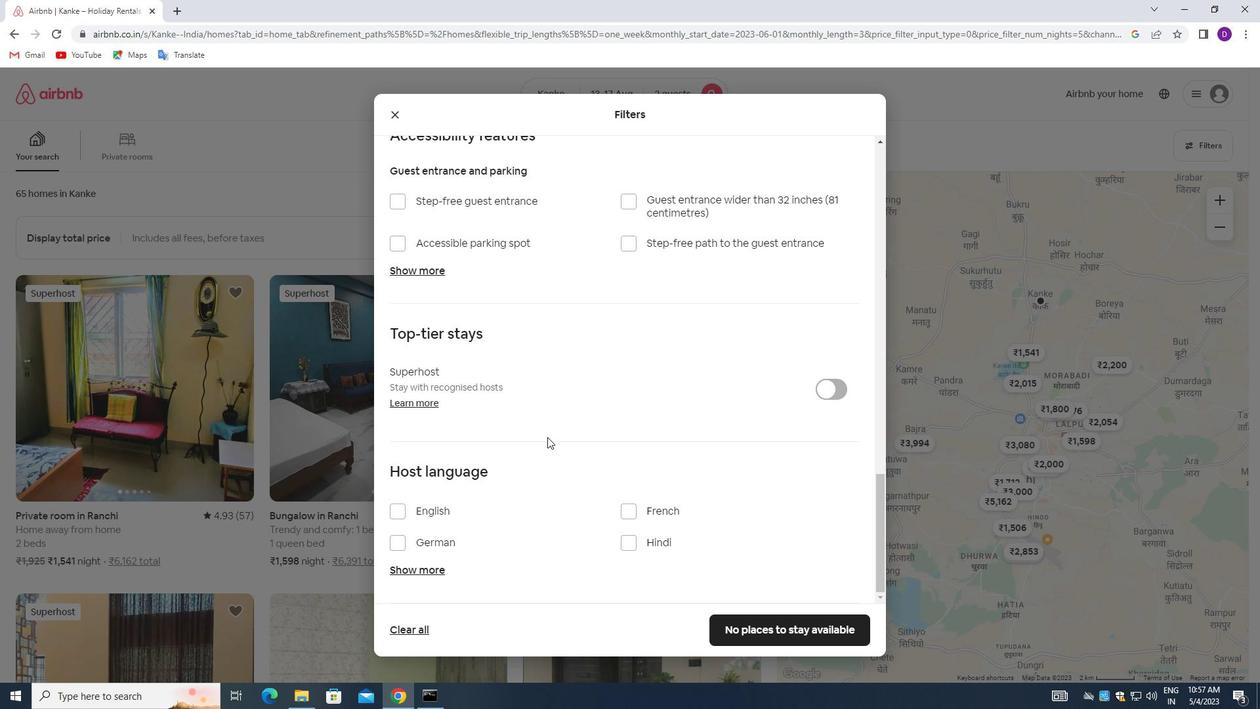 
Action: Mouse moved to (537, 460)
Screenshot: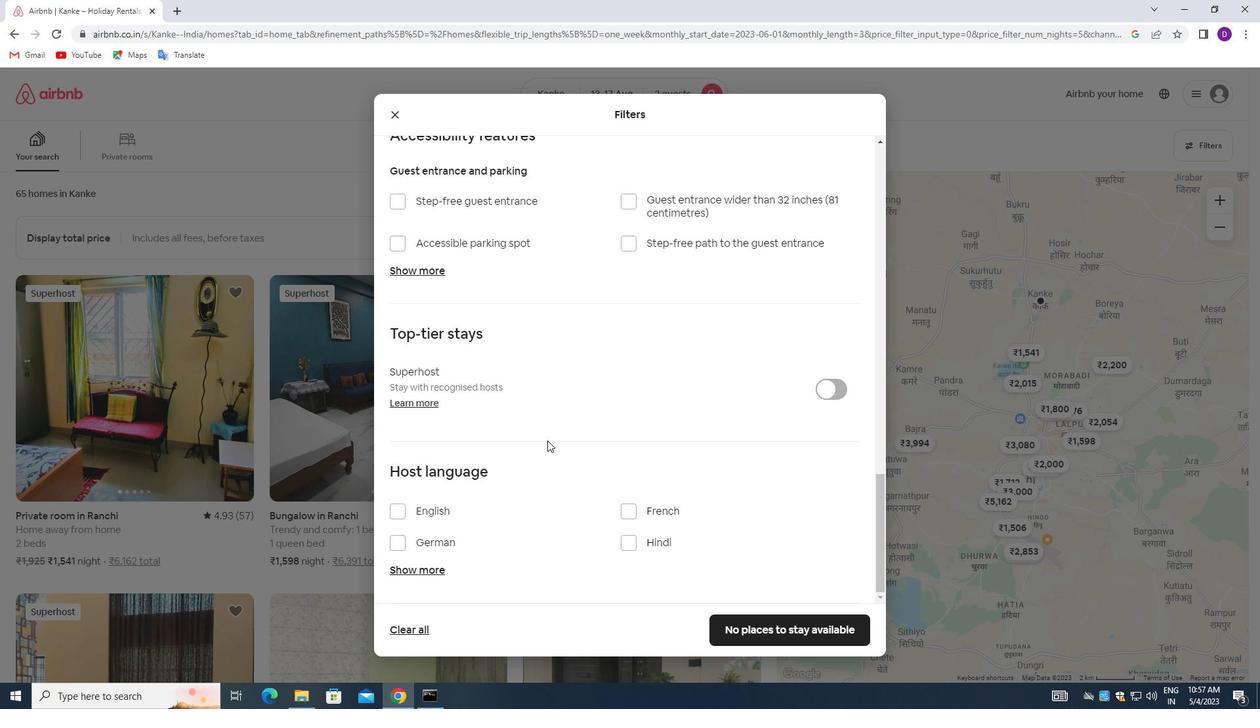 
Action: Mouse scrolled (537, 460) with delta (0, 0)
Screenshot: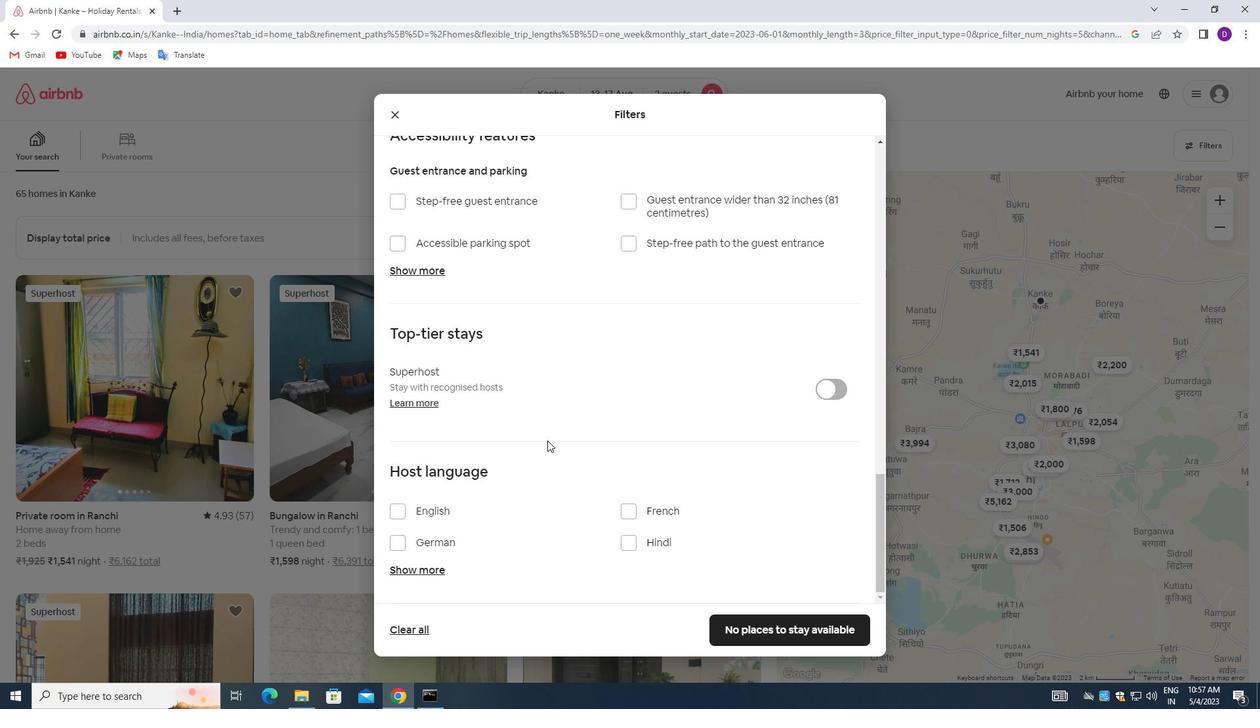 
Action: Mouse moved to (529, 469)
Screenshot: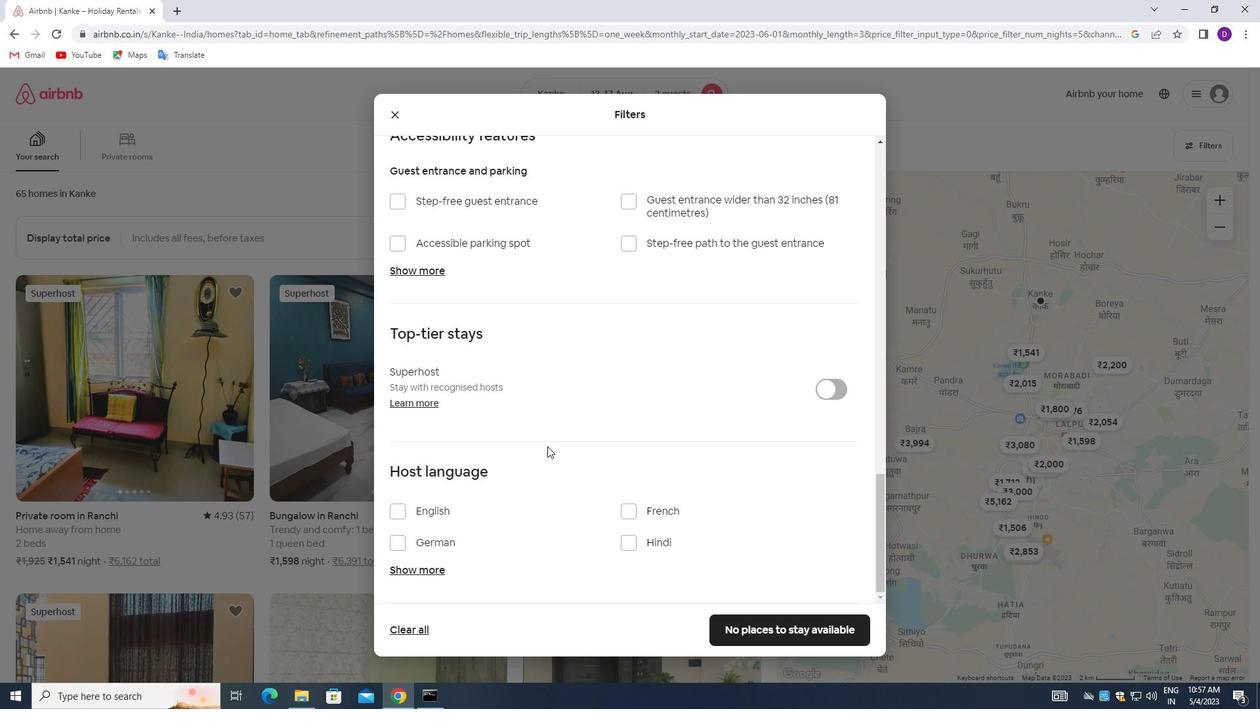 
Action: Mouse scrolled (529, 468) with delta (0, 0)
Screenshot: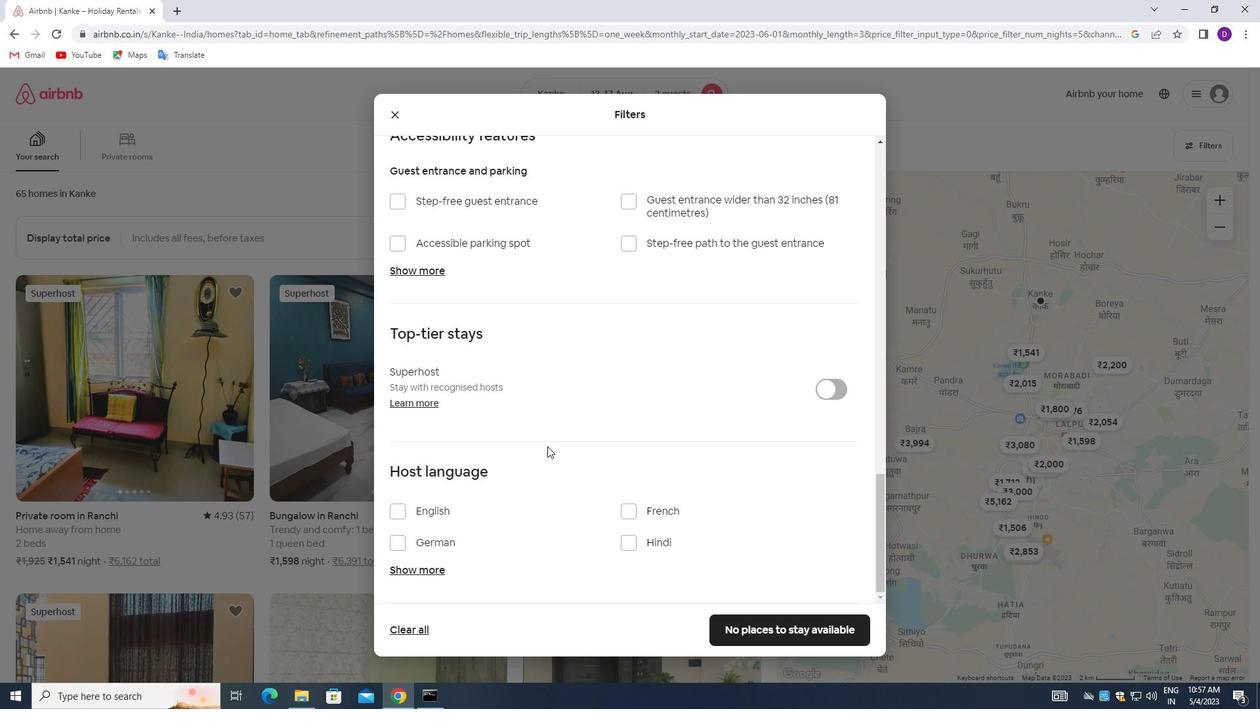 
Action: Mouse moved to (395, 513)
Screenshot: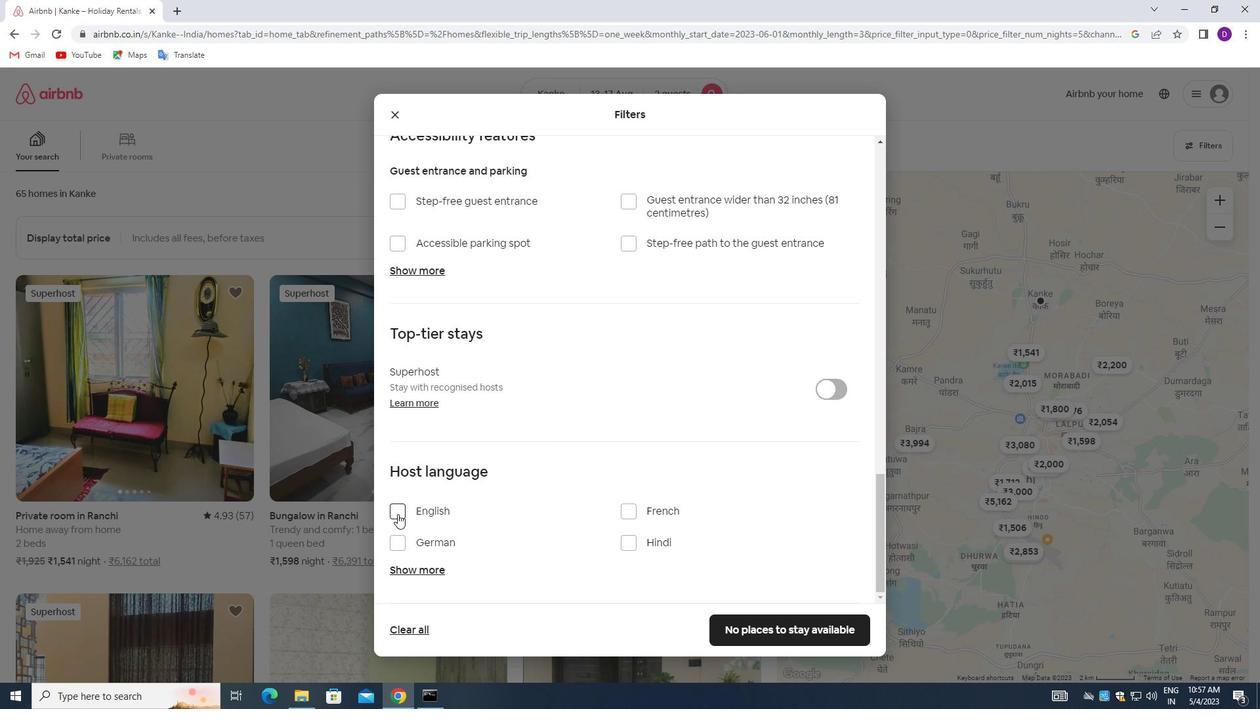 
Action: Mouse pressed left at (395, 513)
Screenshot: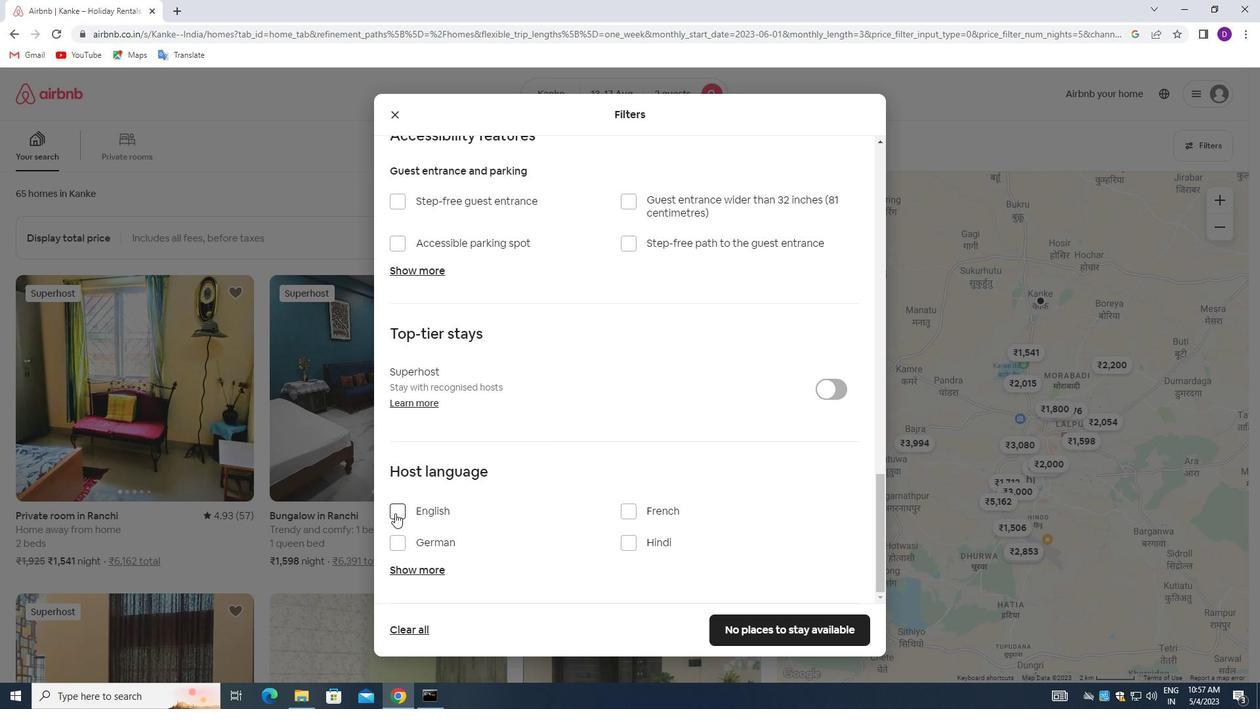 
Action: Mouse moved to (716, 621)
Screenshot: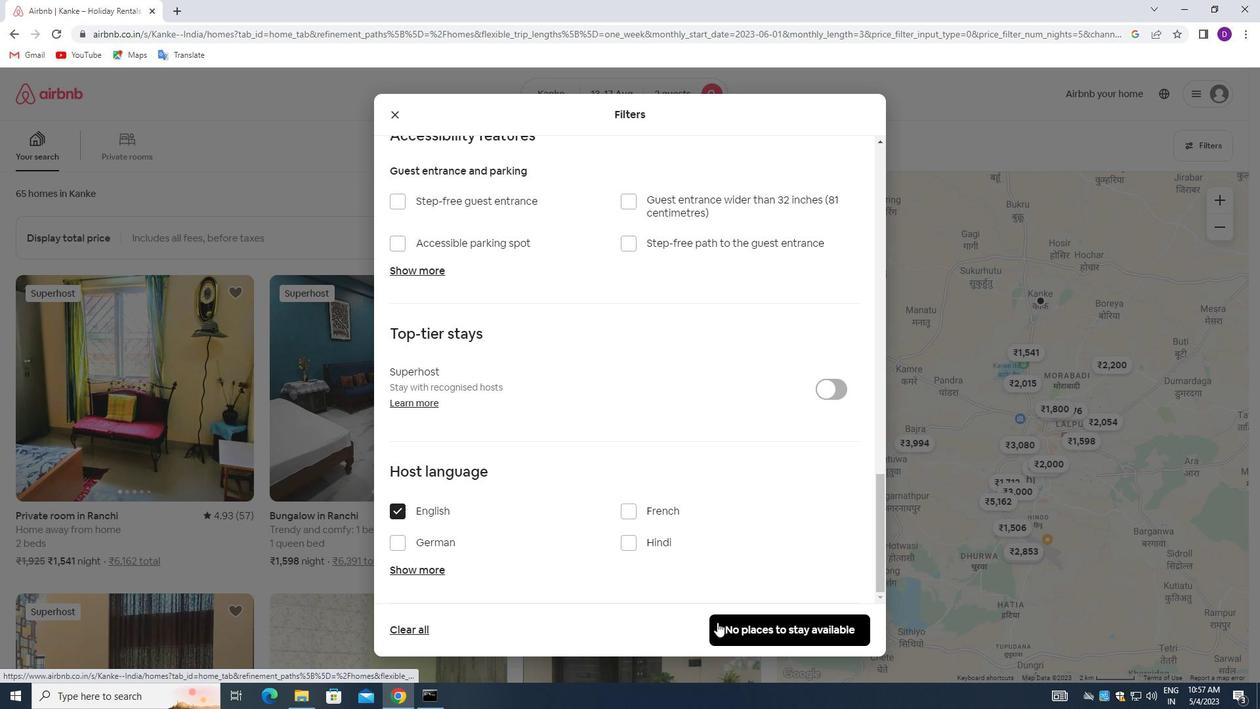 
Action: Mouse pressed left at (716, 621)
Screenshot: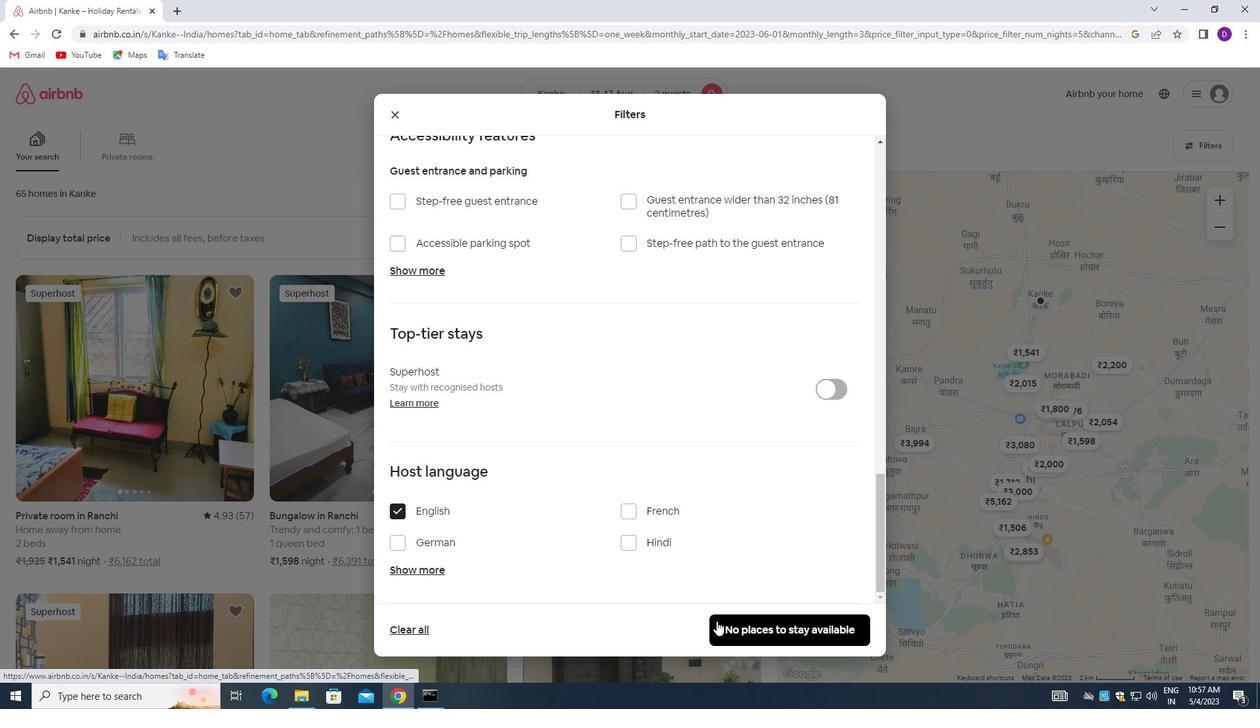 
Action: Mouse moved to (689, 481)
Screenshot: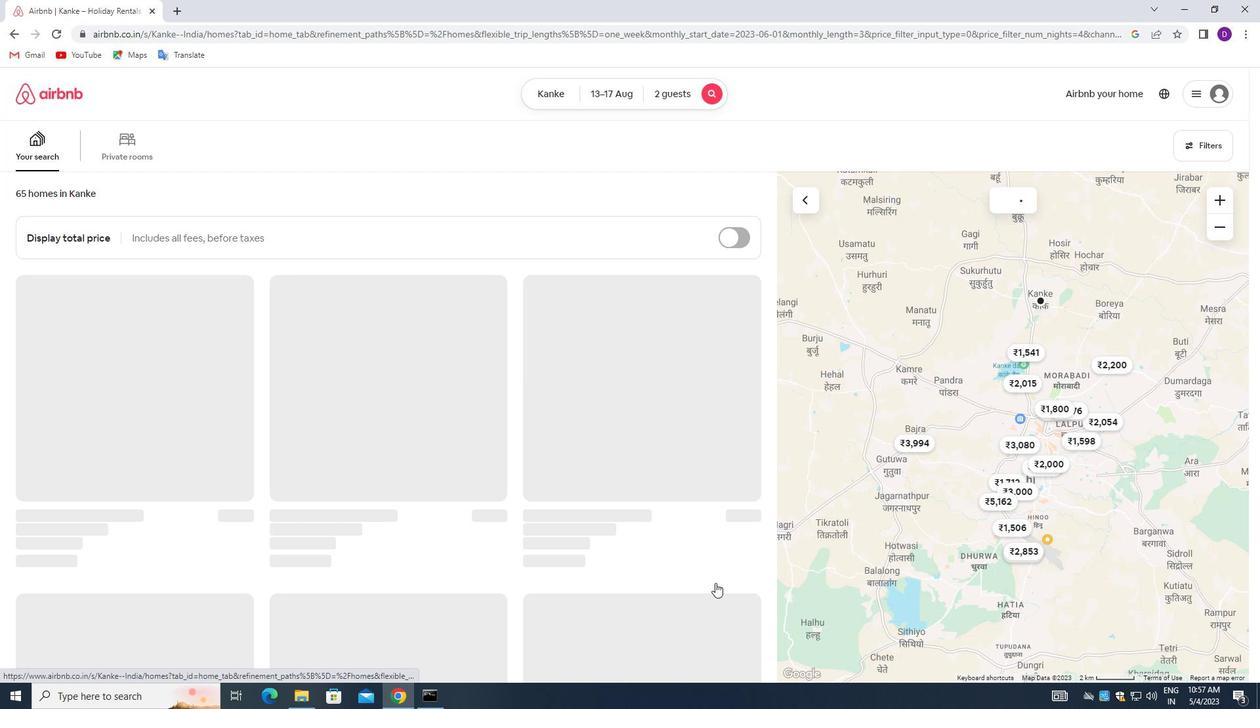
